 Task: Find connections with filter location Keswick with filter topic #Hiringandpromotionwith filter profile language Spanish with filter current company Livspace with filter school K S School of Business Management with filter industry Think Tanks with filter service category Illustration with filter keywords title Chief Engineer
Action: Mouse moved to (264, 361)
Screenshot: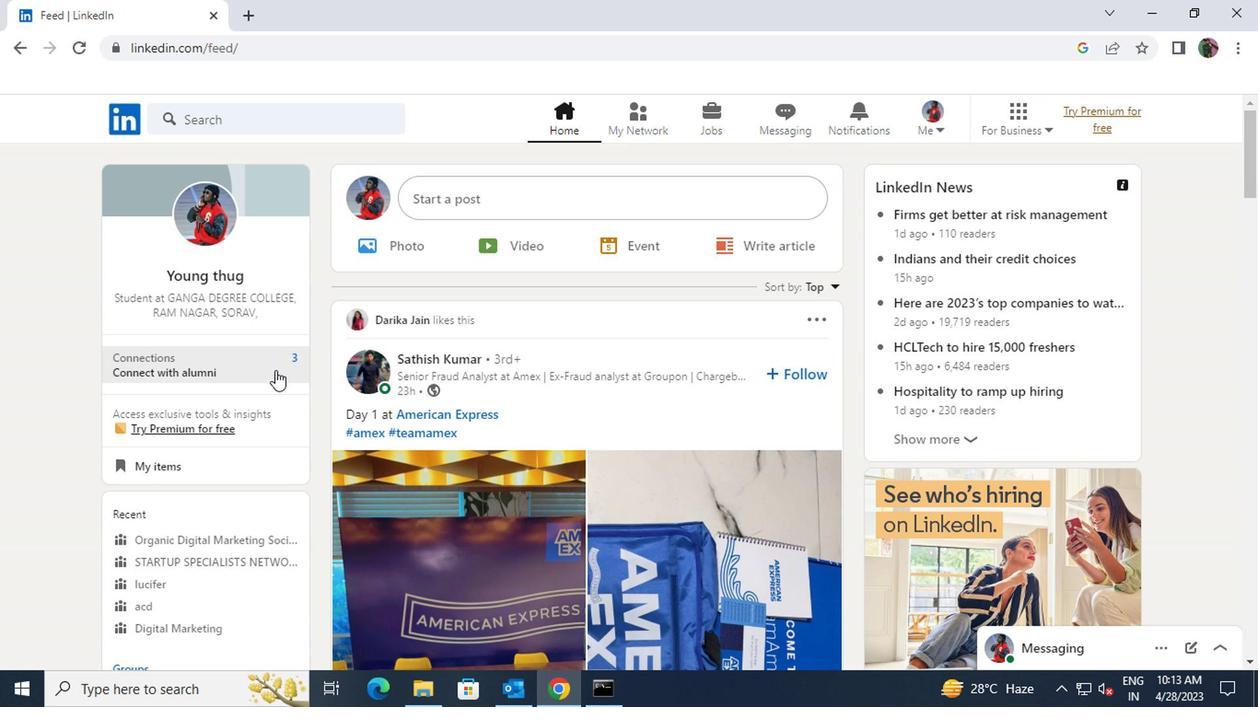 
Action: Mouse pressed left at (264, 361)
Screenshot: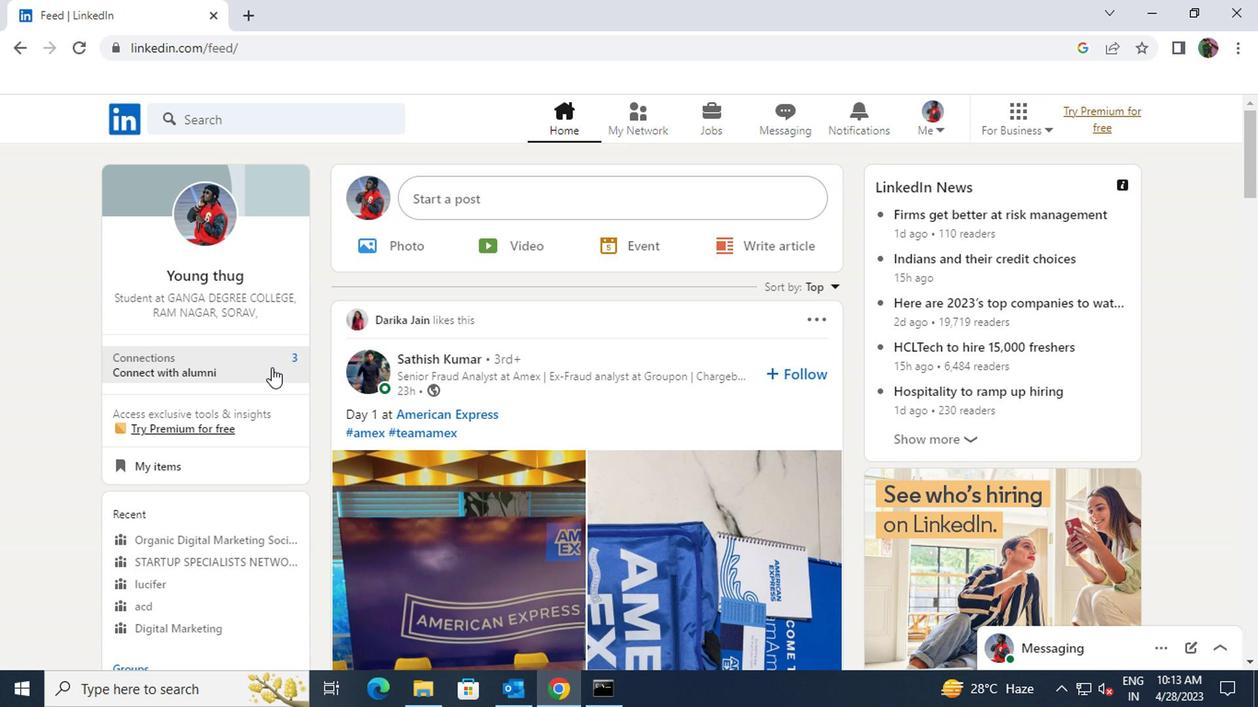 
Action: Mouse moved to (291, 219)
Screenshot: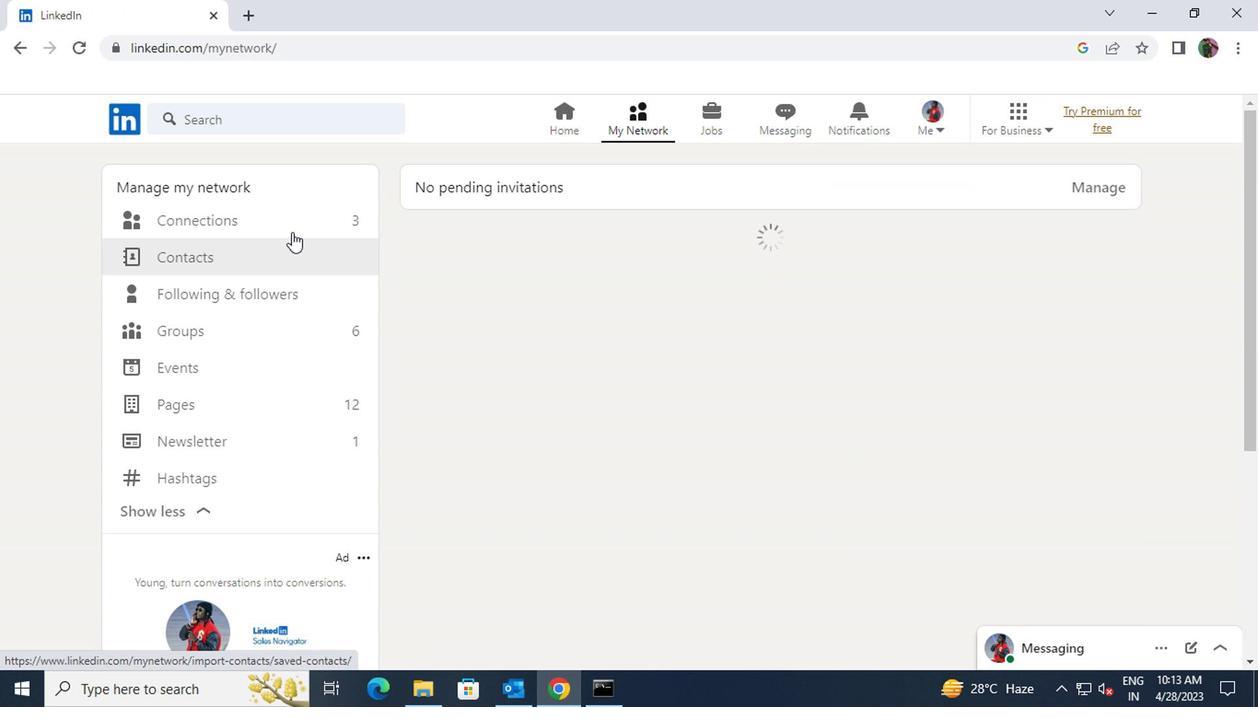 
Action: Mouse pressed left at (291, 219)
Screenshot: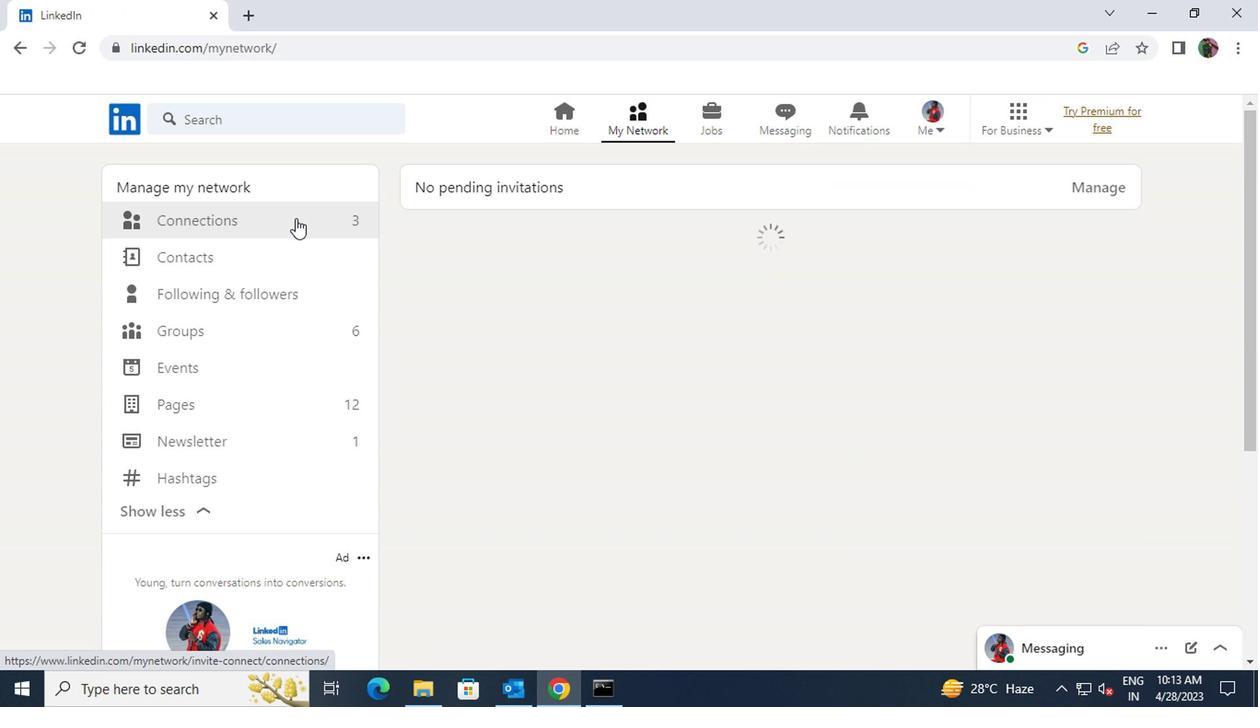 
Action: Mouse moved to (745, 223)
Screenshot: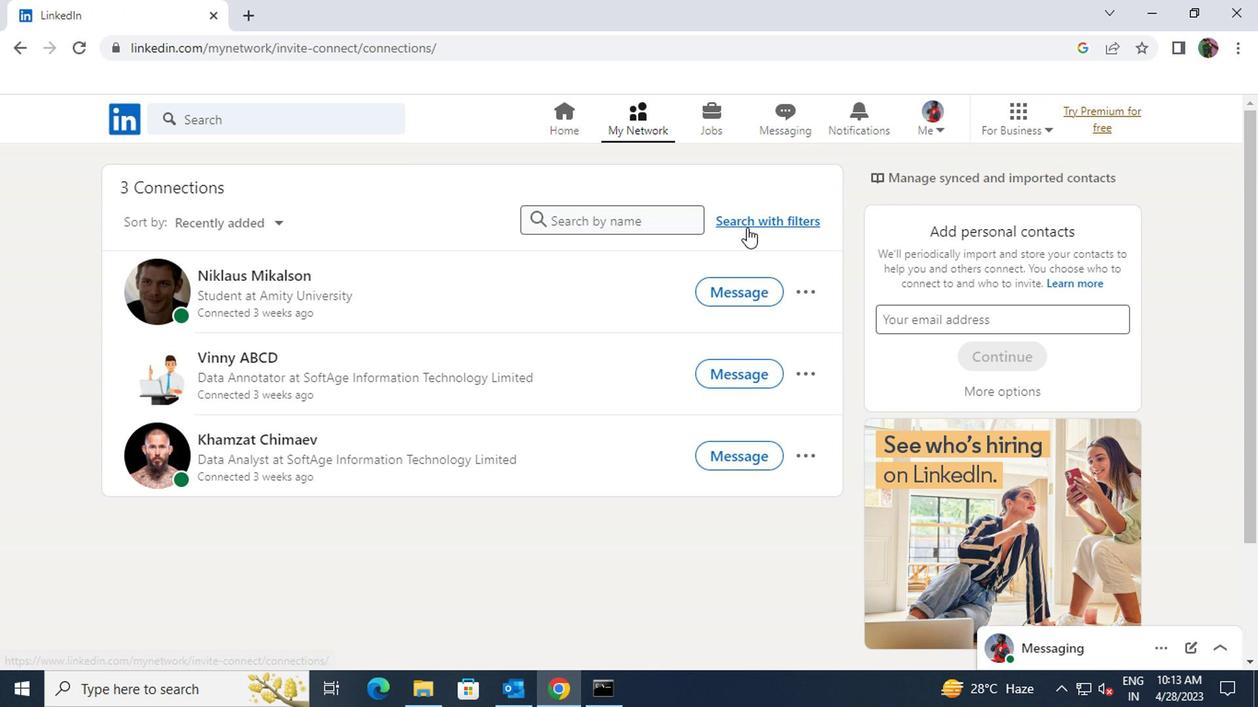 
Action: Mouse pressed left at (745, 223)
Screenshot: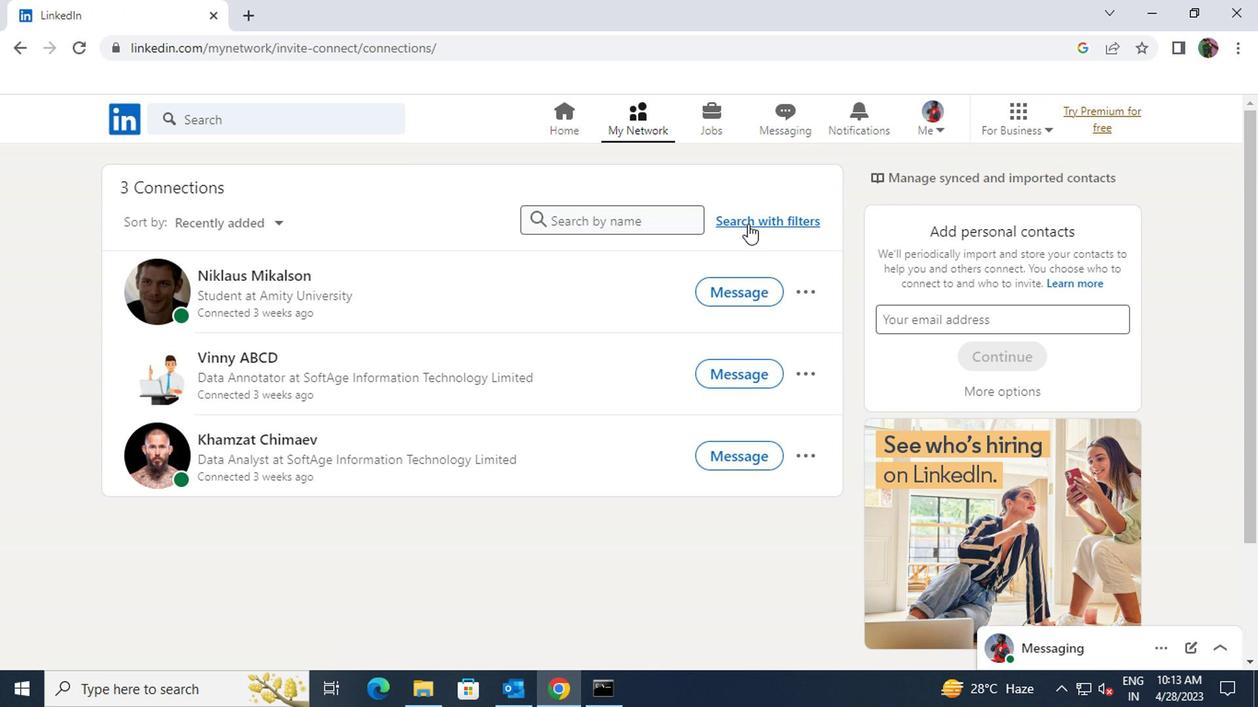 
Action: Mouse moved to (709, 173)
Screenshot: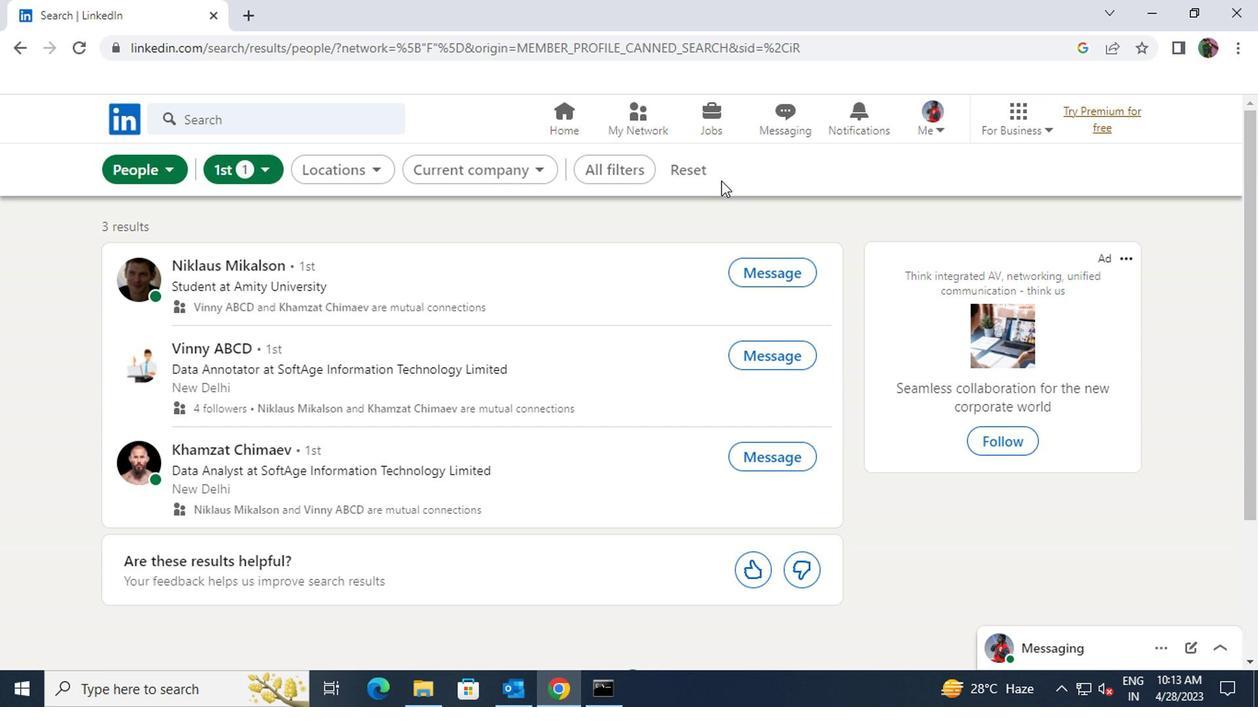 
Action: Mouse pressed left at (709, 173)
Screenshot: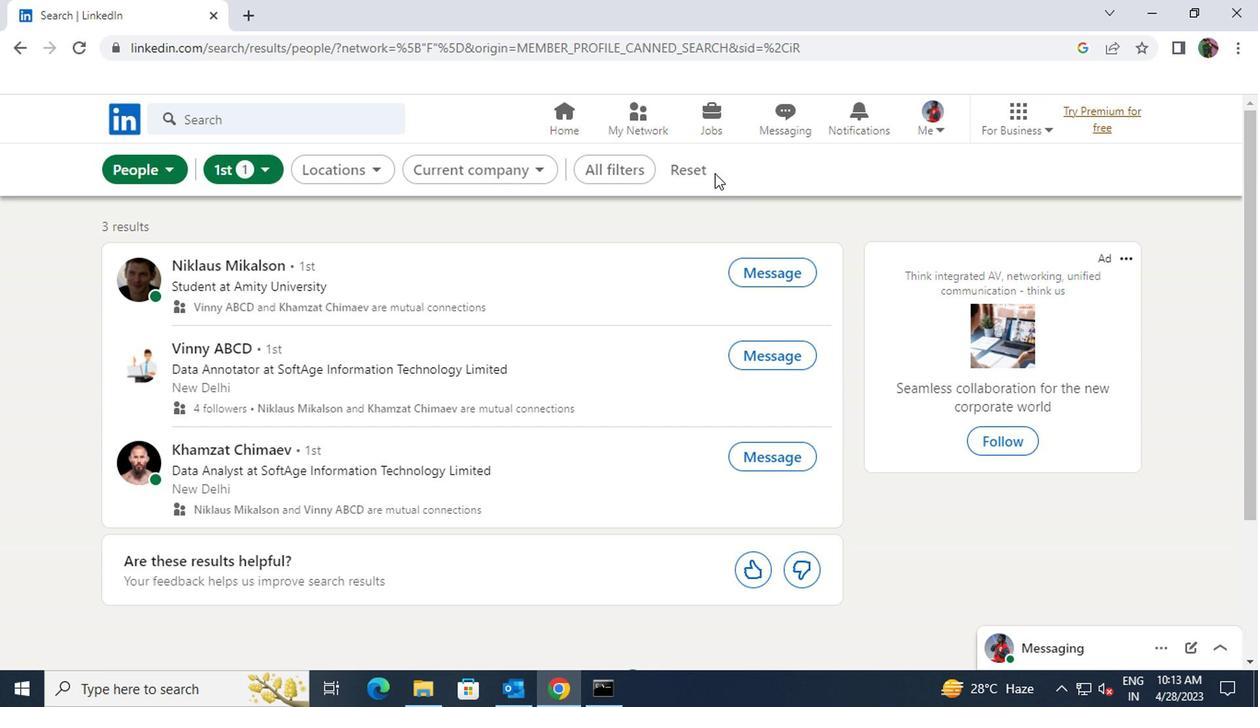 
Action: Mouse moved to (677, 167)
Screenshot: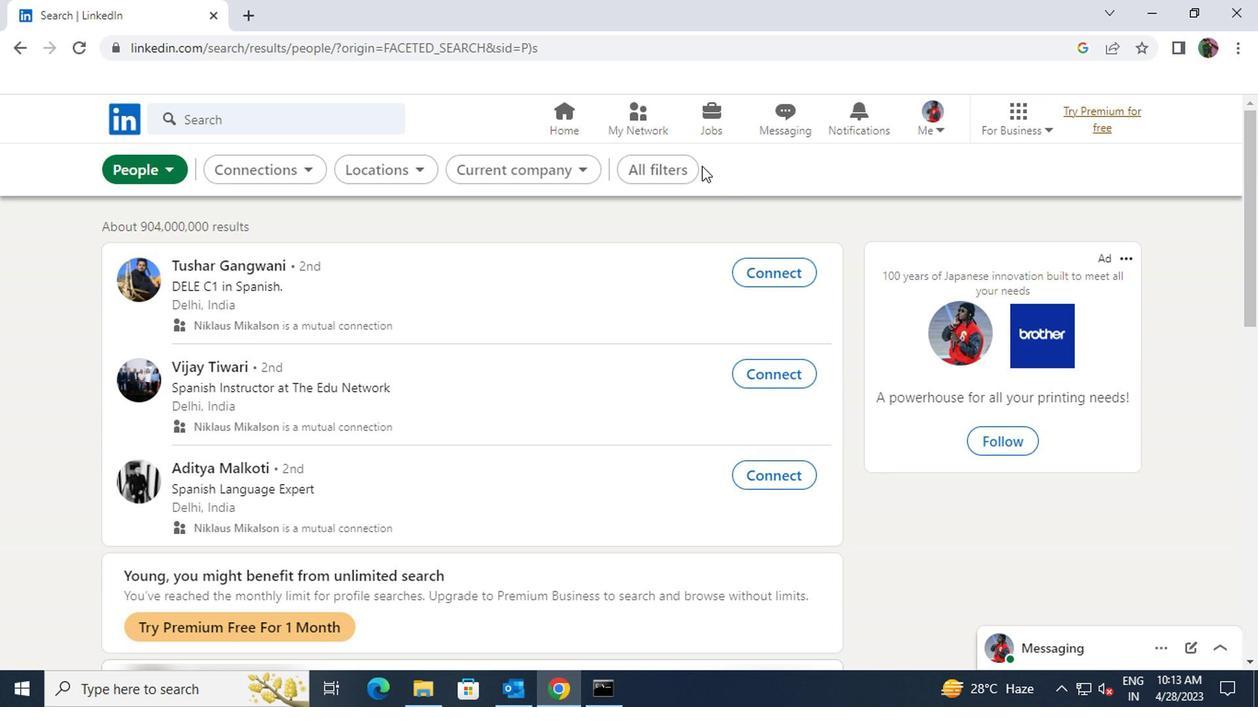 
Action: Mouse pressed left at (677, 167)
Screenshot: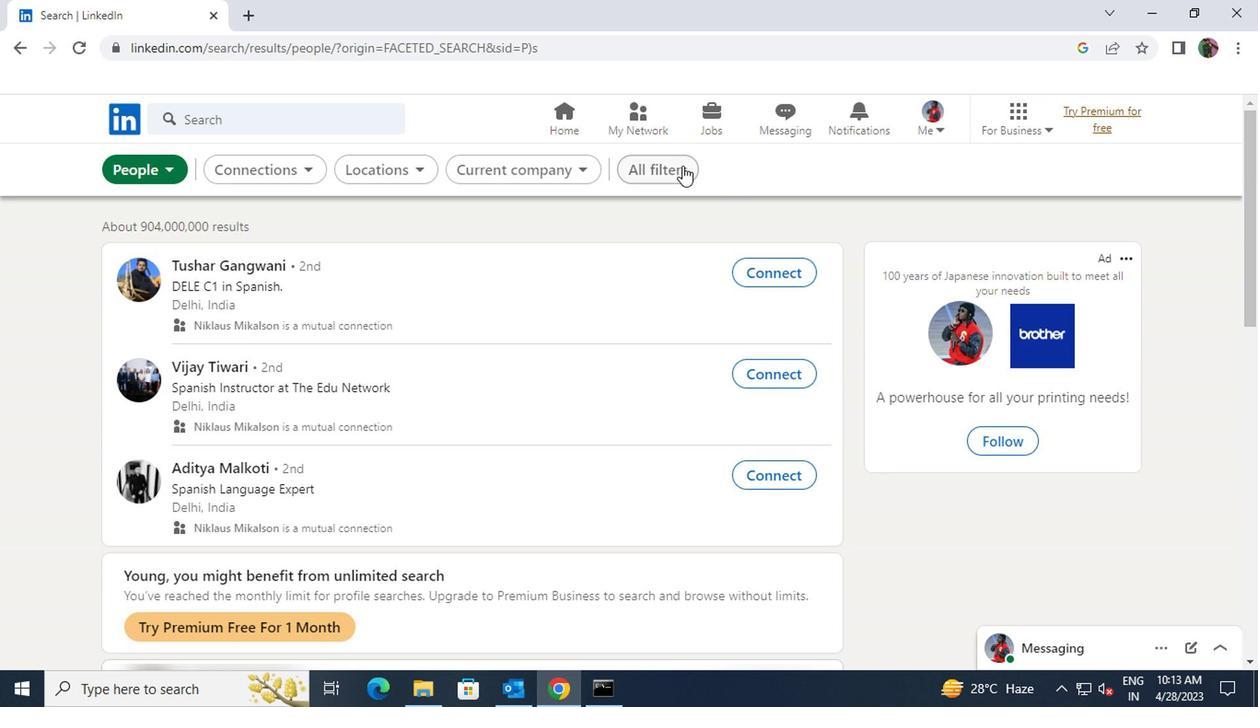 
Action: Mouse moved to (947, 382)
Screenshot: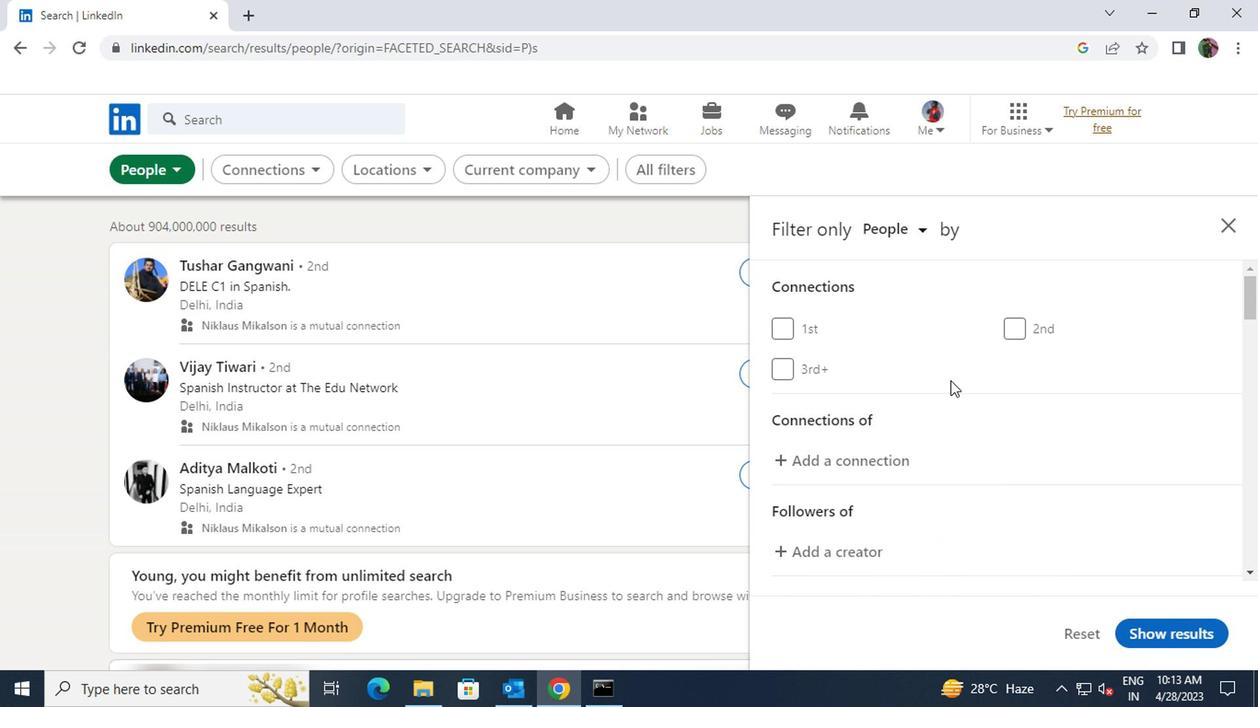 
Action: Mouse scrolled (947, 381) with delta (0, 0)
Screenshot: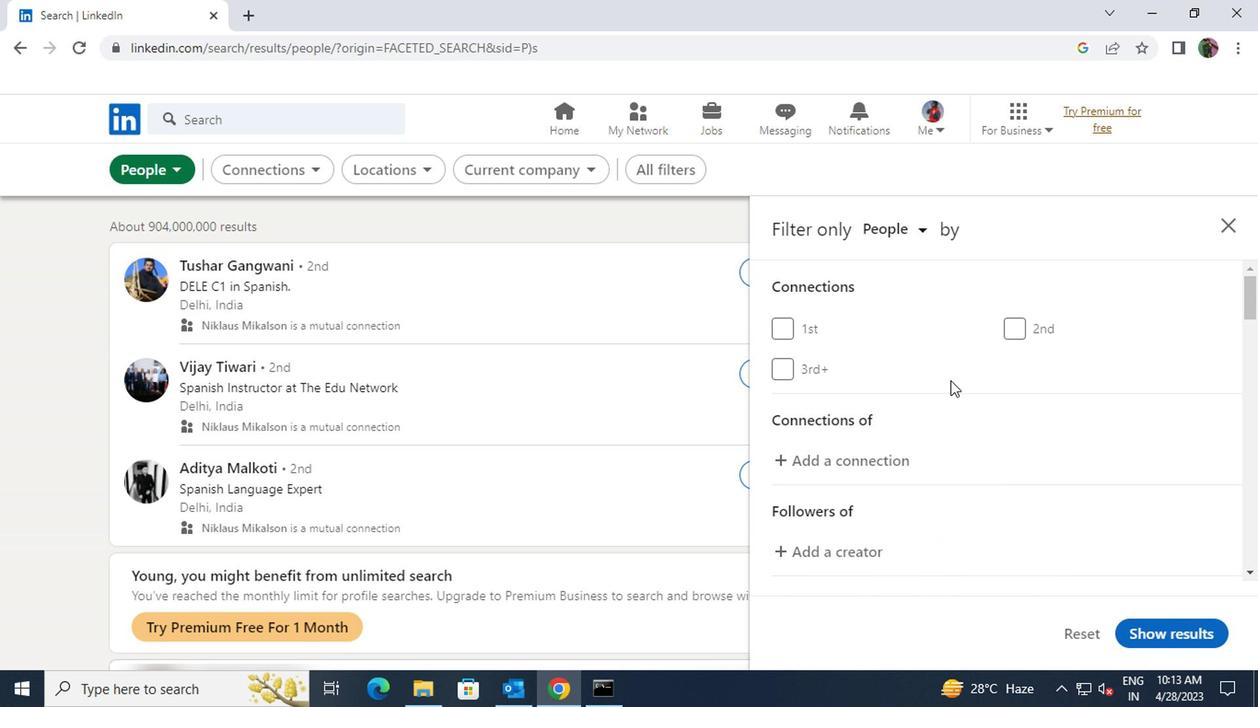 
Action: Mouse scrolled (947, 381) with delta (0, 0)
Screenshot: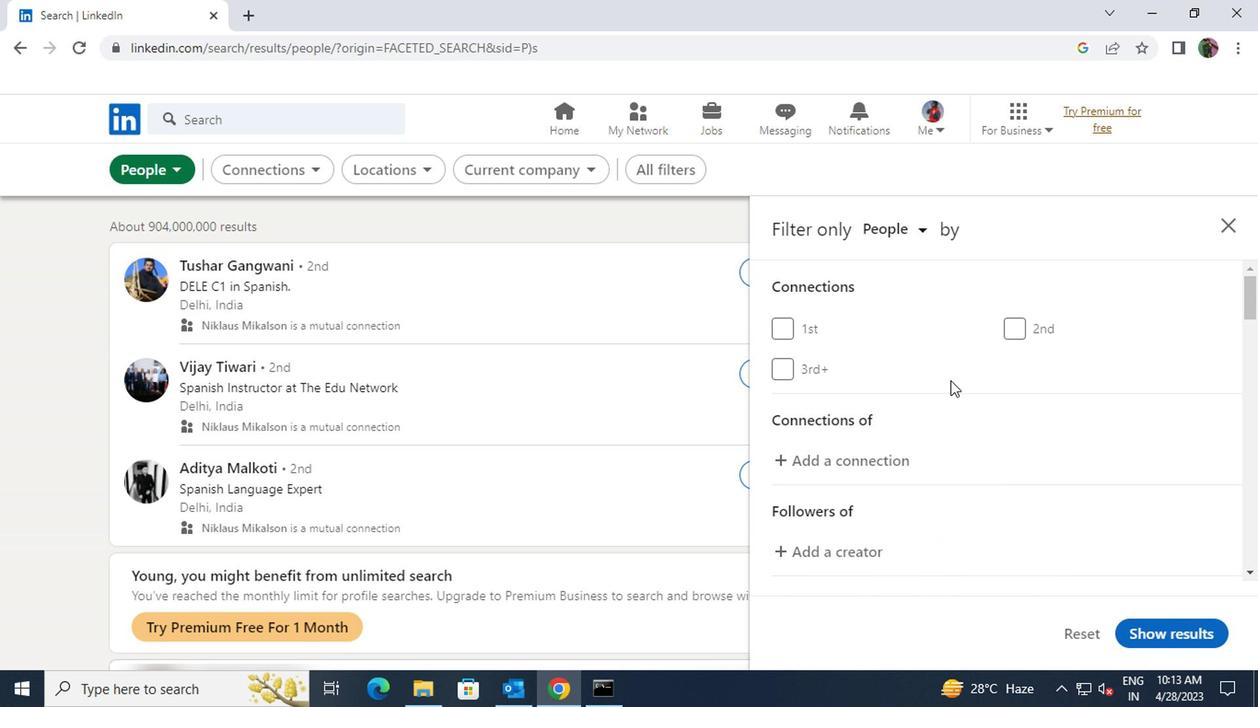 
Action: Mouse scrolled (947, 381) with delta (0, 0)
Screenshot: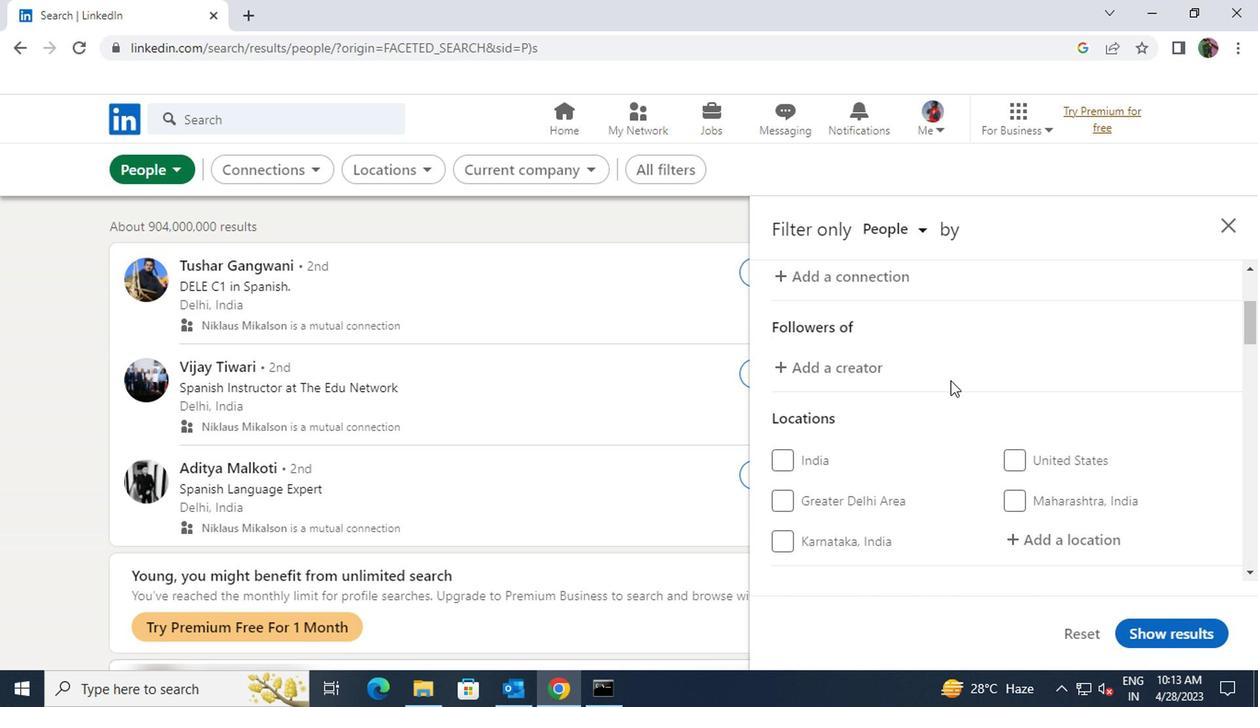 
Action: Mouse moved to (1019, 448)
Screenshot: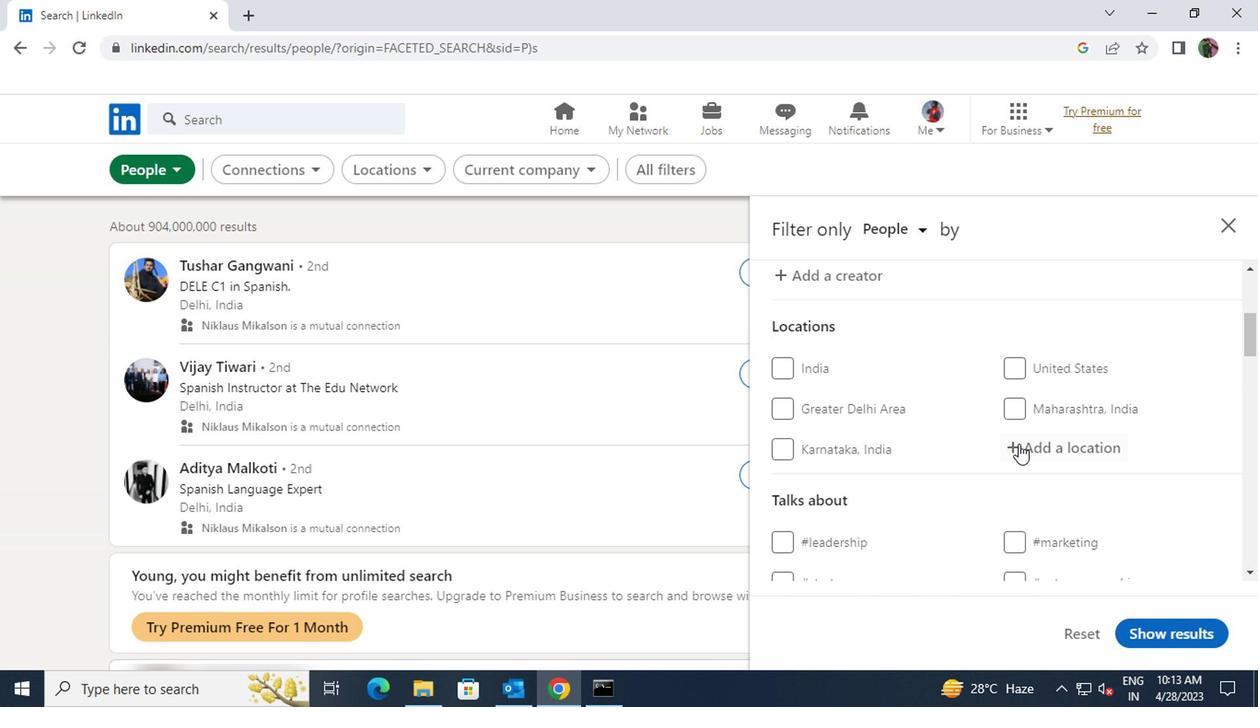 
Action: Mouse pressed left at (1019, 448)
Screenshot: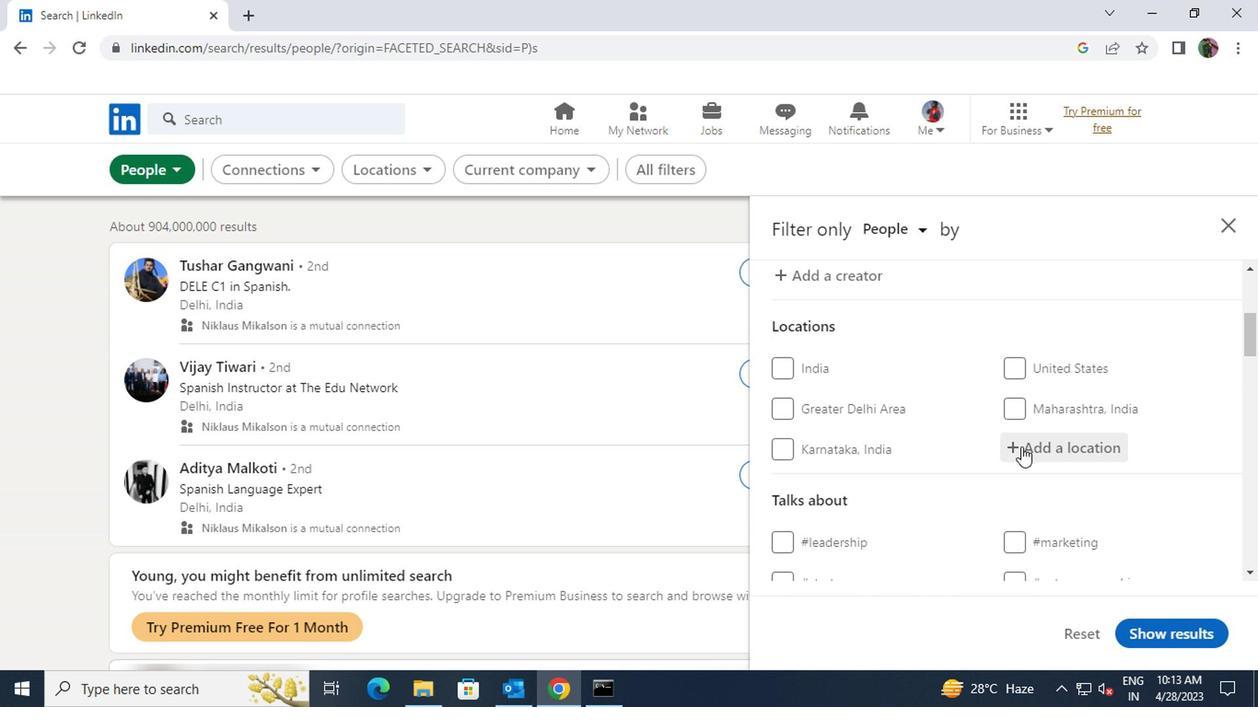 
Action: Key pressed <Key.shift>KESWICK
Screenshot: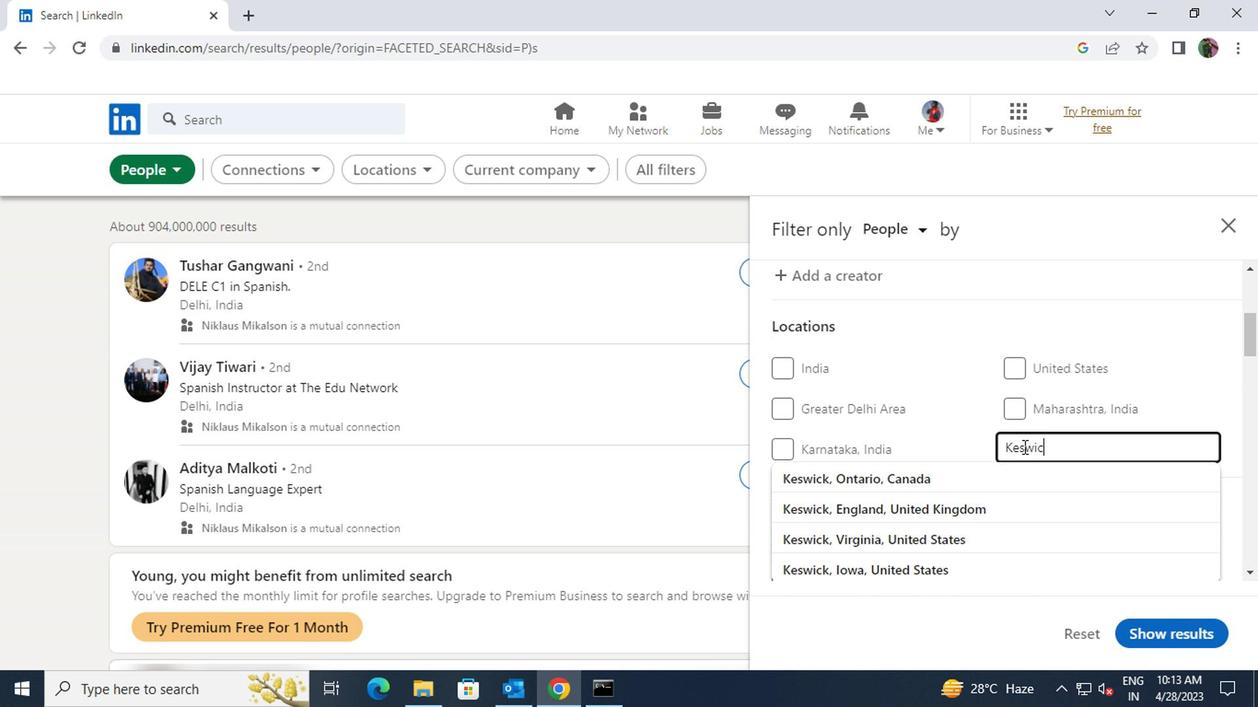
Action: Mouse moved to (1019, 466)
Screenshot: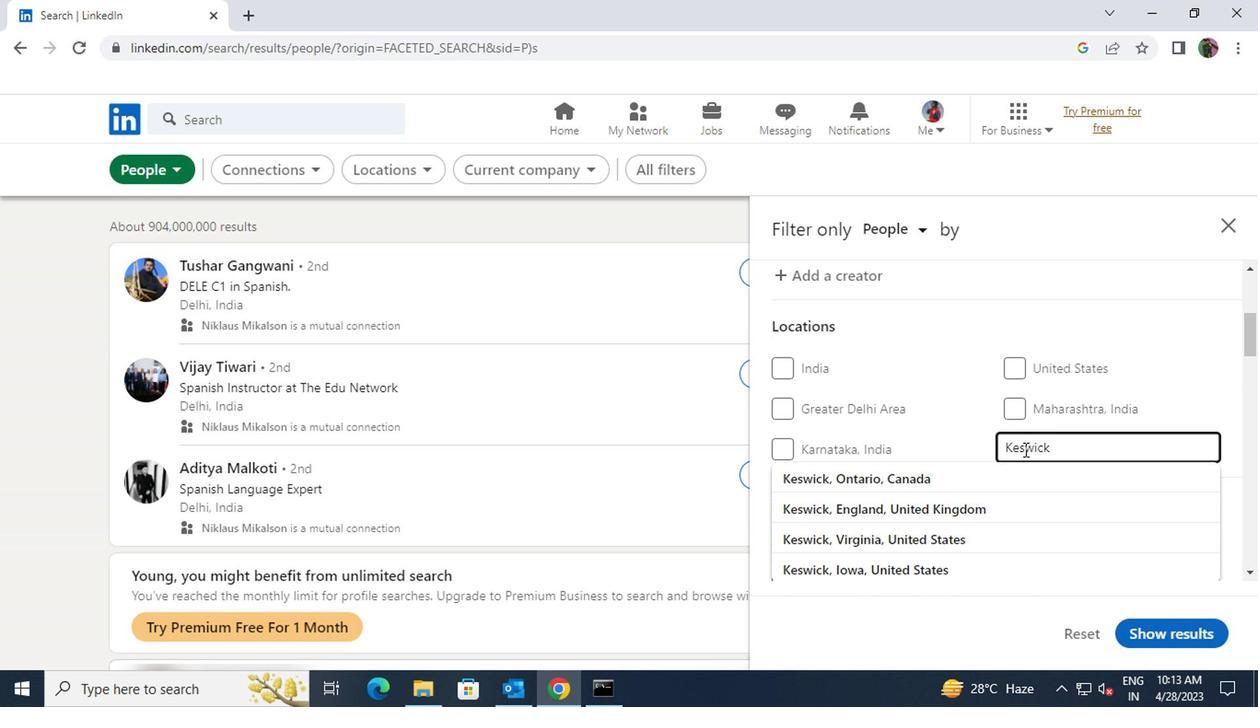 
Action: Mouse pressed left at (1019, 466)
Screenshot: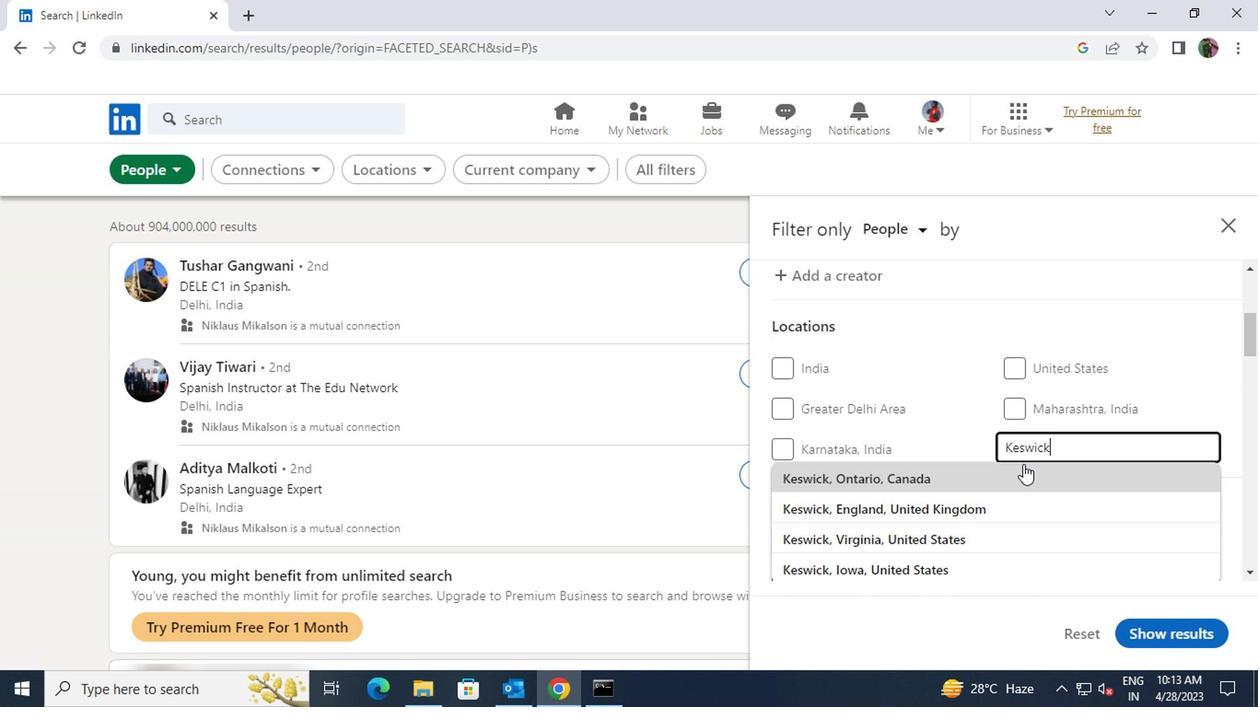 
Action: Mouse scrolled (1019, 465) with delta (0, -1)
Screenshot: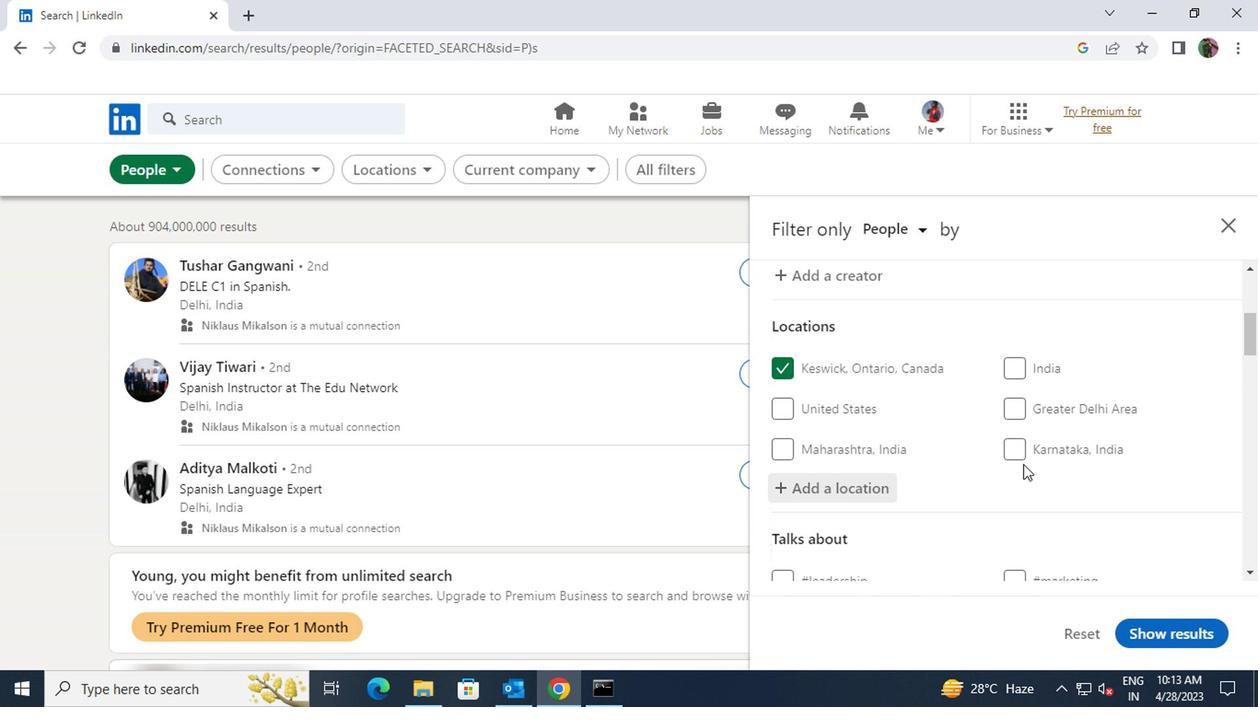 
Action: Mouse moved to (1018, 467)
Screenshot: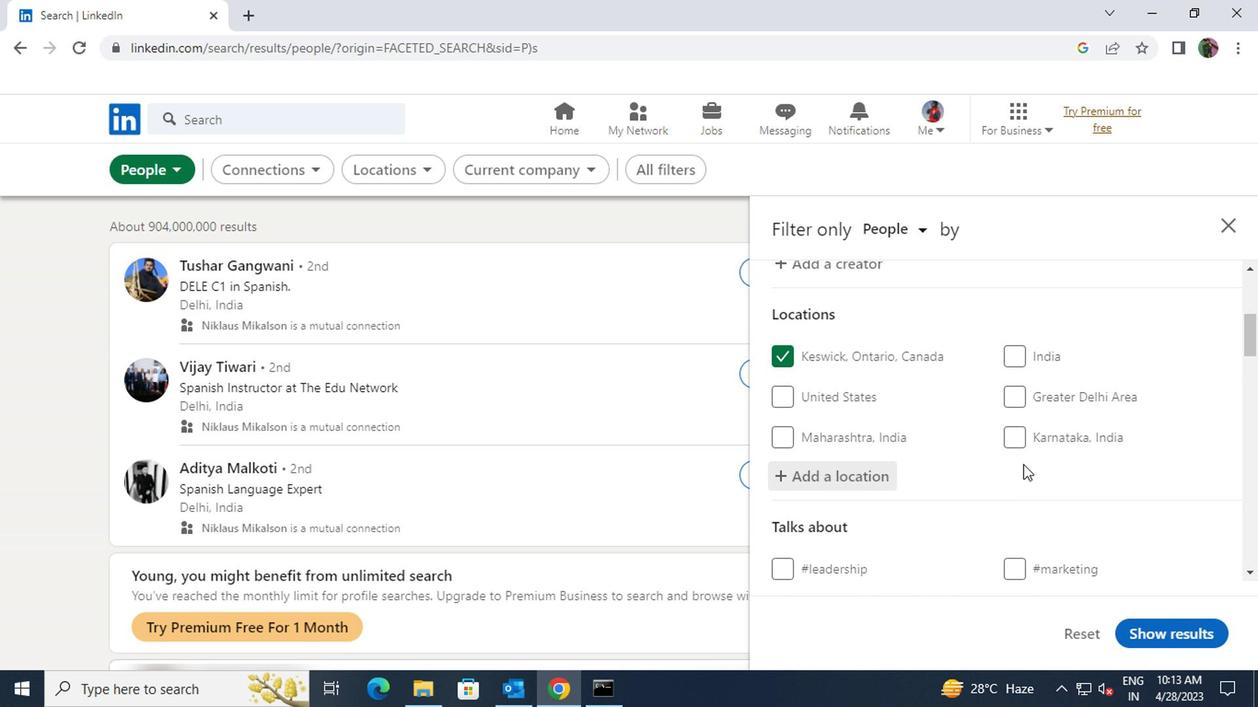 
Action: Mouse scrolled (1018, 466) with delta (0, 0)
Screenshot: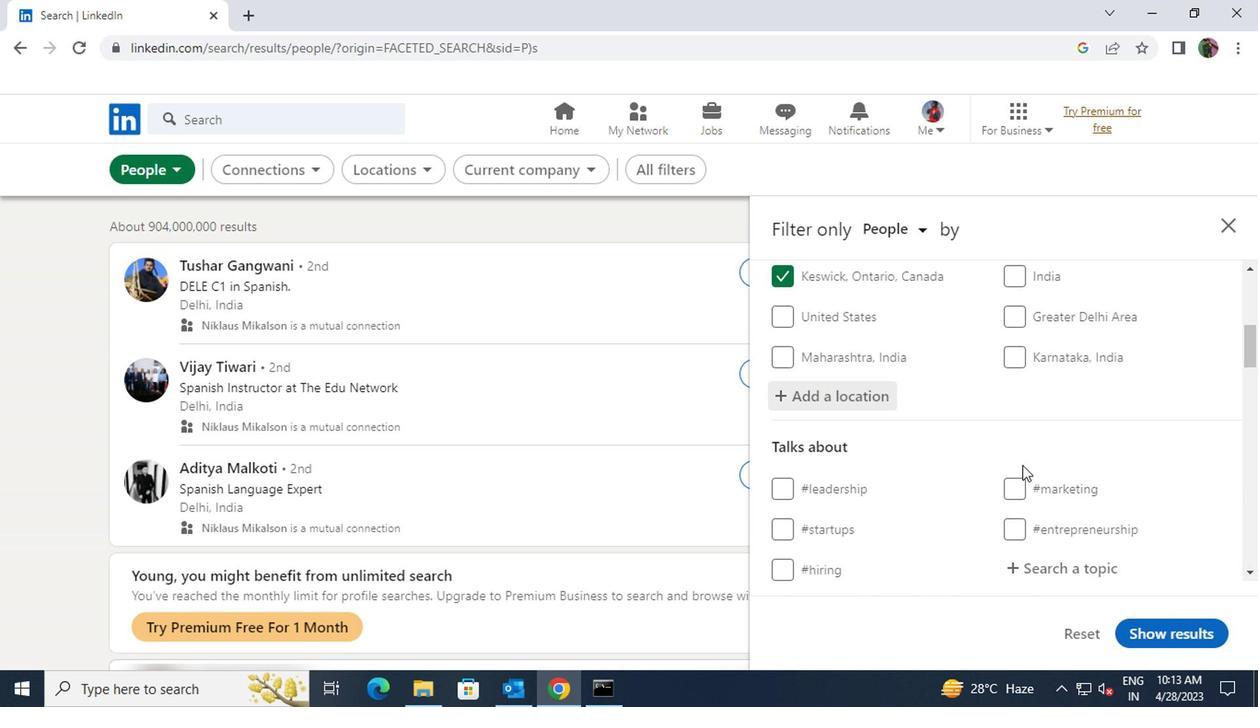 
Action: Mouse moved to (1018, 469)
Screenshot: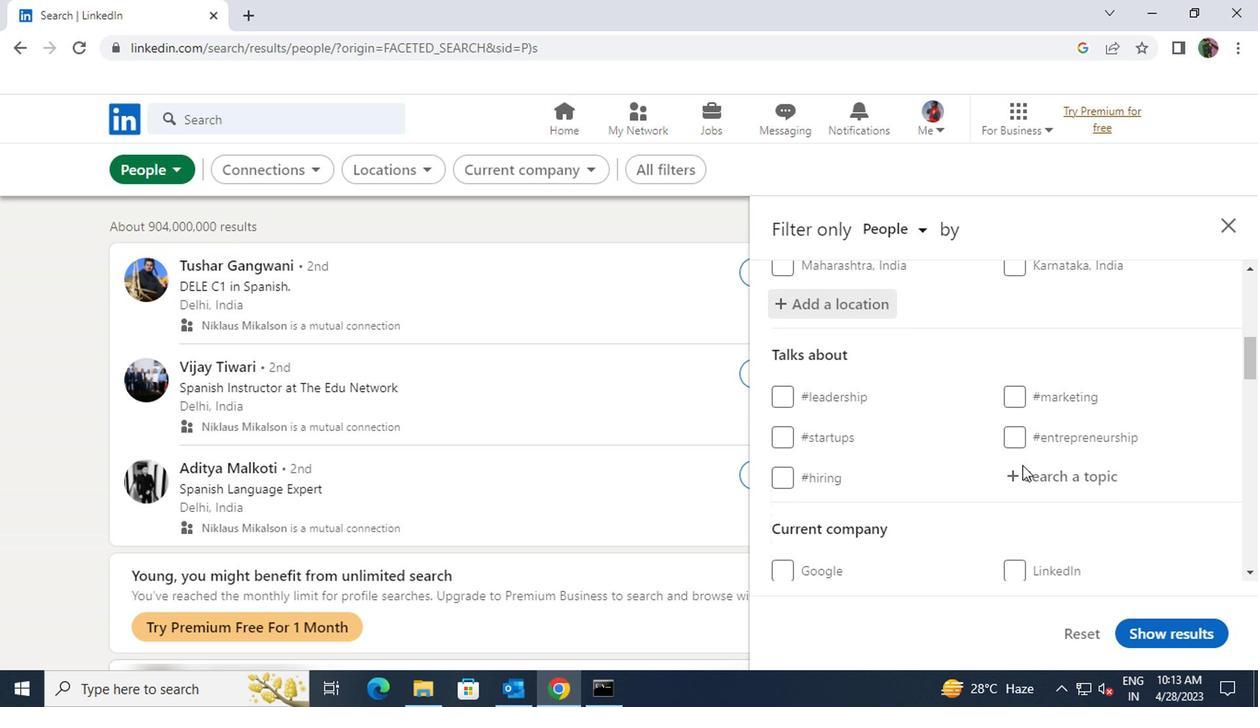 
Action: Mouse pressed left at (1018, 469)
Screenshot: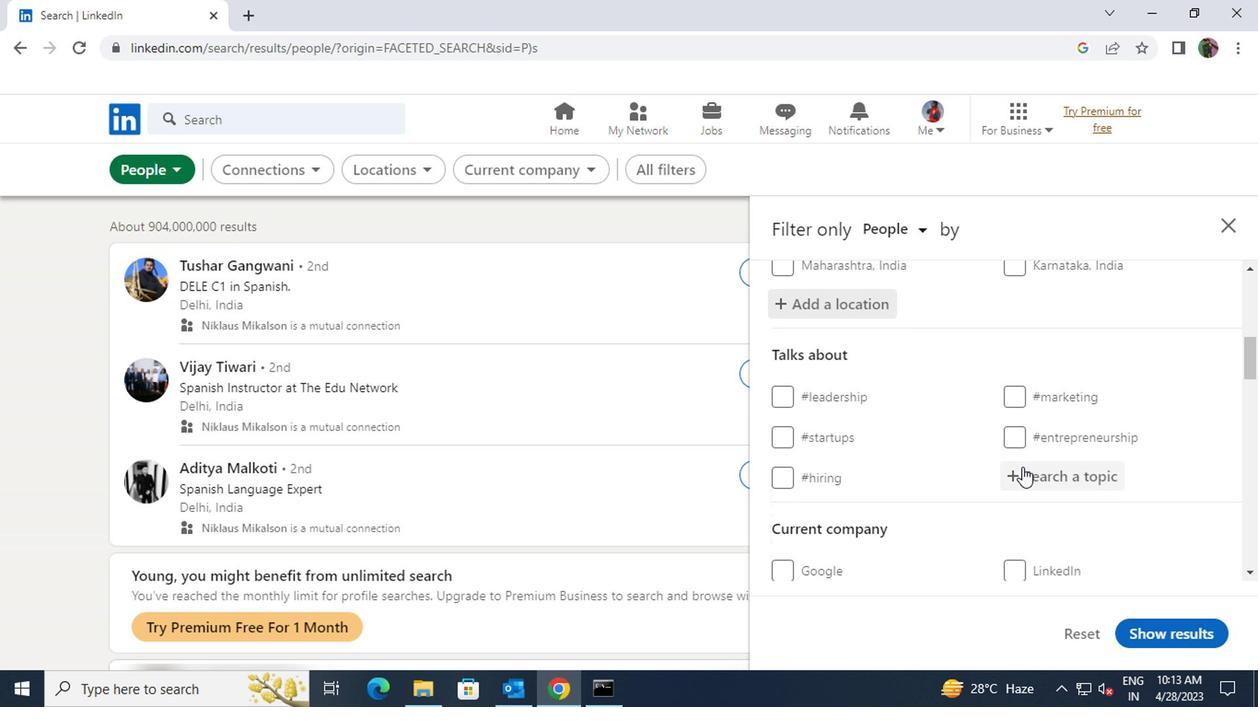 
Action: Key pressed <Key.shift>HIRINGAND
Screenshot: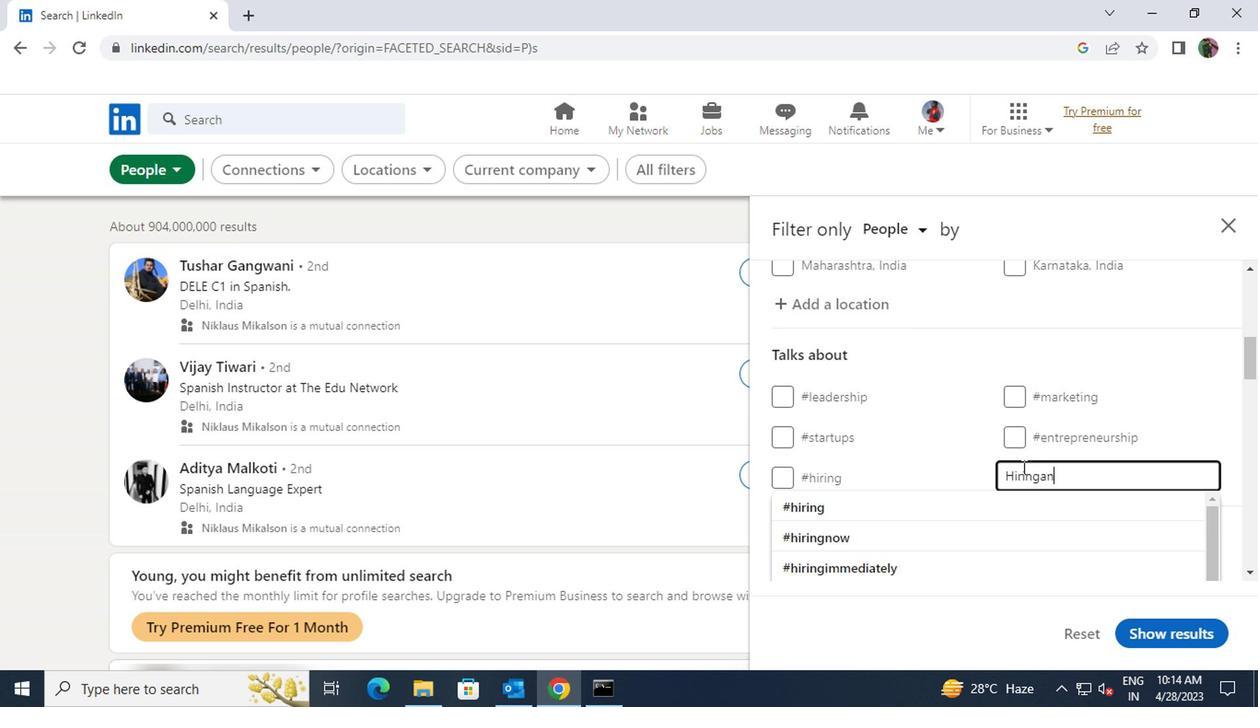 
Action: Mouse moved to (1004, 507)
Screenshot: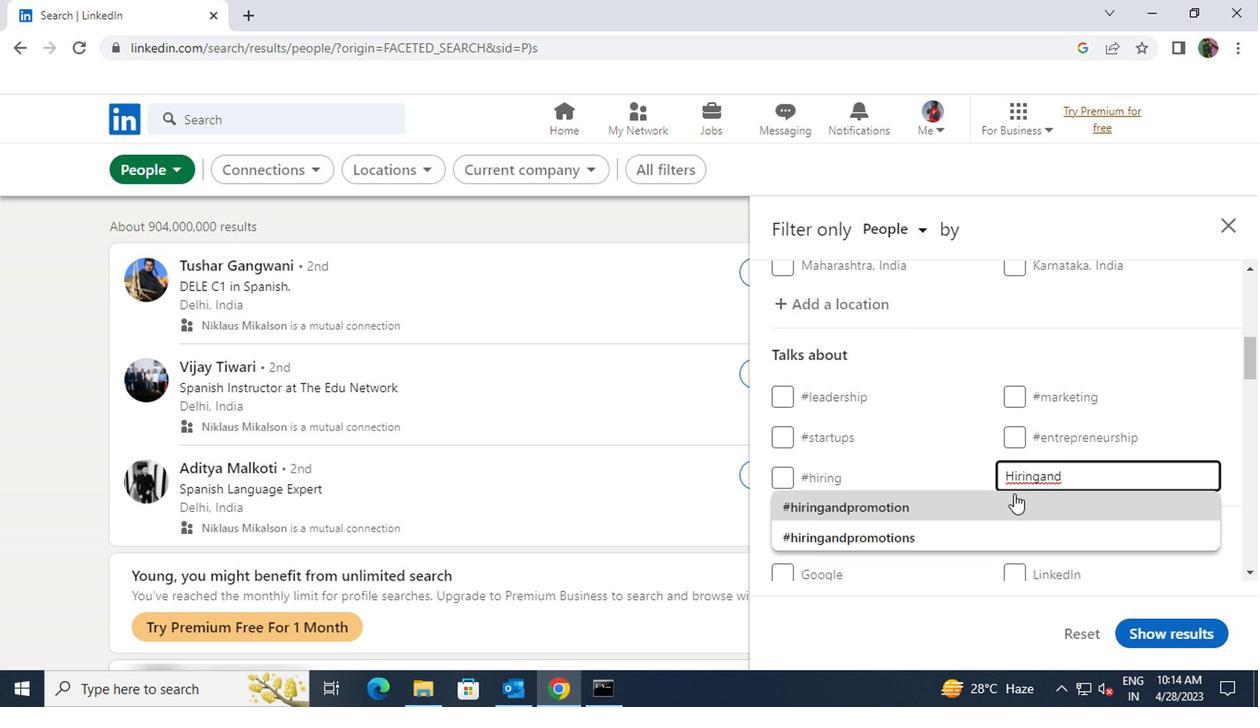 
Action: Mouse pressed left at (1004, 507)
Screenshot: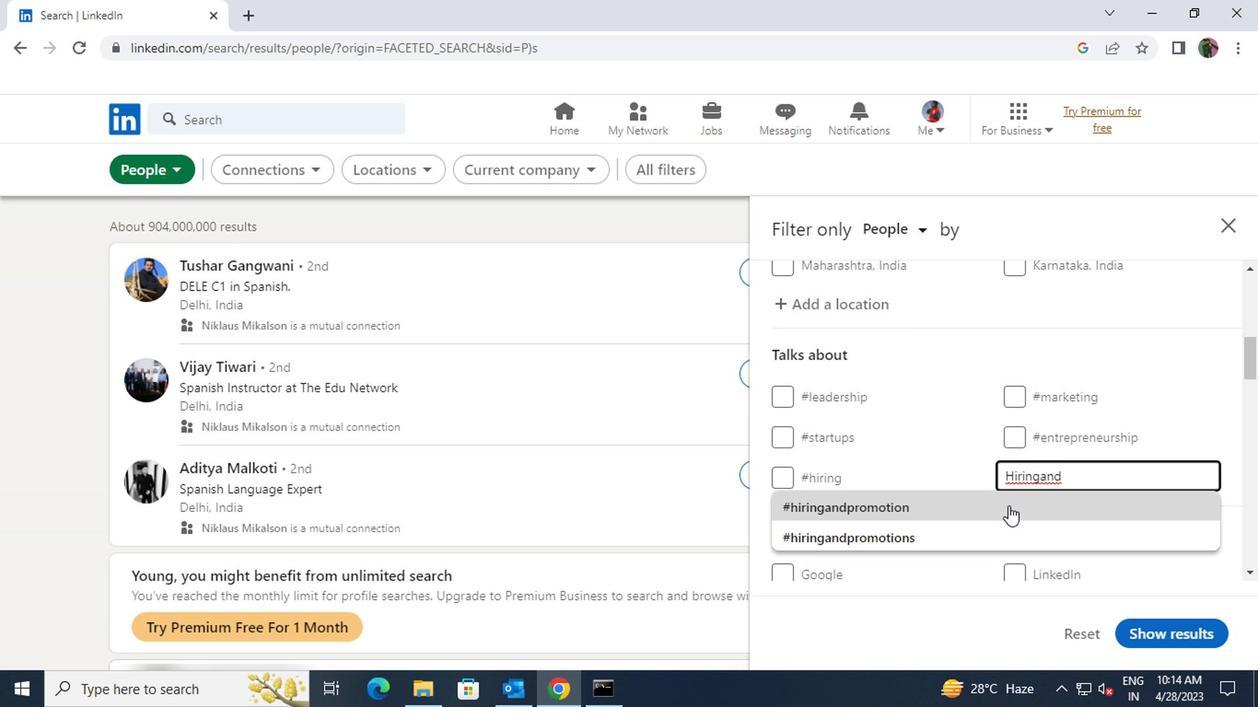 
Action: Mouse scrolled (1004, 507) with delta (0, 0)
Screenshot: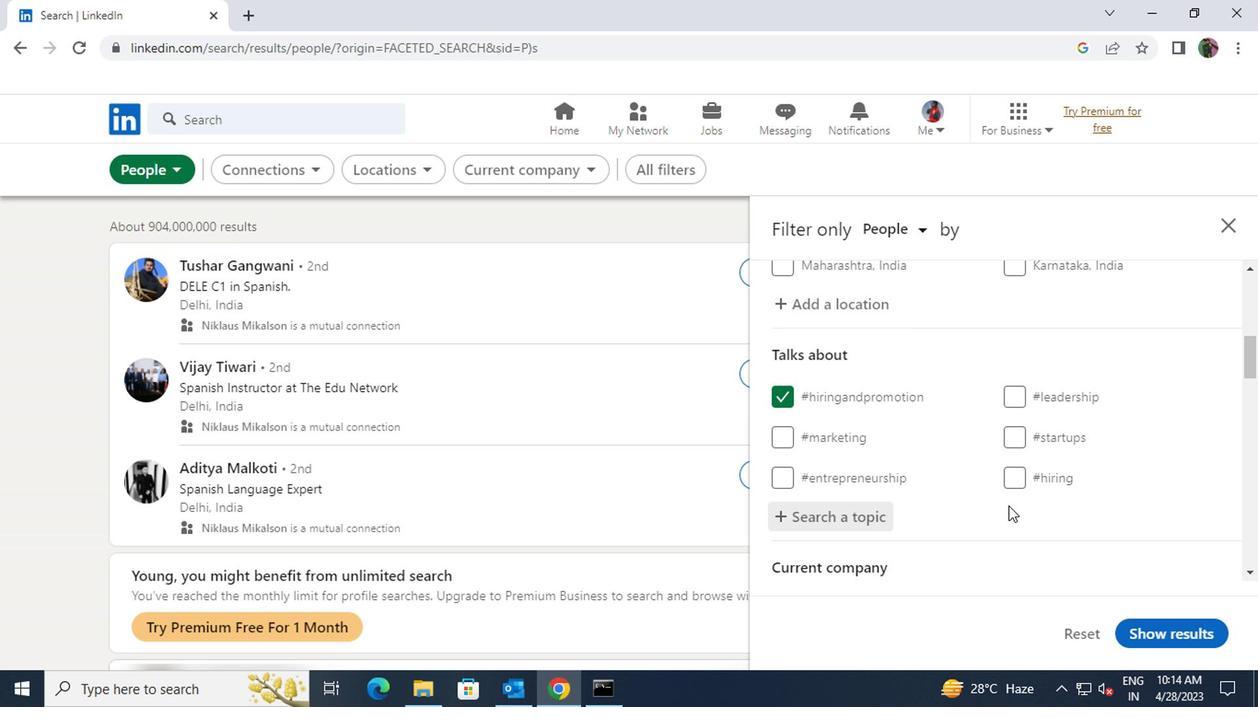 
Action: Mouse scrolled (1004, 507) with delta (0, 0)
Screenshot: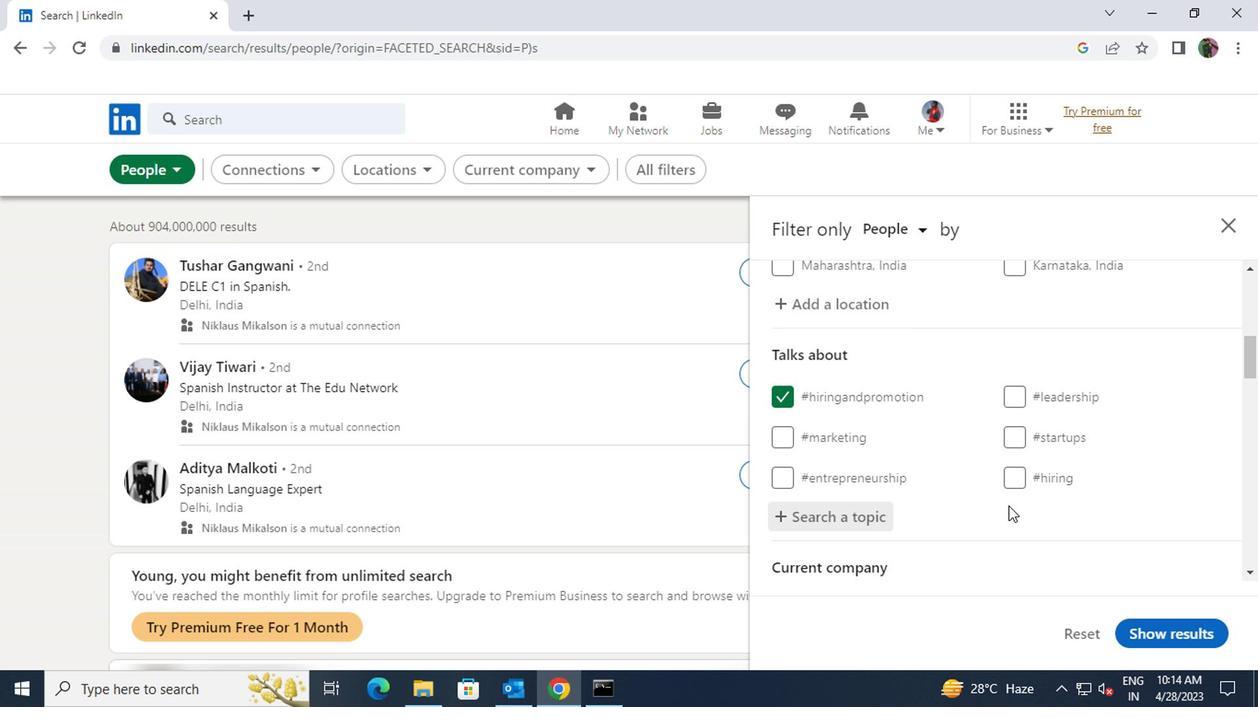 
Action: Mouse scrolled (1004, 507) with delta (0, 0)
Screenshot: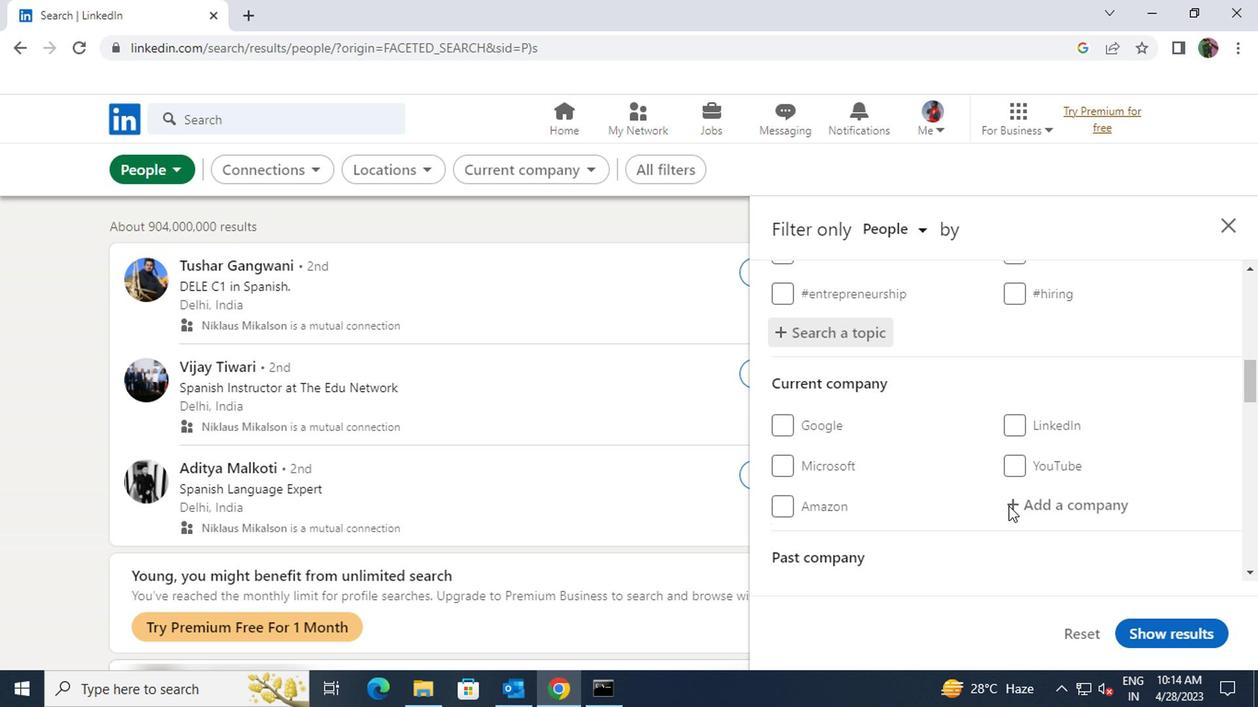 
Action: Mouse scrolled (1004, 507) with delta (0, 0)
Screenshot: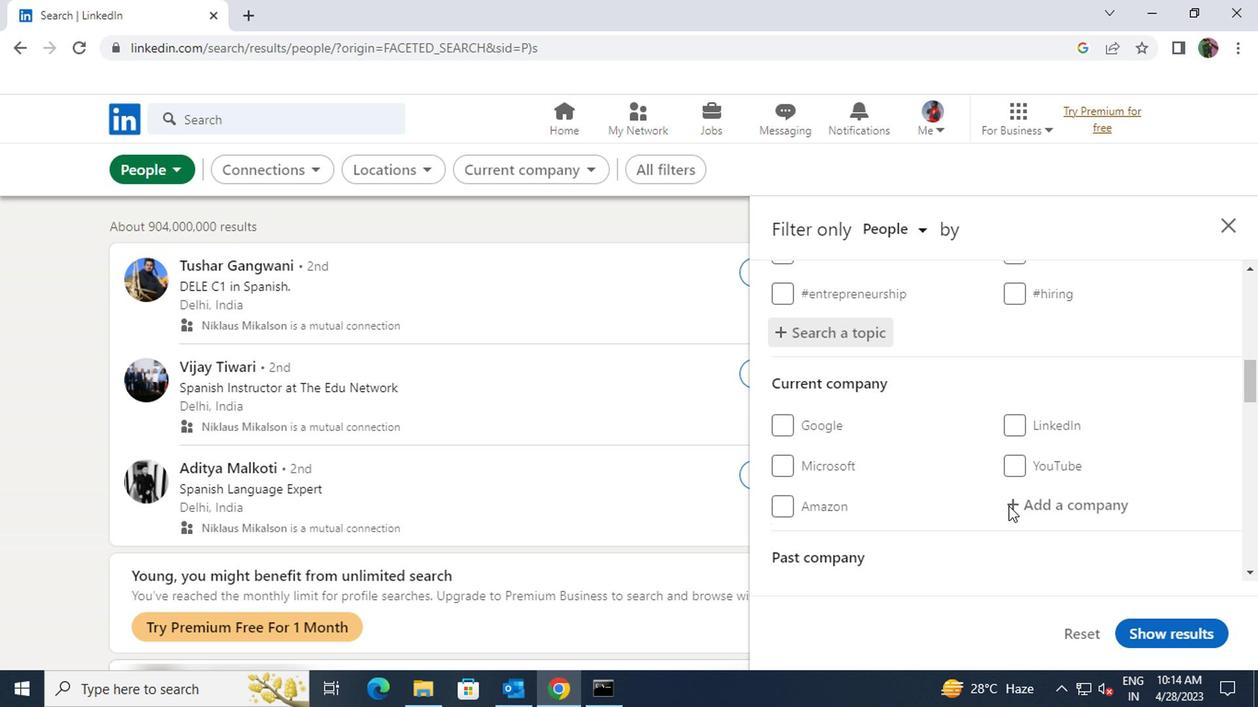 
Action: Mouse scrolled (1004, 507) with delta (0, 0)
Screenshot: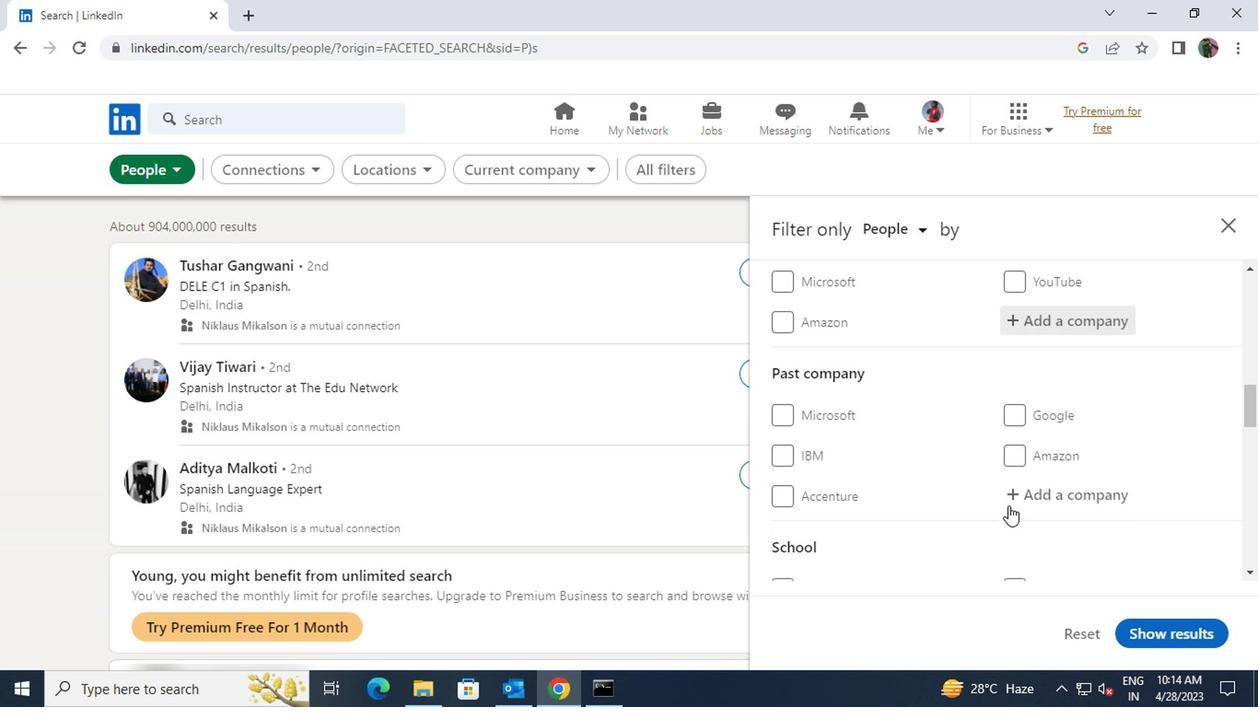 
Action: Mouse scrolled (1004, 507) with delta (0, 0)
Screenshot: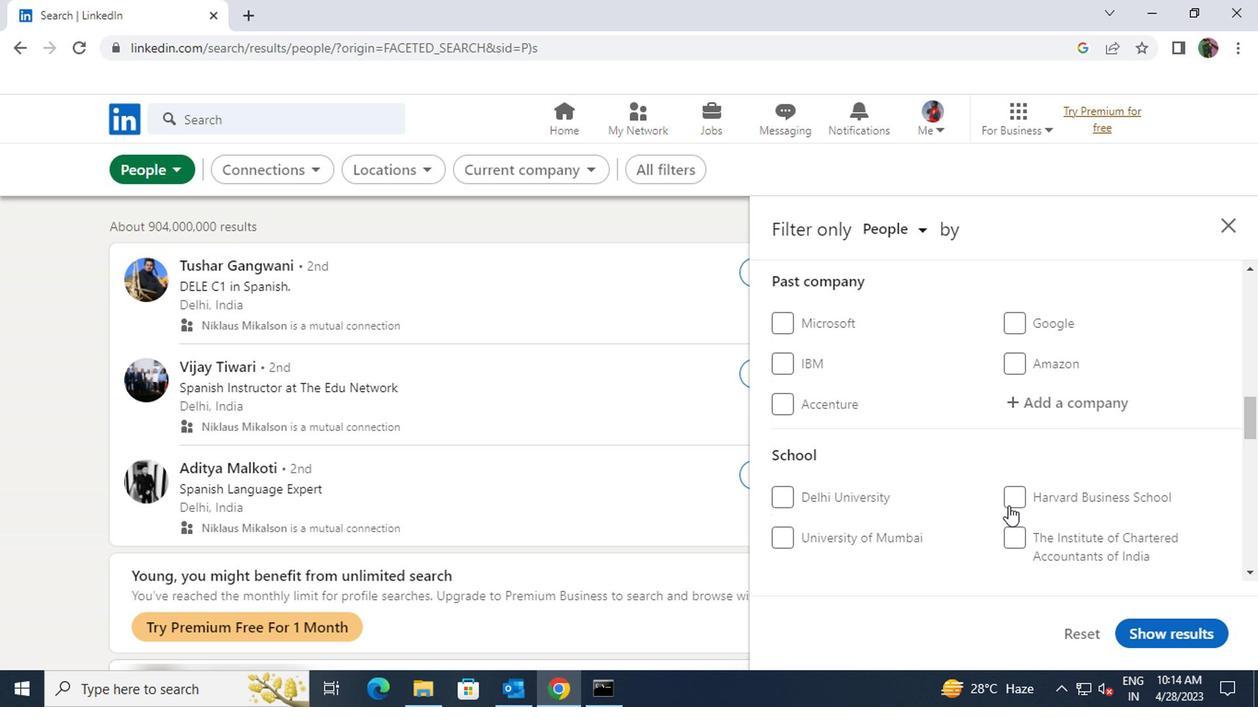 
Action: Mouse scrolled (1004, 507) with delta (0, 0)
Screenshot: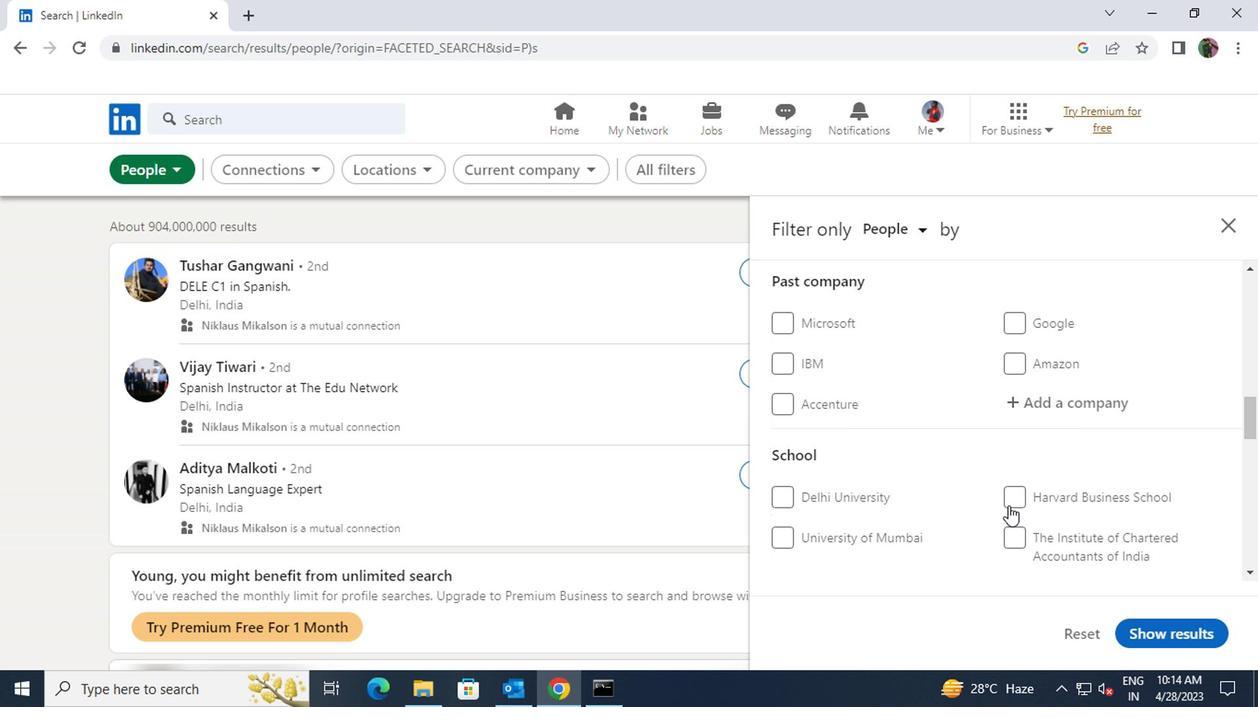 
Action: Mouse scrolled (1004, 507) with delta (0, 0)
Screenshot: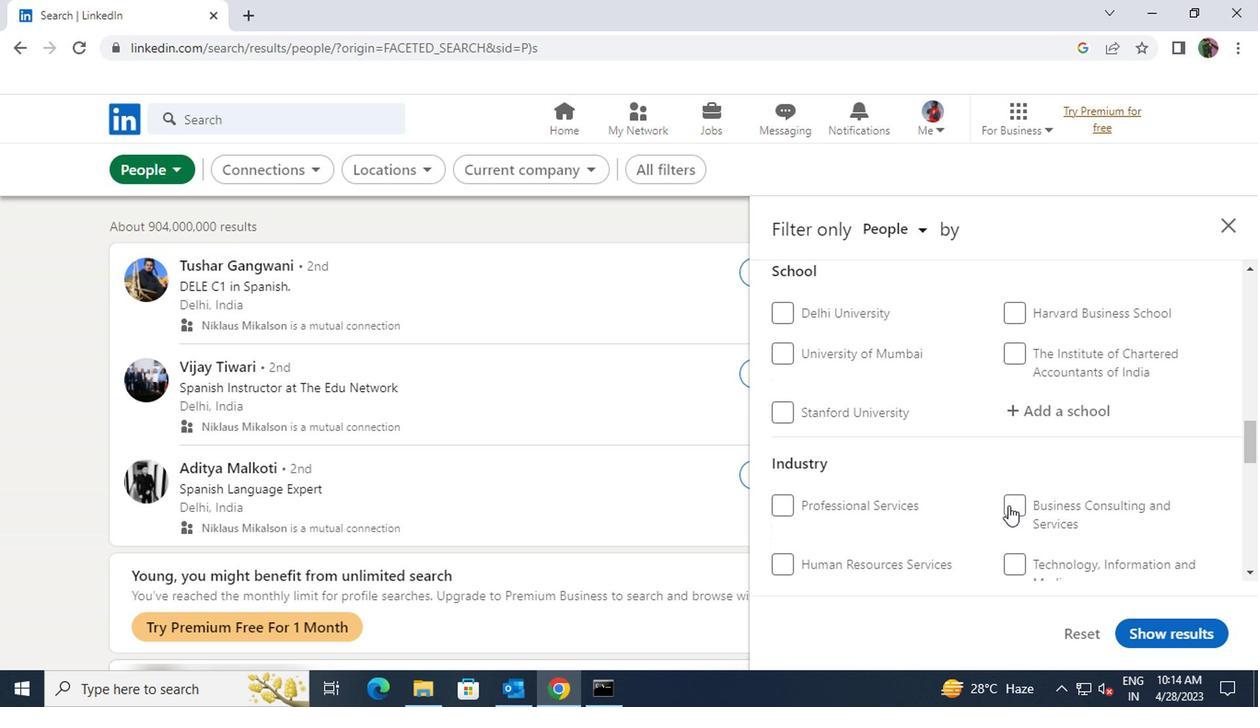 
Action: Mouse scrolled (1004, 507) with delta (0, 0)
Screenshot: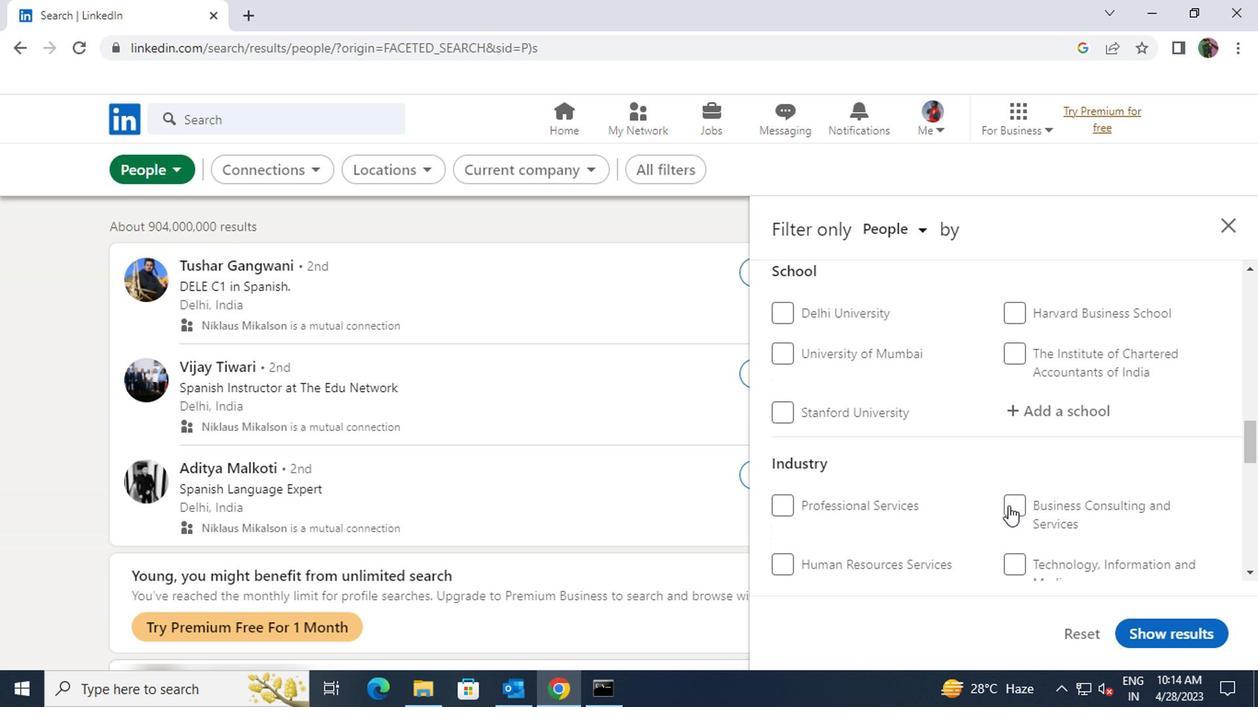 
Action: Mouse scrolled (1004, 507) with delta (0, 0)
Screenshot: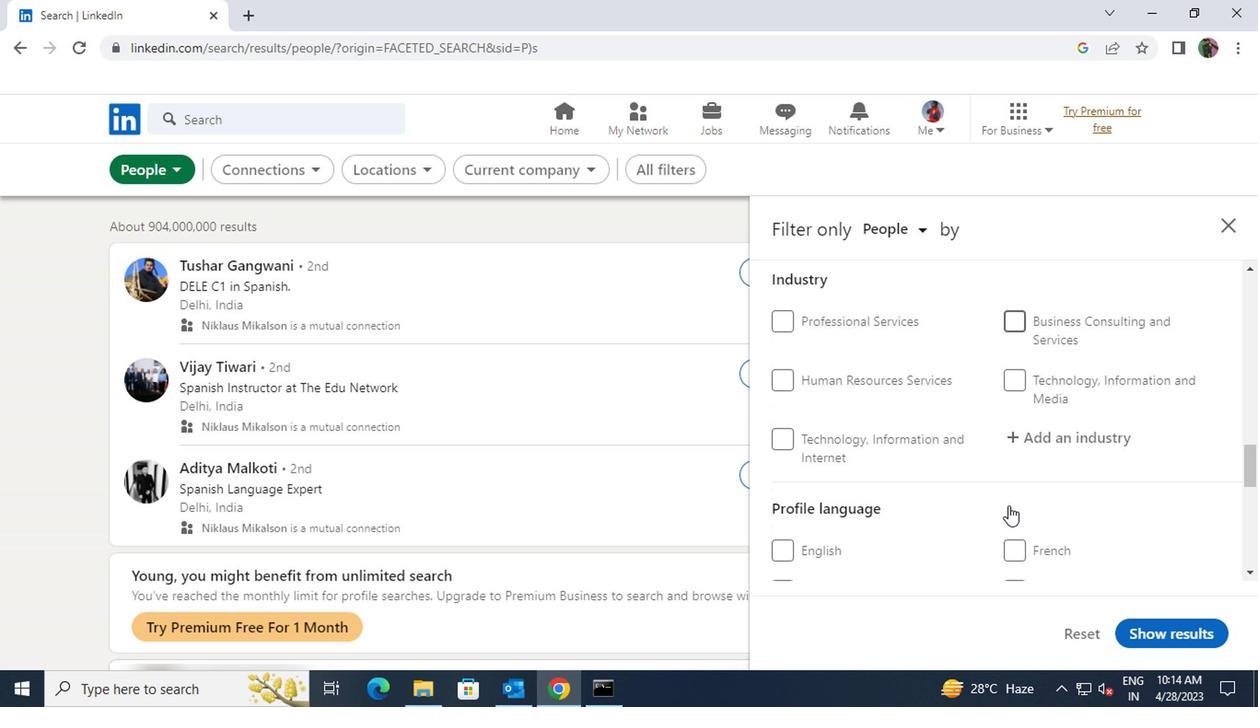 
Action: Mouse moved to (779, 504)
Screenshot: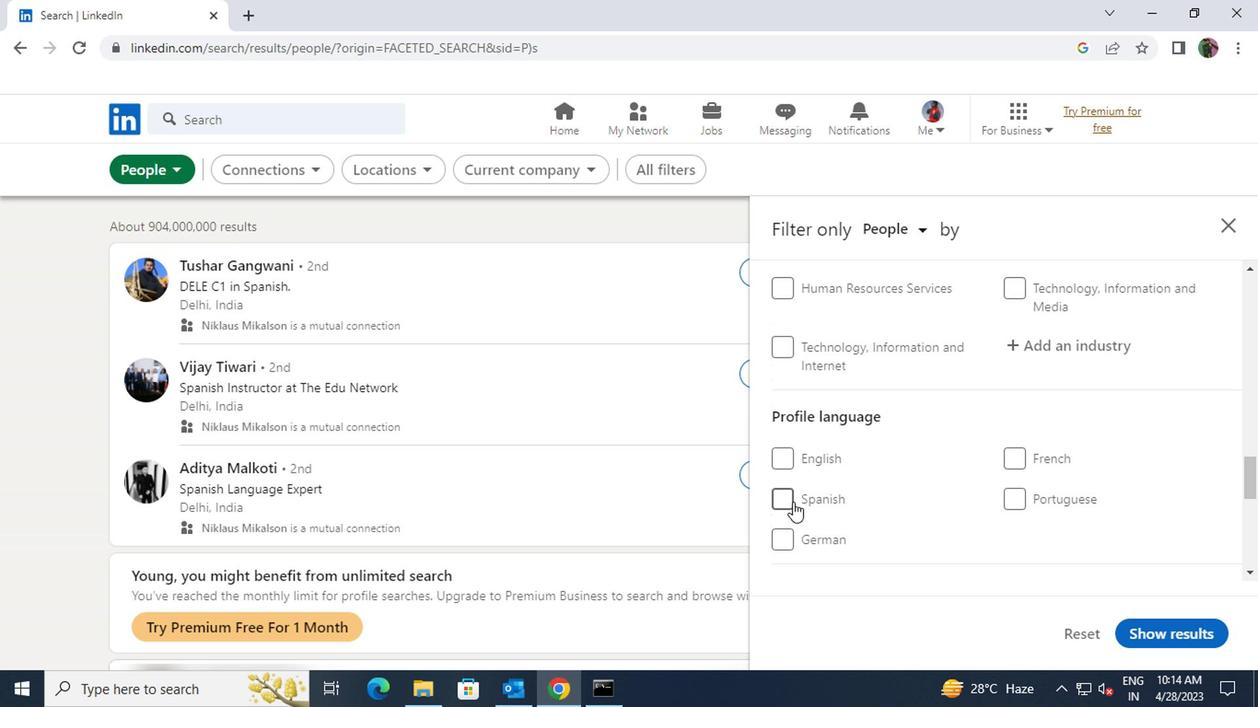 
Action: Mouse pressed left at (779, 504)
Screenshot: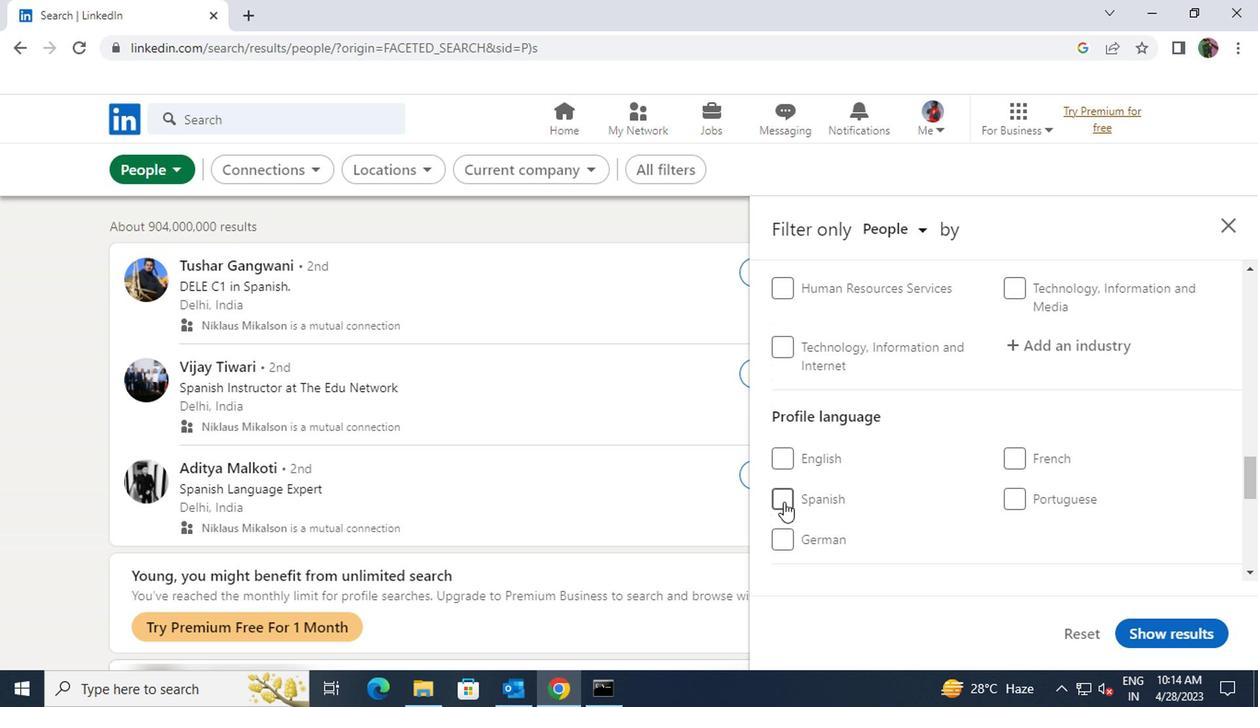 
Action: Mouse moved to (899, 501)
Screenshot: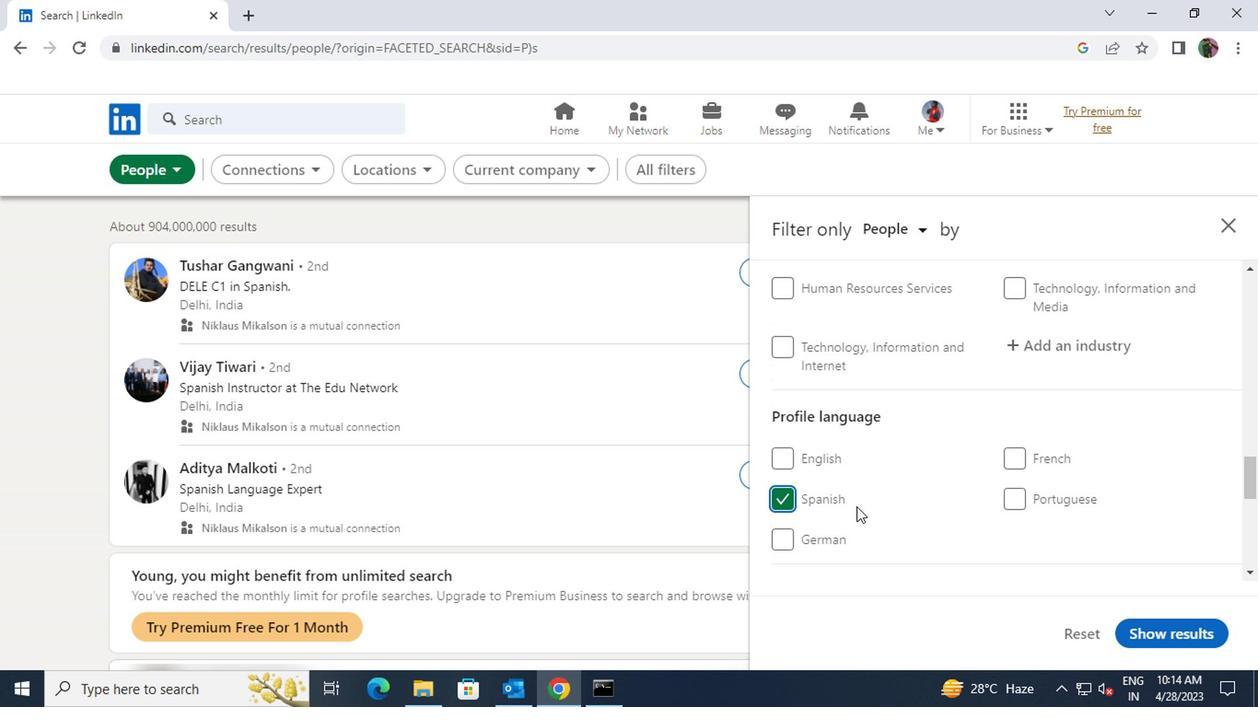 
Action: Mouse scrolled (899, 502) with delta (0, 0)
Screenshot: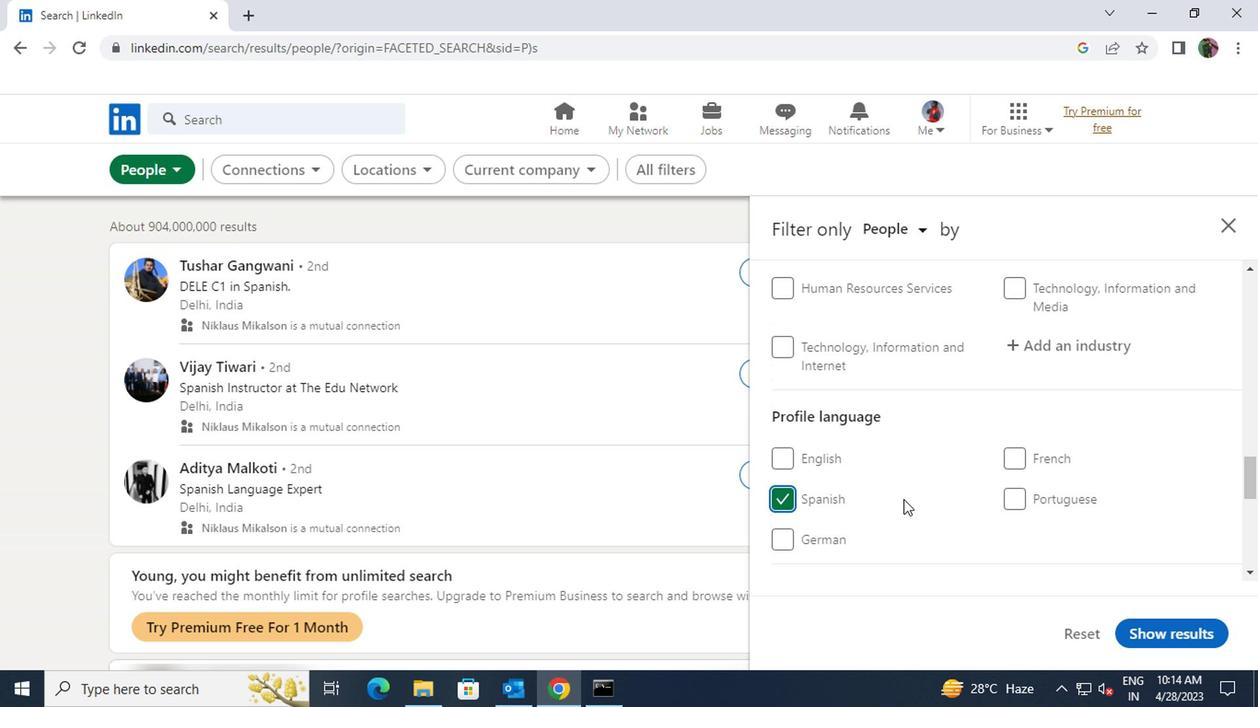 
Action: Mouse scrolled (899, 502) with delta (0, 0)
Screenshot: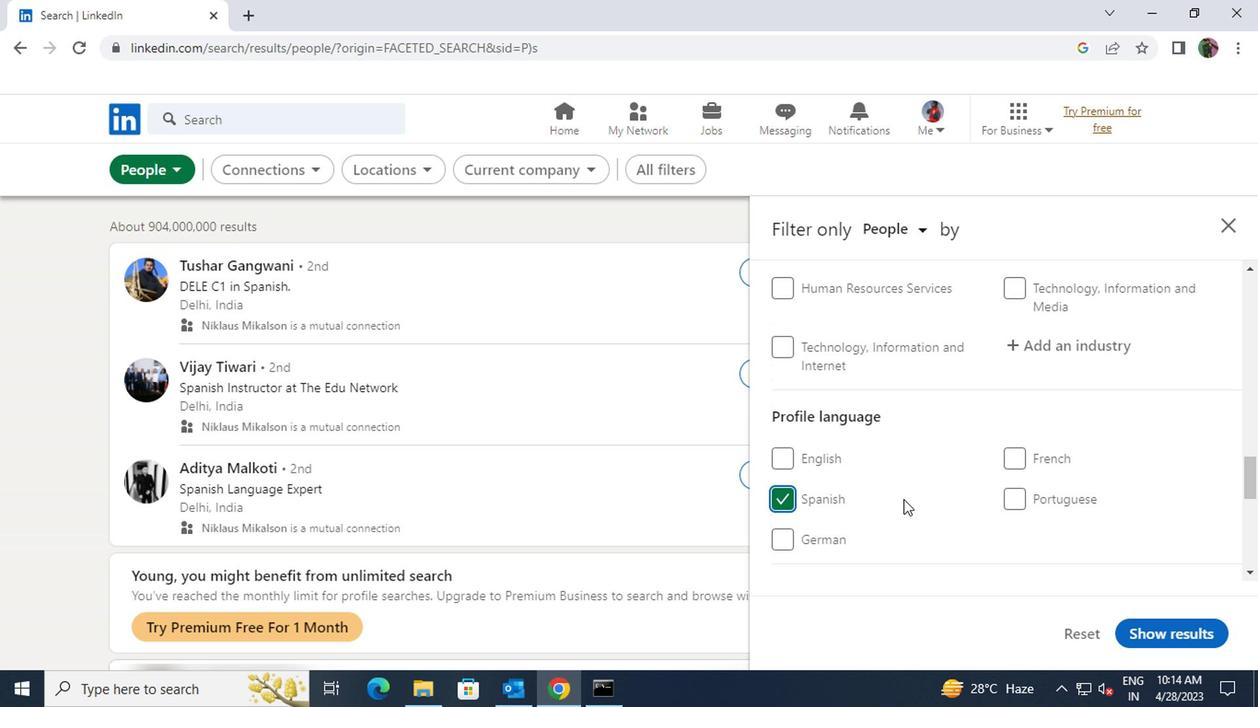 
Action: Mouse scrolled (899, 502) with delta (0, 0)
Screenshot: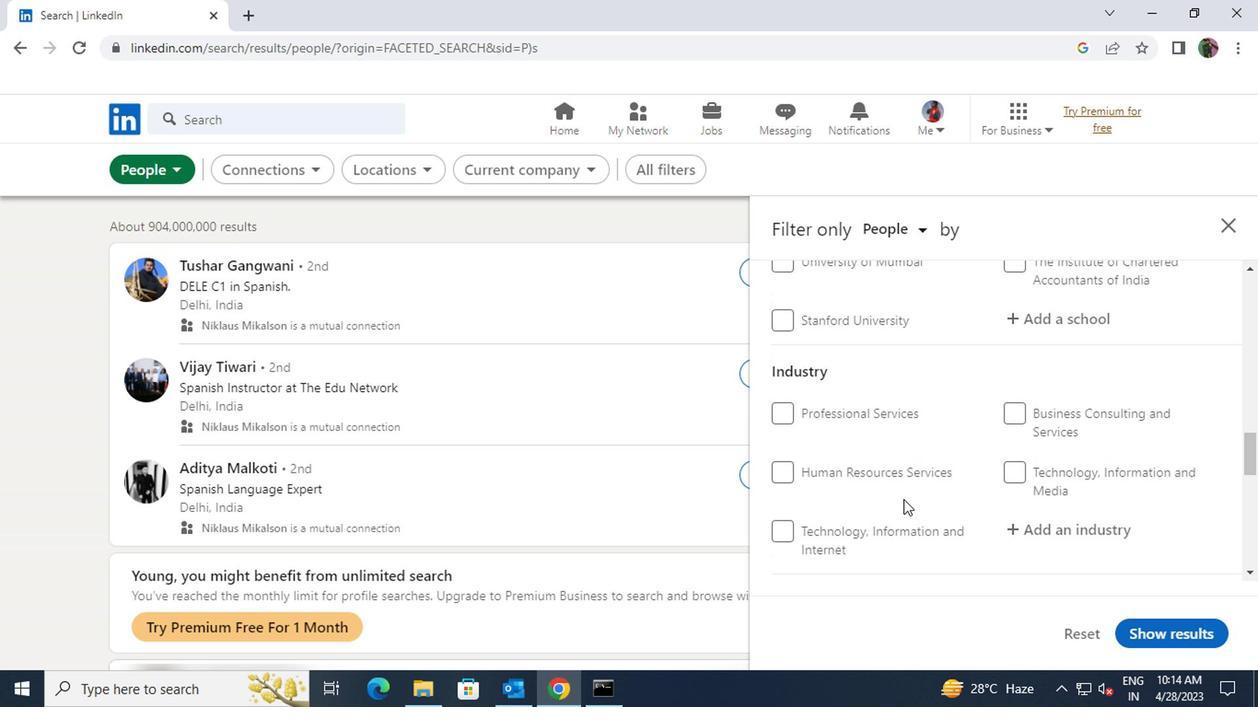 
Action: Mouse scrolled (899, 502) with delta (0, 0)
Screenshot: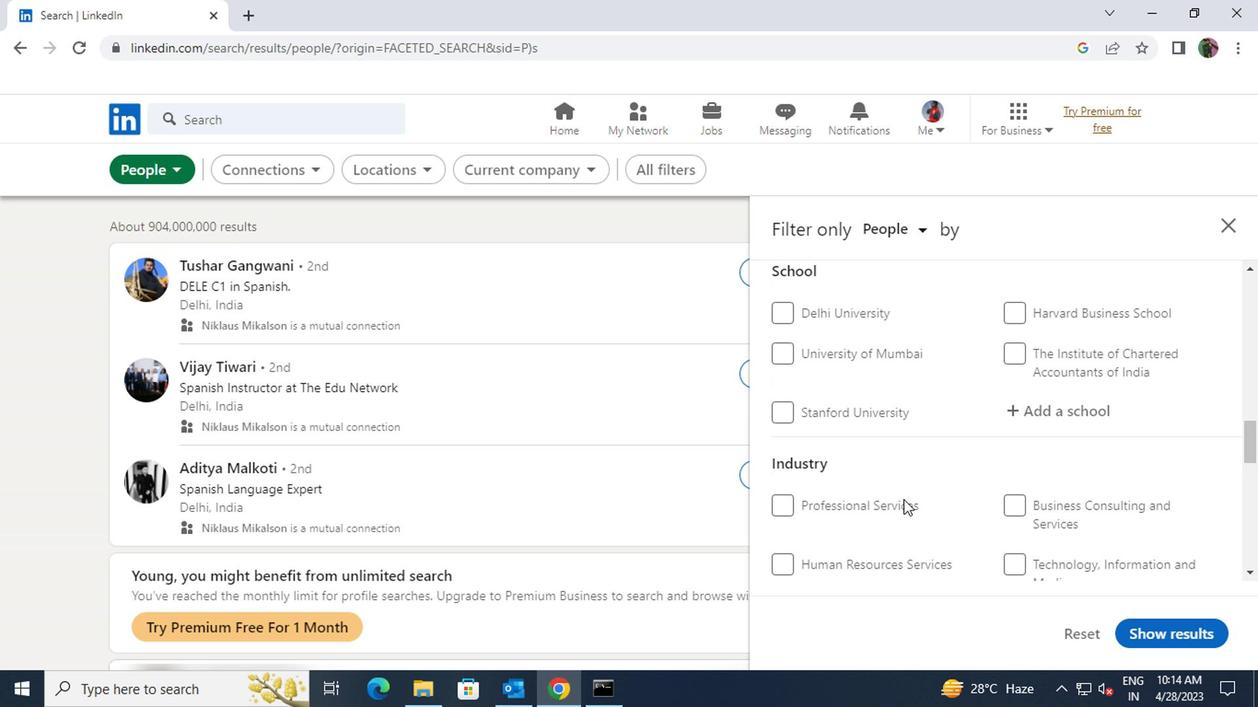 
Action: Mouse scrolled (899, 502) with delta (0, 0)
Screenshot: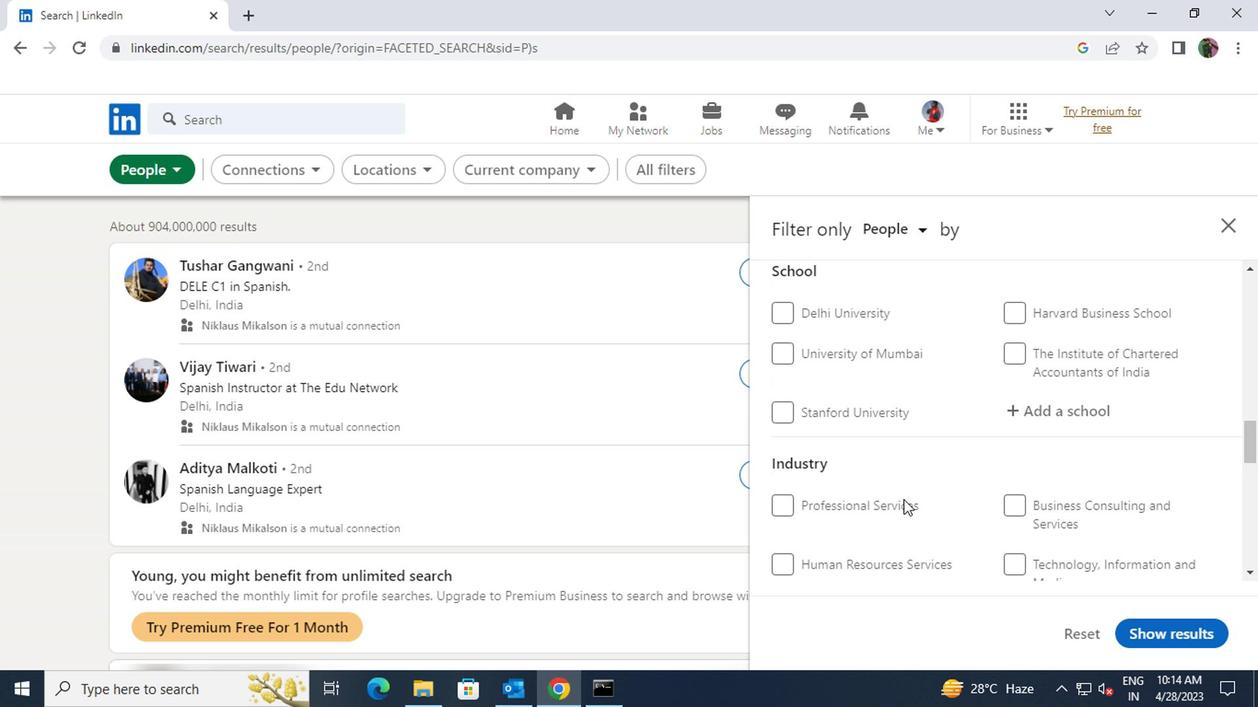 
Action: Mouse scrolled (899, 502) with delta (0, 0)
Screenshot: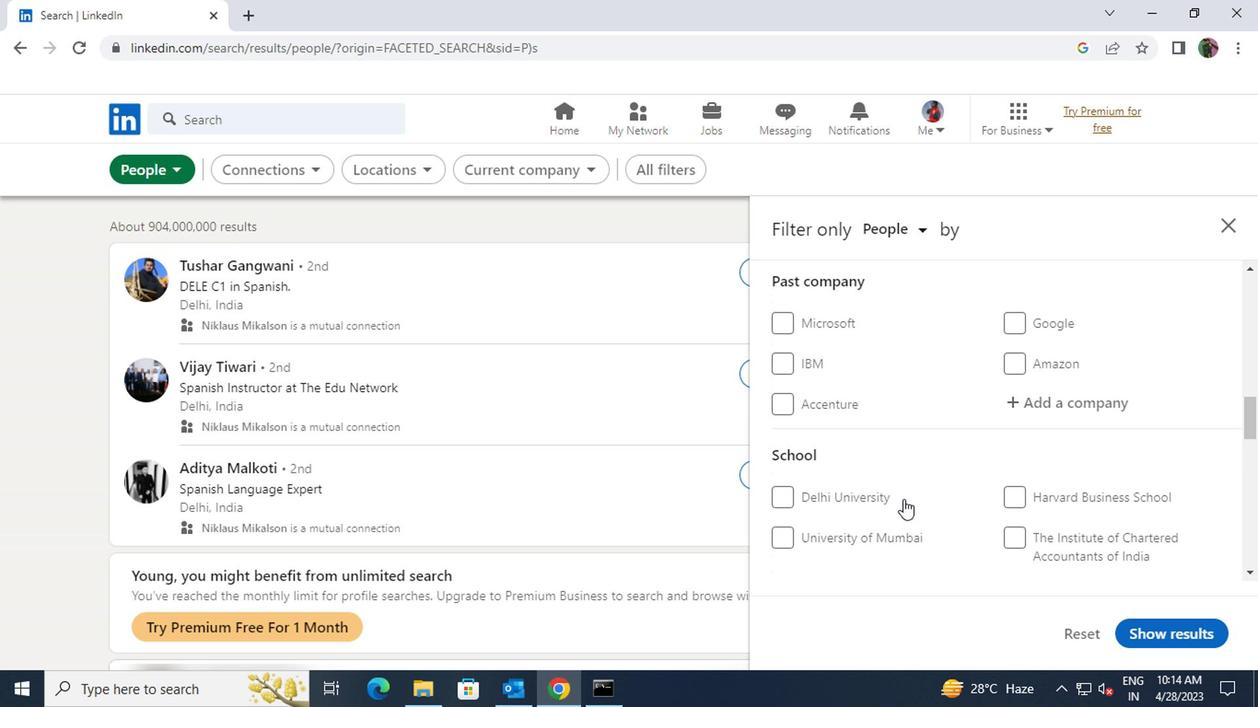 
Action: Mouse scrolled (899, 502) with delta (0, 0)
Screenshot: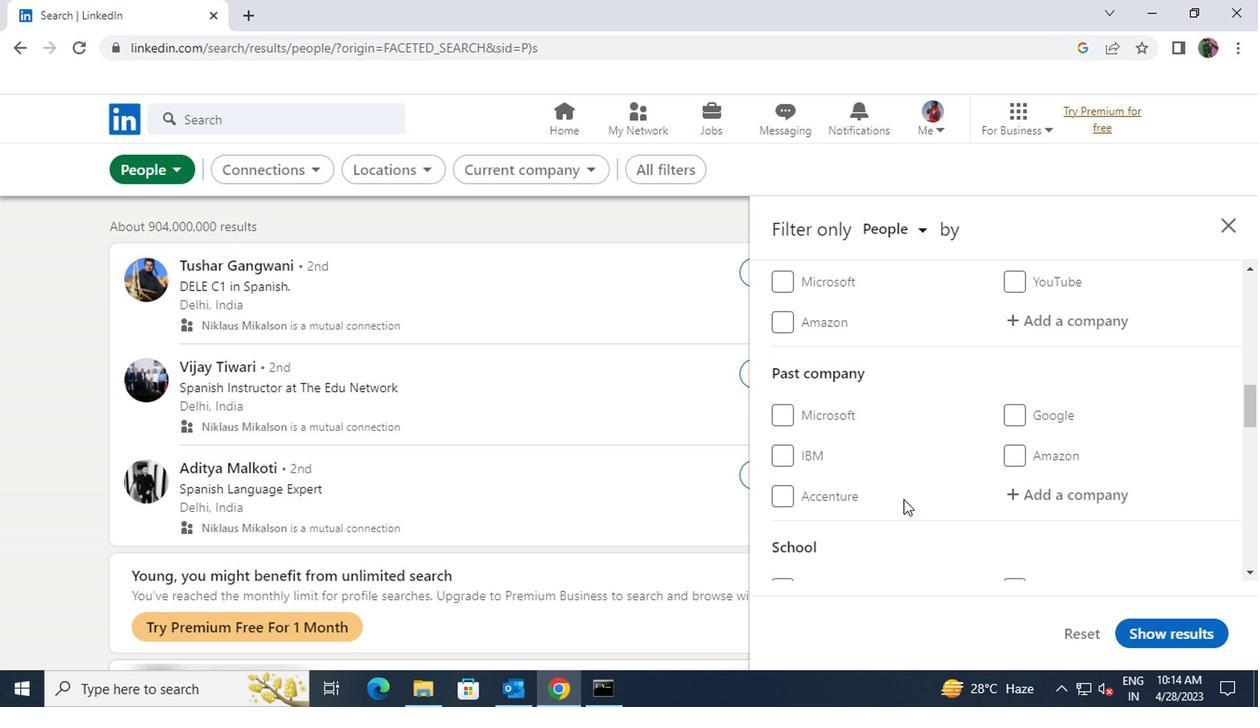 
Action: Mouse moved to (1006, 422)
Screenshot: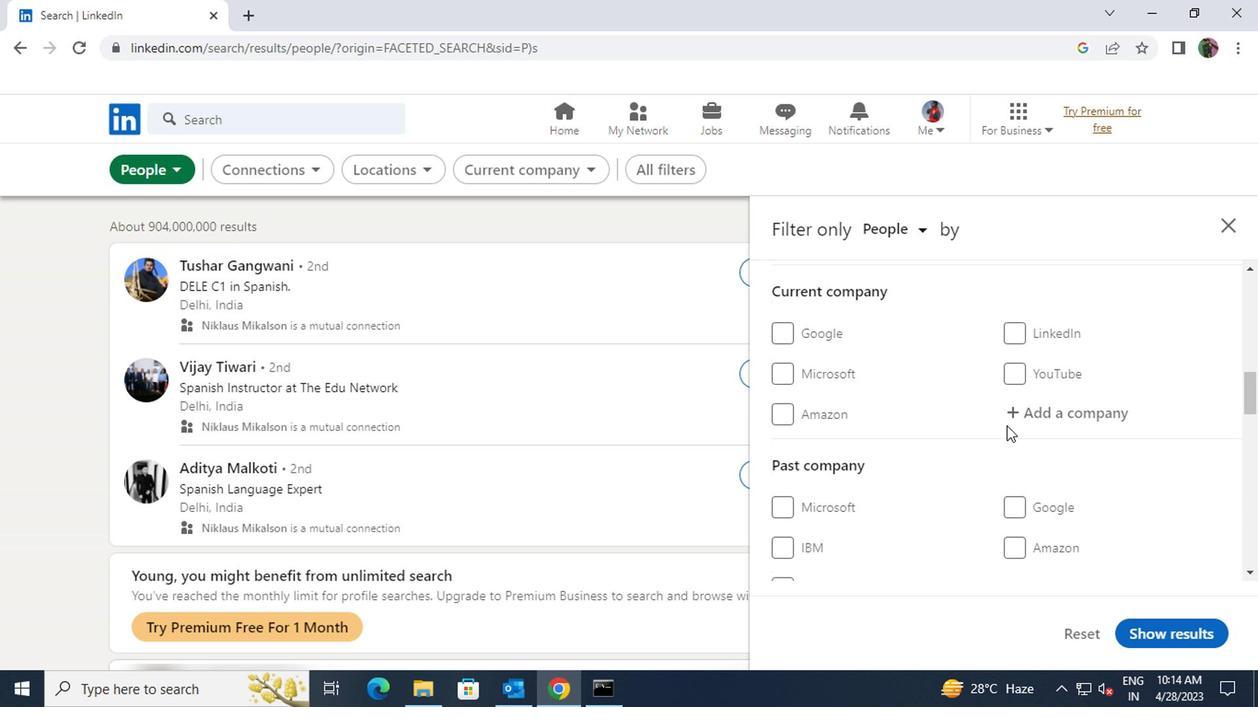 
Action: Mouse pressed left at (1006, 422)
Screenshot: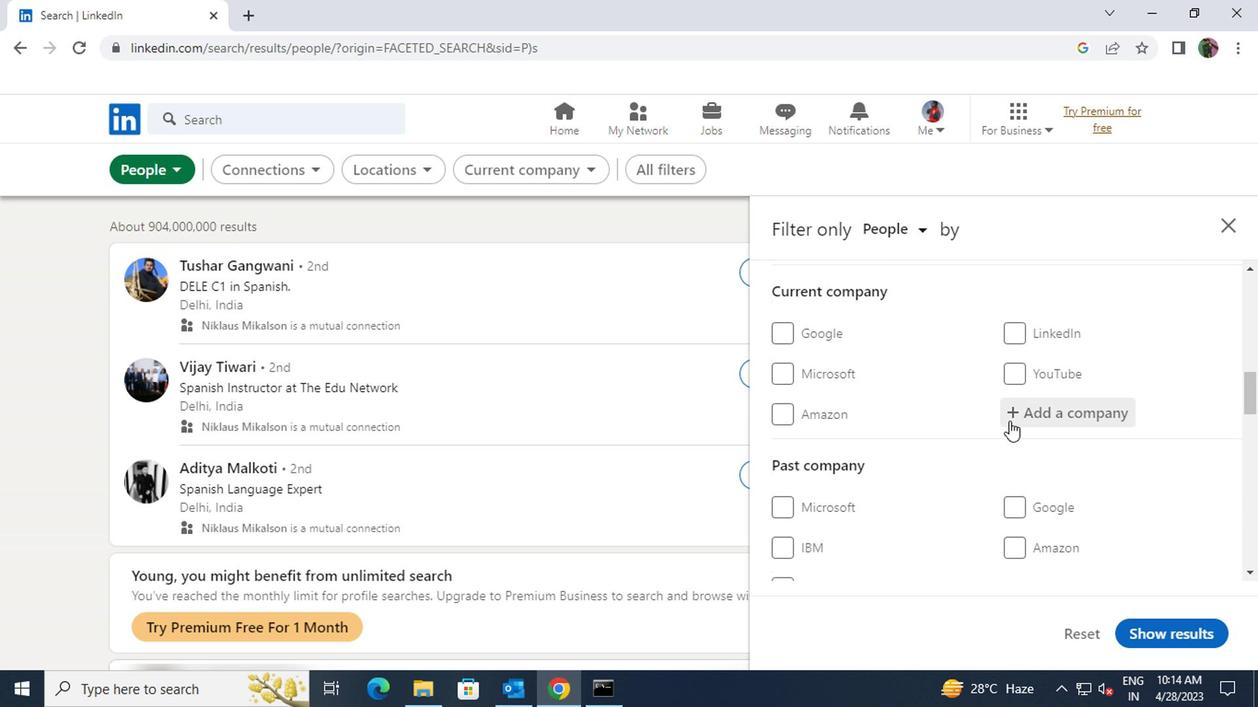 
Action: Key pressed <Key.shift>LIVSPACE
Screenshot: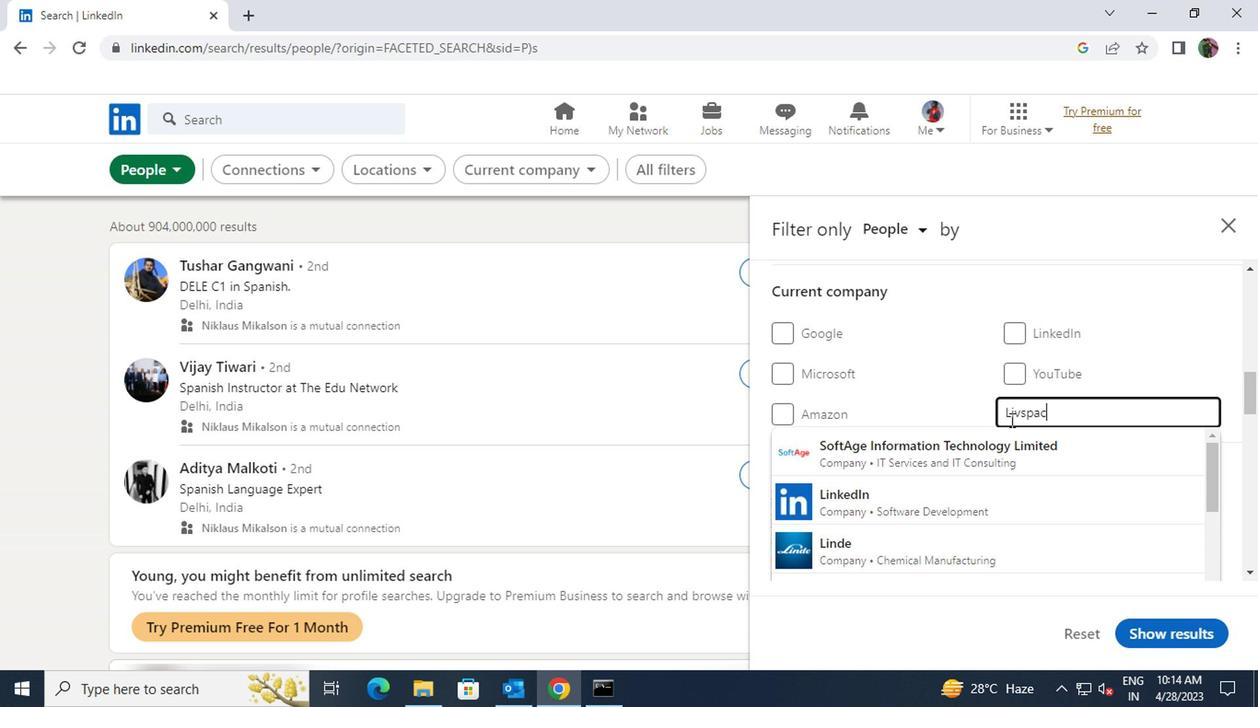 
Action: Mouse moved to (992, 449)
Screenshot: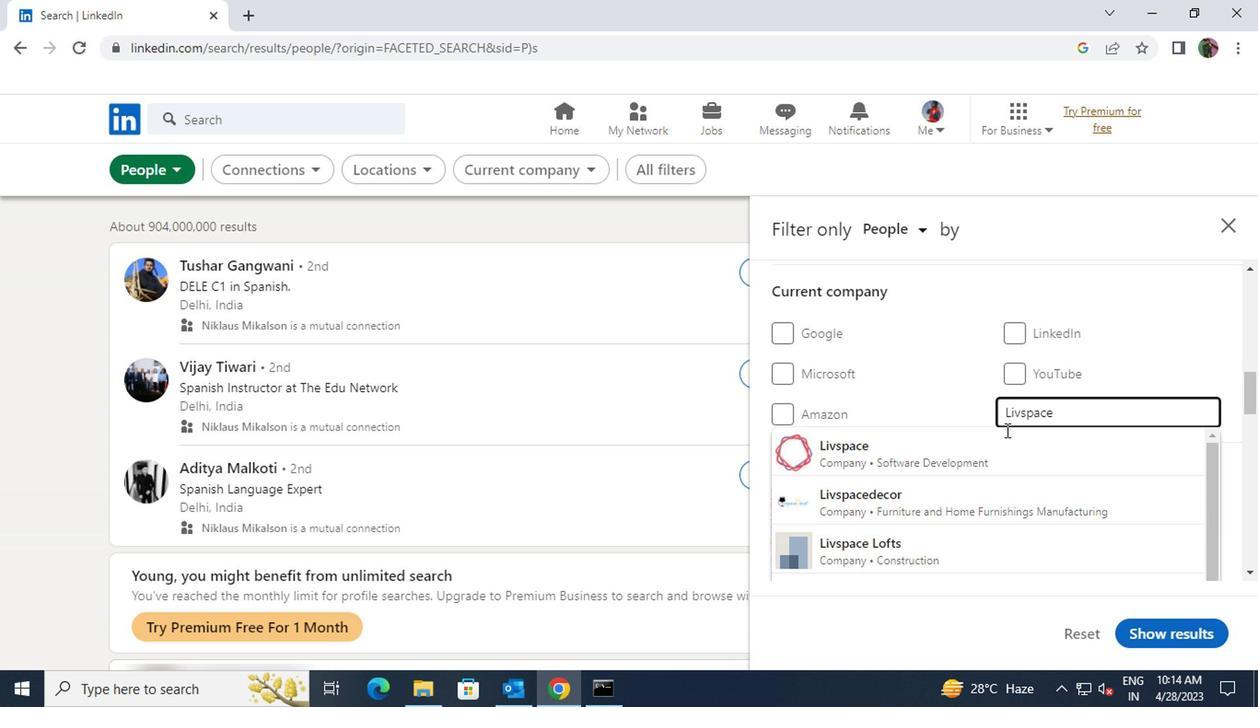 
Action: Mouse pressed left at (992, 449)
Screenshot: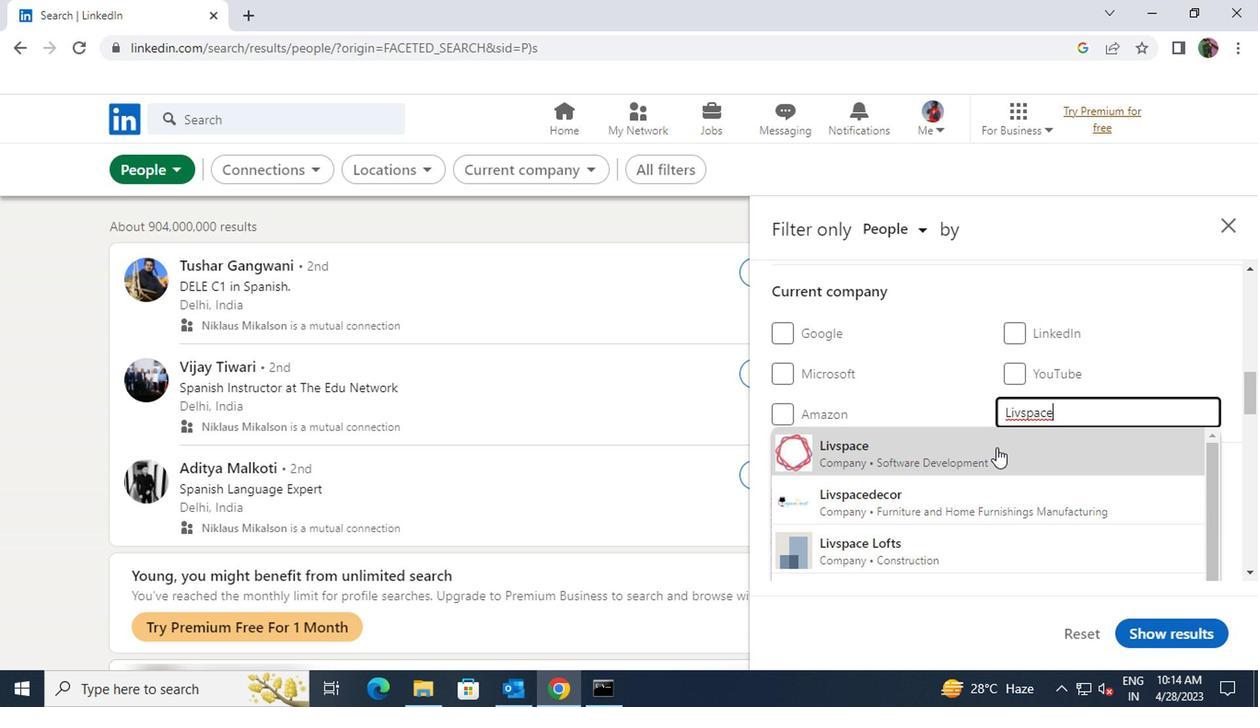 
Action: Mouse scrolled (992, 448) with delta (0, 0)
Screenshot: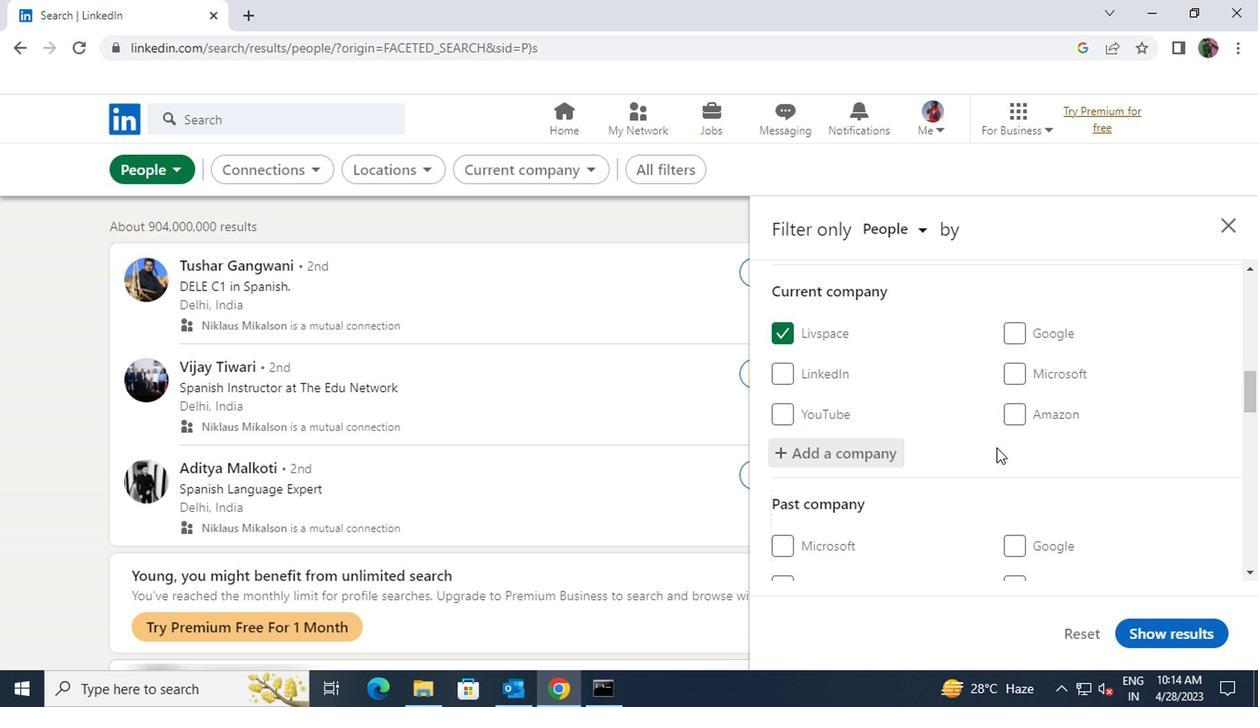 
Action: Mouse scrolled (992, 448) with delta (0, 0)
Screenshot: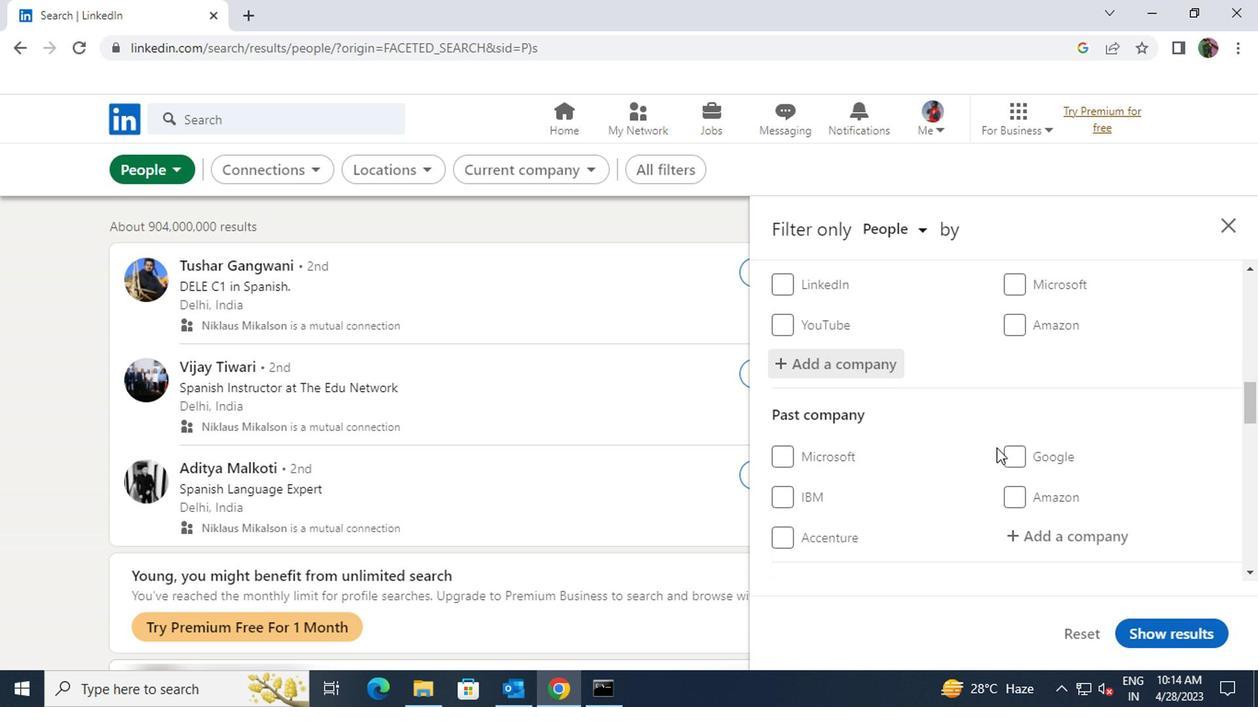 
Action: Mouse scrolled (992, 448) with delta (0, 0)
Screenshot: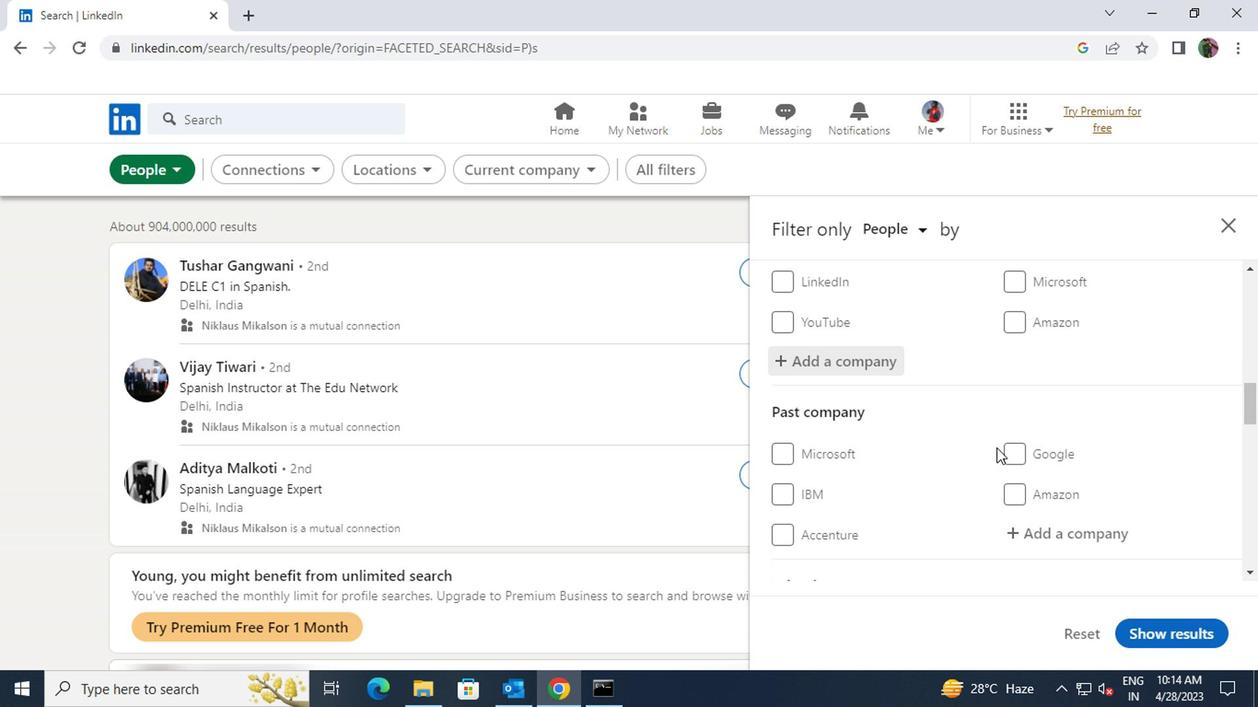 
Action: Mouse scrolled (992, 448) with delta (0, 0)
Screenshot: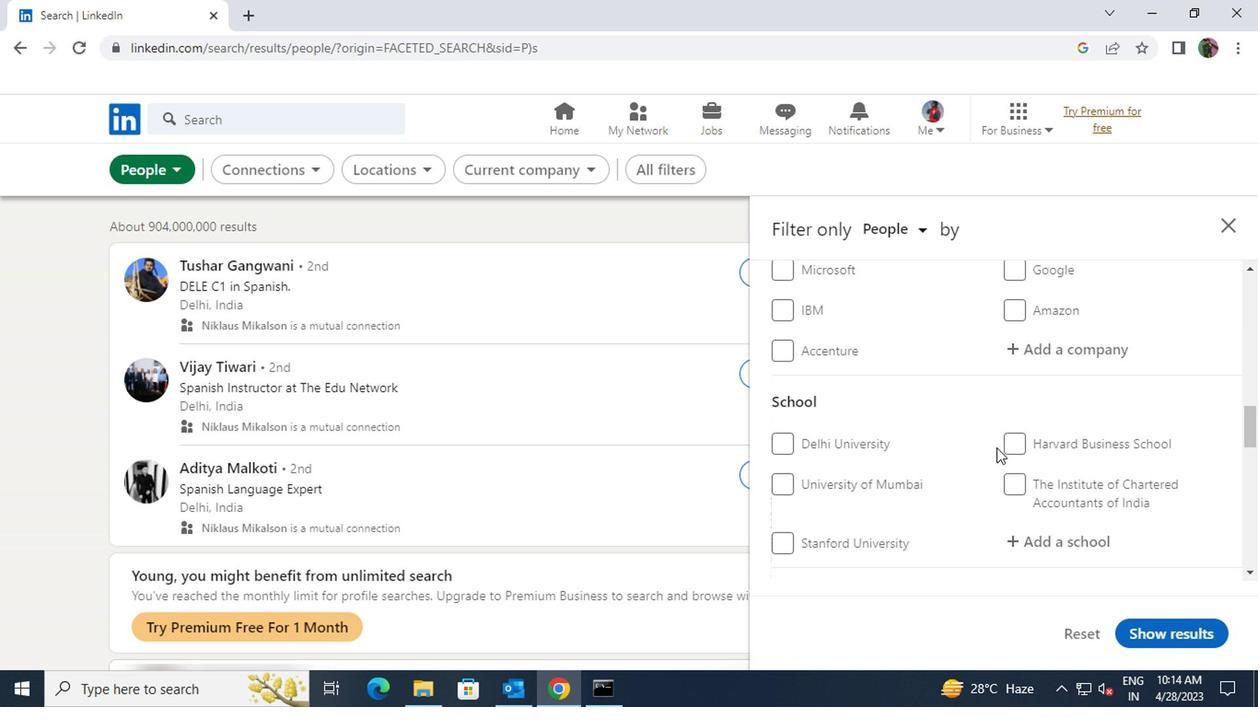 
Action: Mouse moved to (1015, 449)
Screenshot: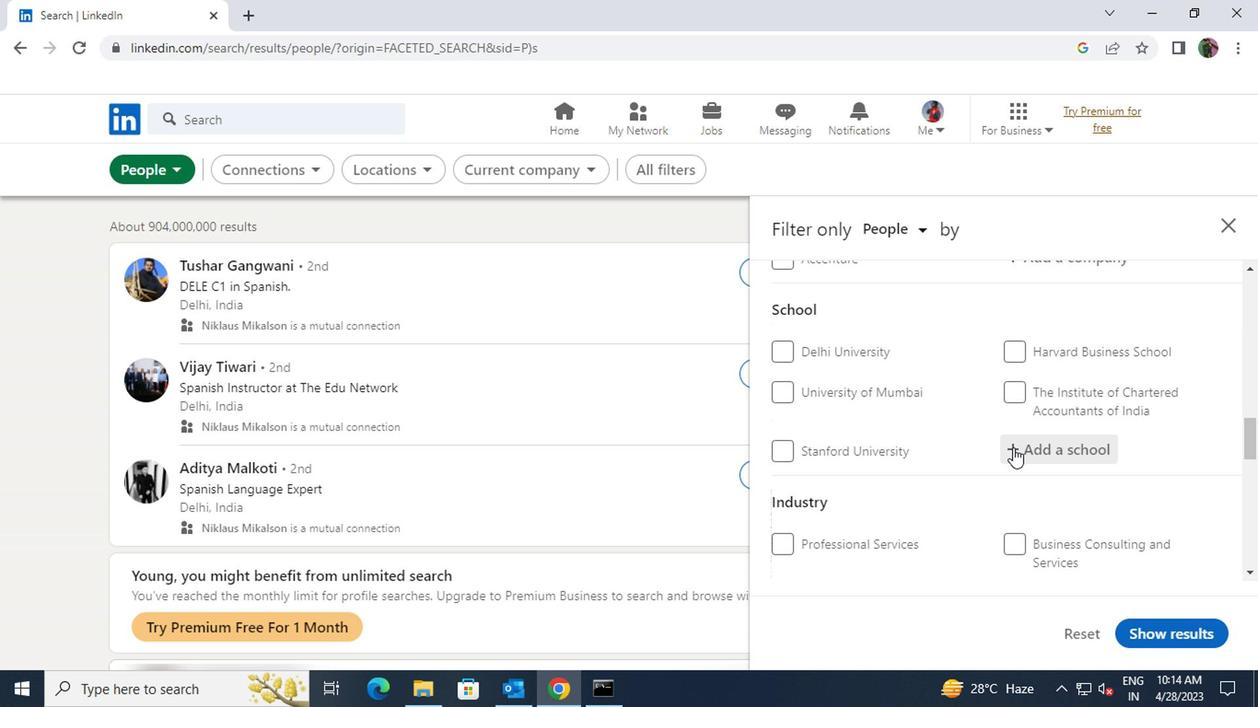 
Action: Mouse pressed left at (1015, 449)
Screenshot: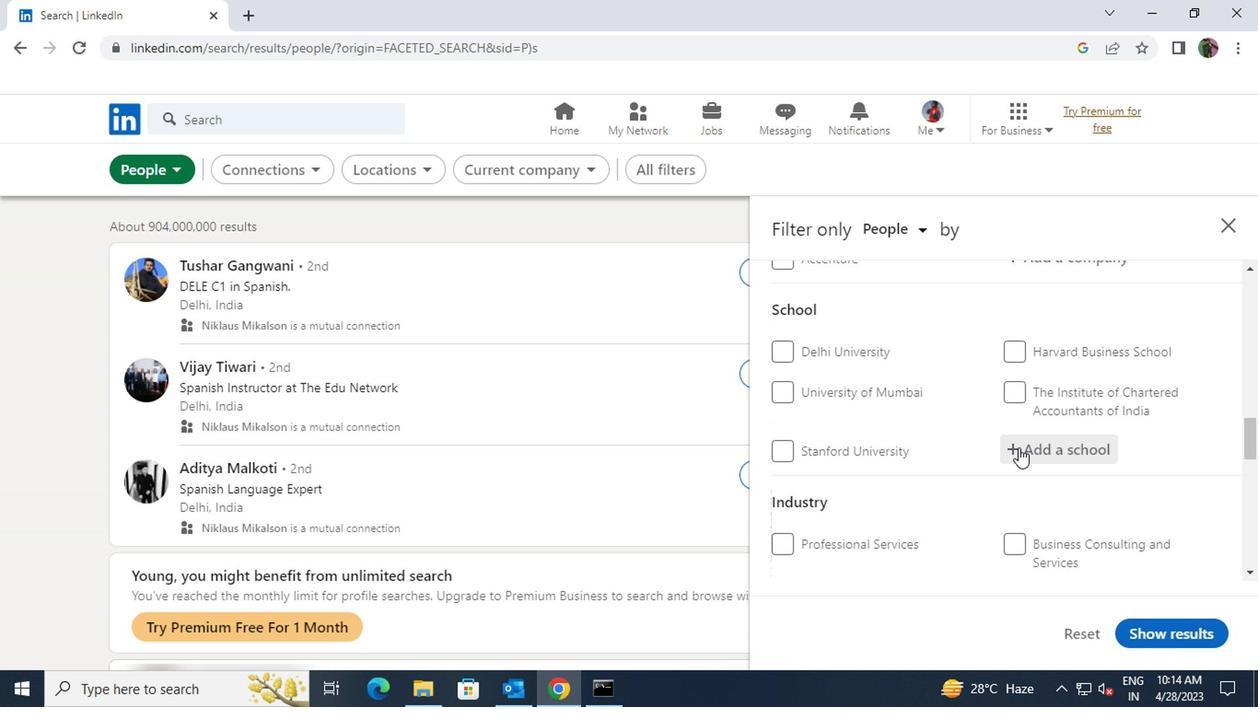 
Action: Key pressed <Key.shift>K<Key.shift>S<Key.space><Key.shift>SCHOOL<Key.space>OF<Key.space><Key.shift>BUSINESS<Key.space><Key.shift>MANAGEMENT
Screenshot: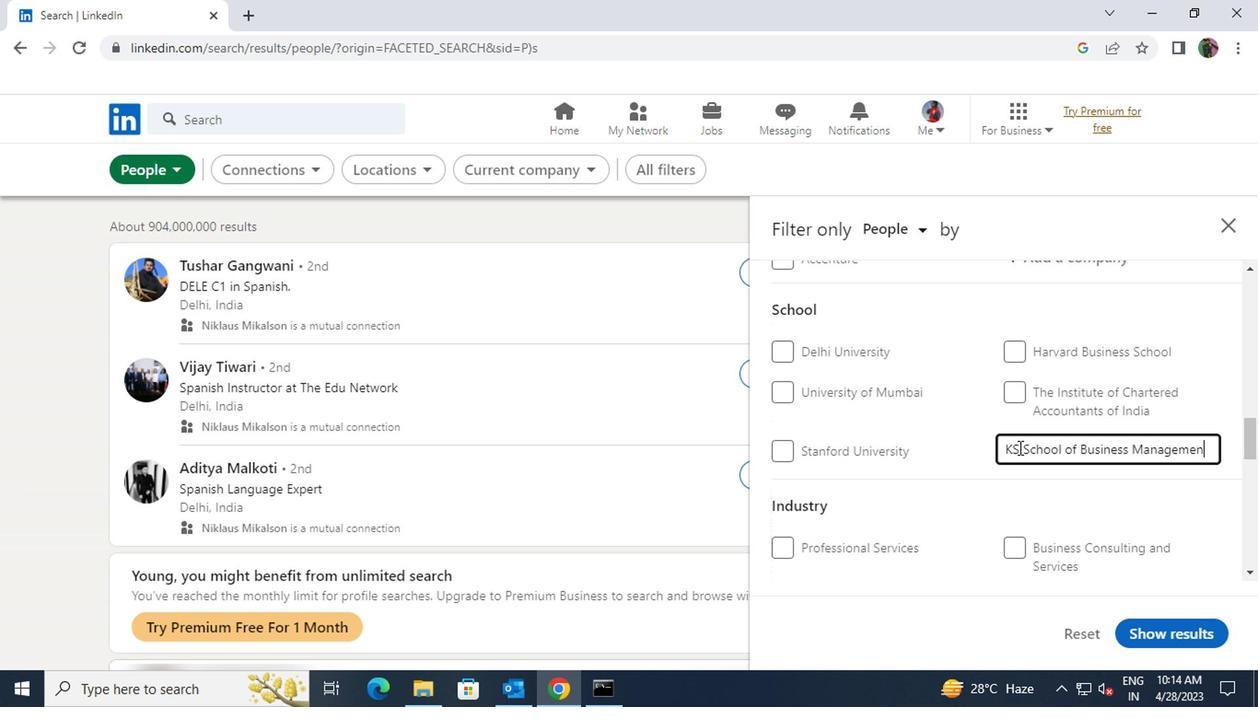 
Action: Mouse scrolled (1015, 448) with delta (0, 0)
Screenshot: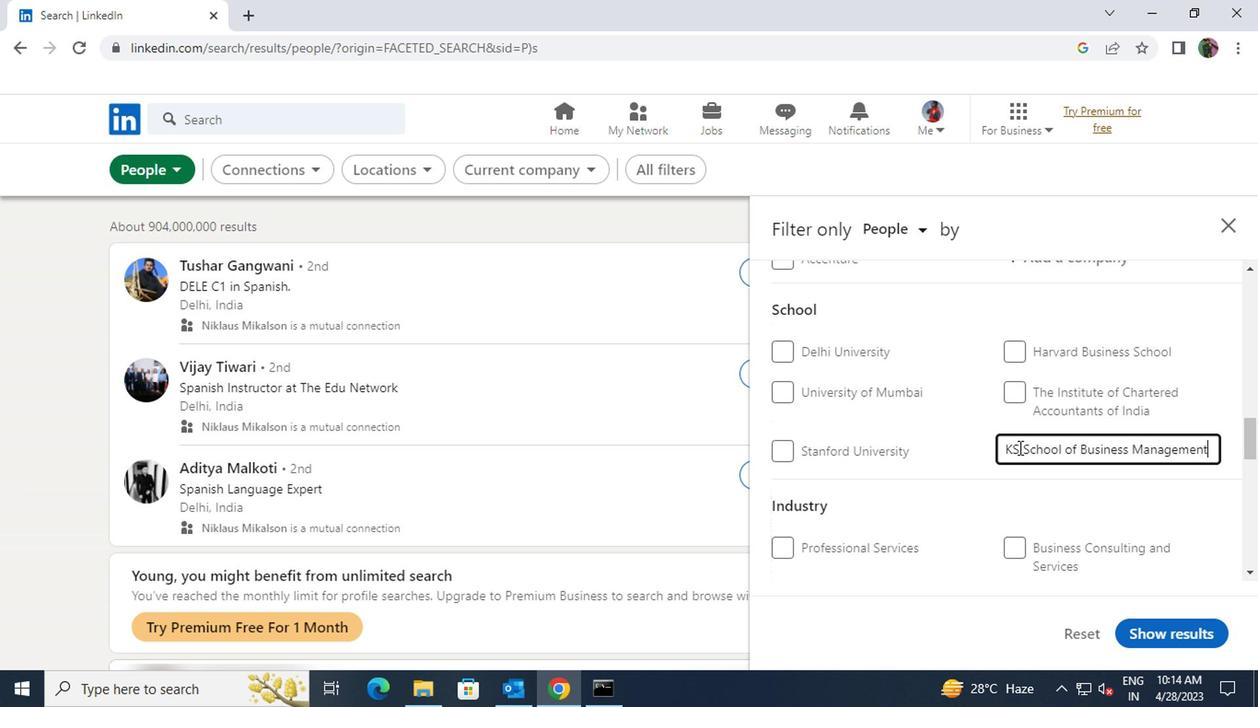 
Action: Mouse scrolled (1015, 448) with delta (0, 0)
Screenshot: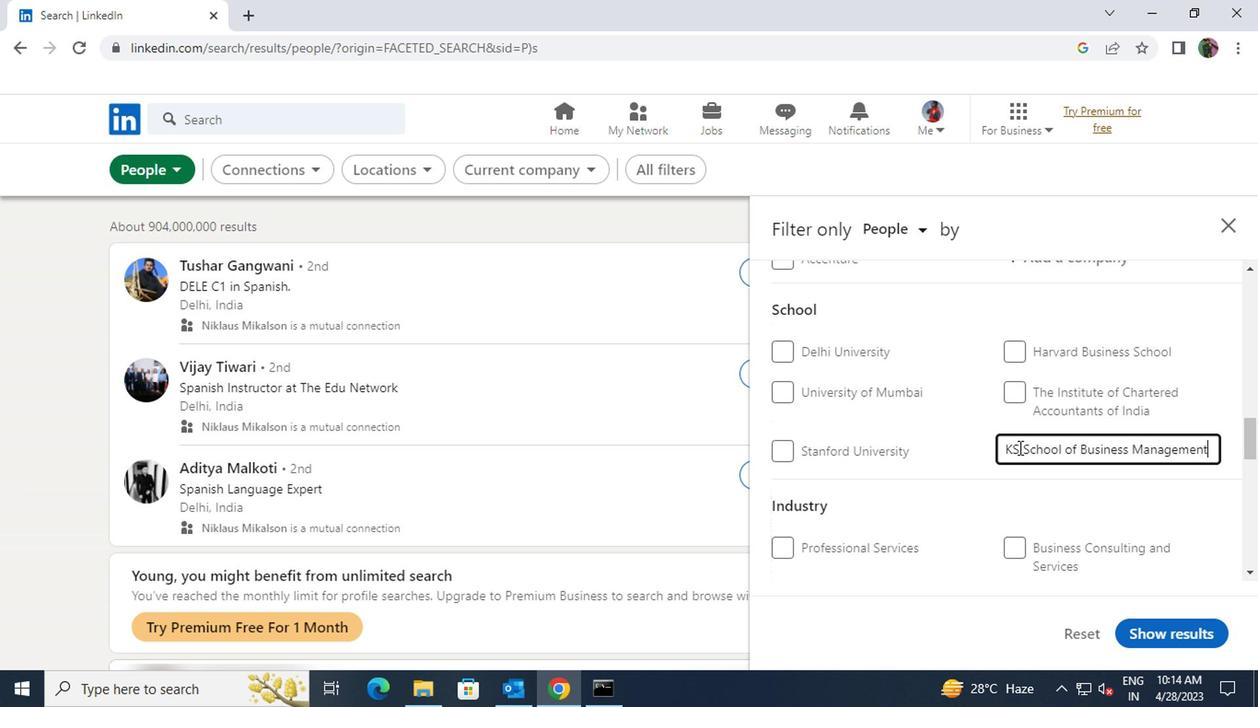 
Action: Mouse moved to (1016, 481)
Screenshot: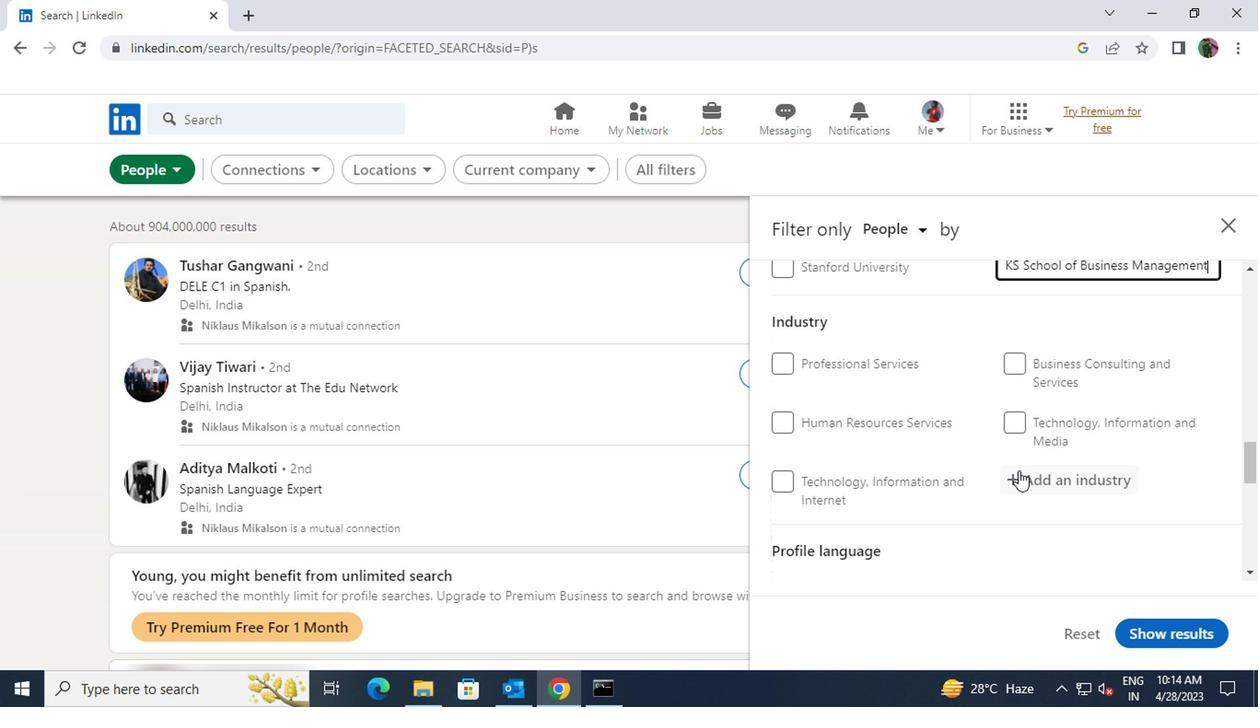 
Action: Mouse pressed left at (1016, 481)
Screenshot: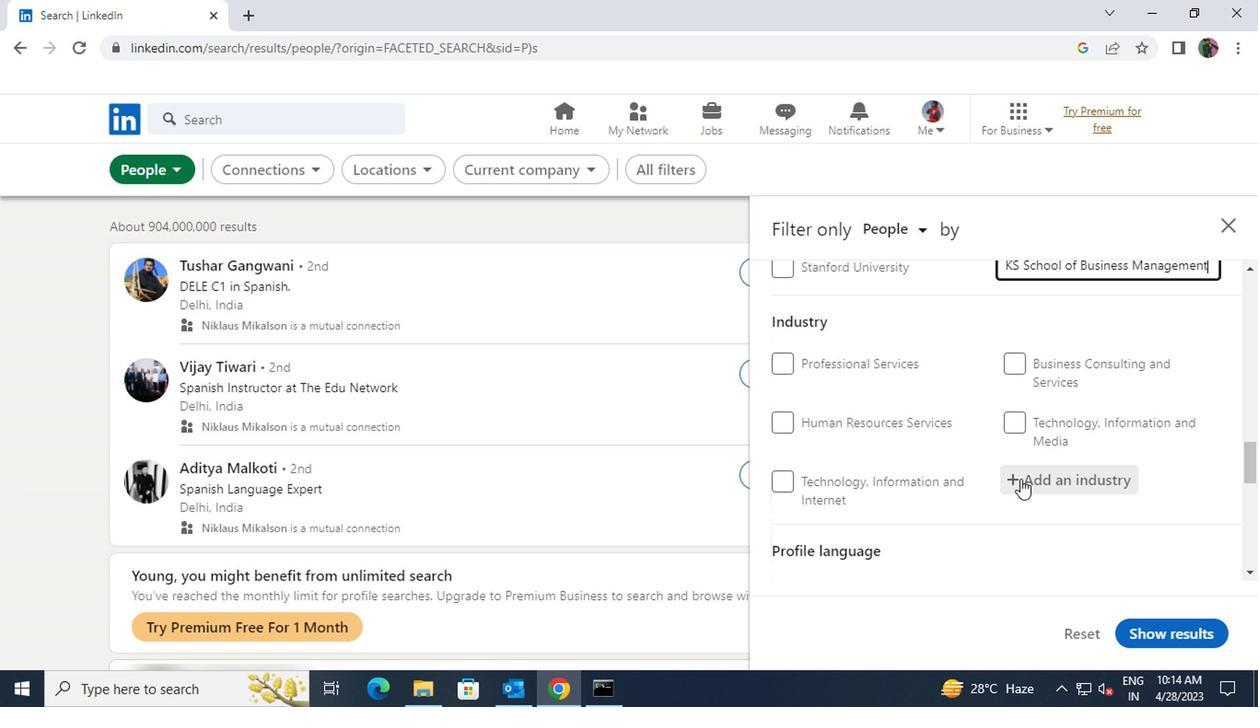
Action: Key pressed <Key.shift>THINK
Screenshot: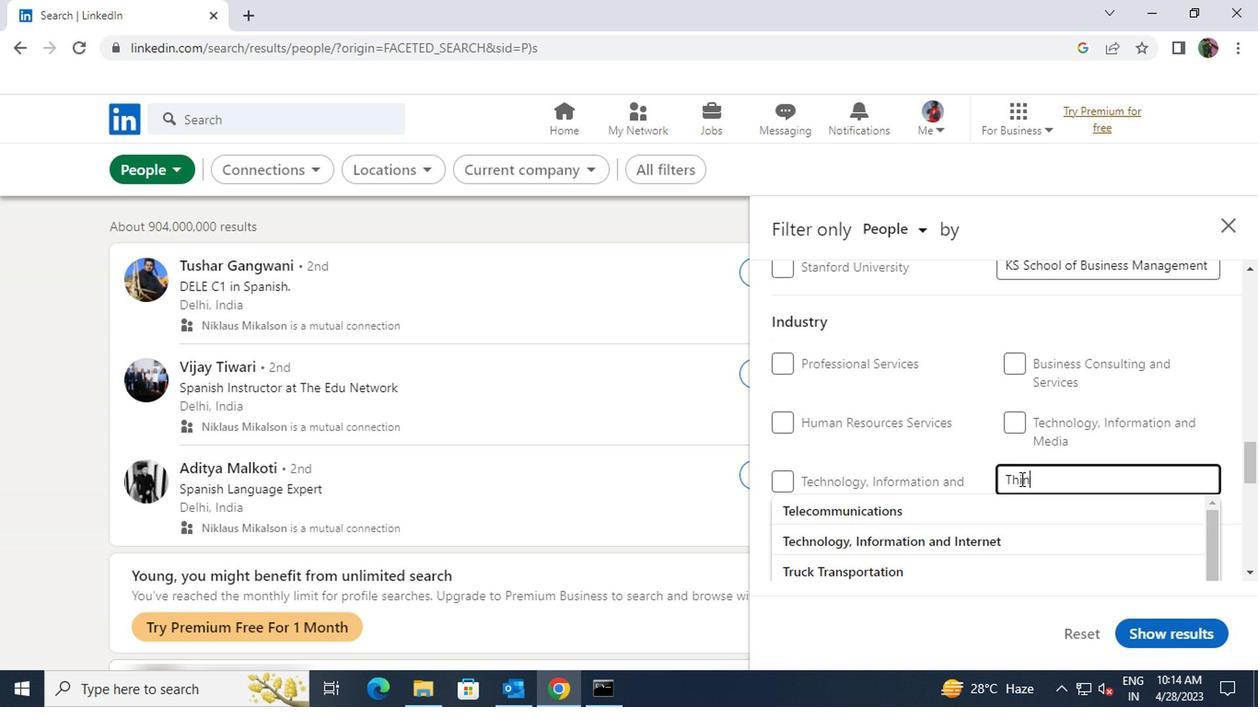 
Action: Mouse moved to (1016, 502)
Screenshot: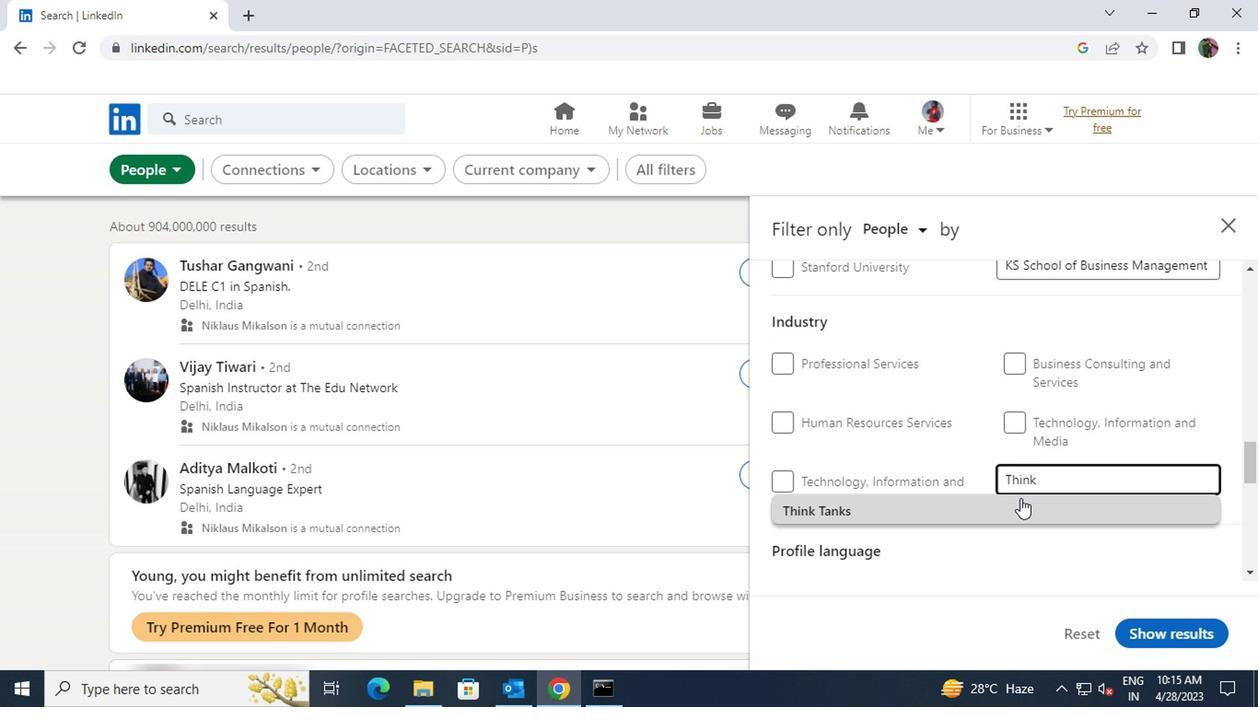 
Action: Mouse pressed left at (1016, 502)
Screenshot: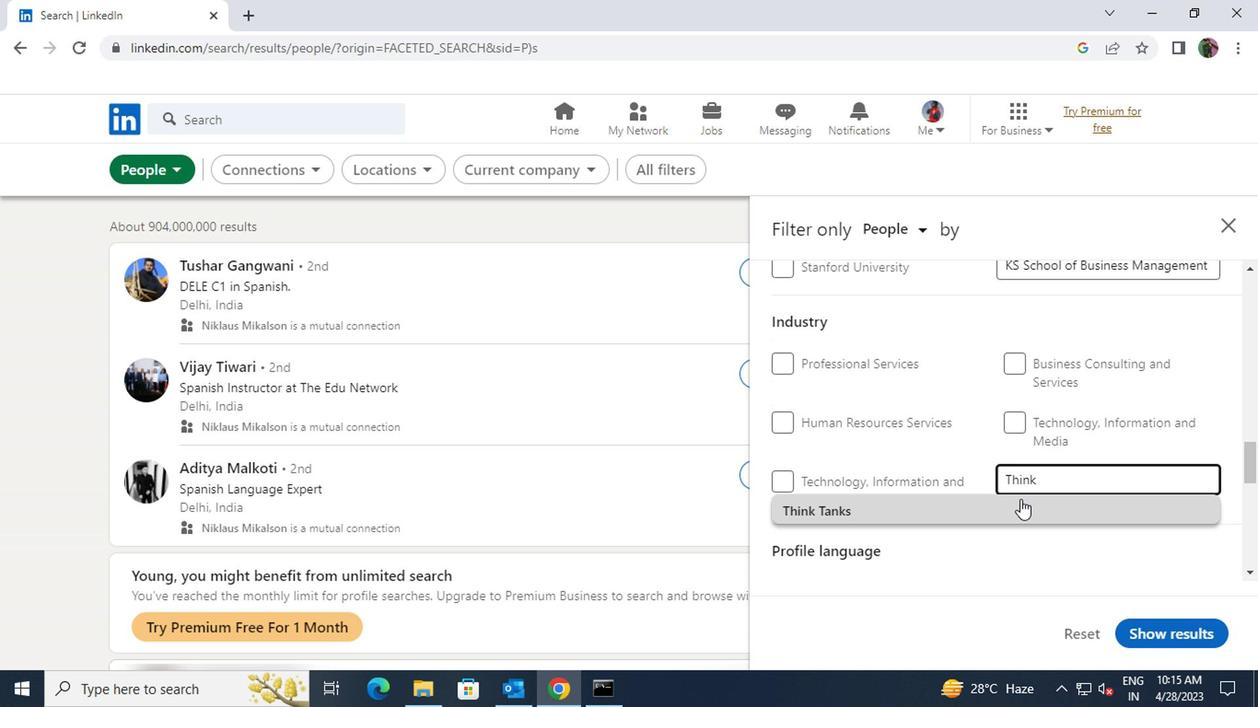 
Action: Mouse scrolled (1016, 501) with delta (0, 0)
Screenshot: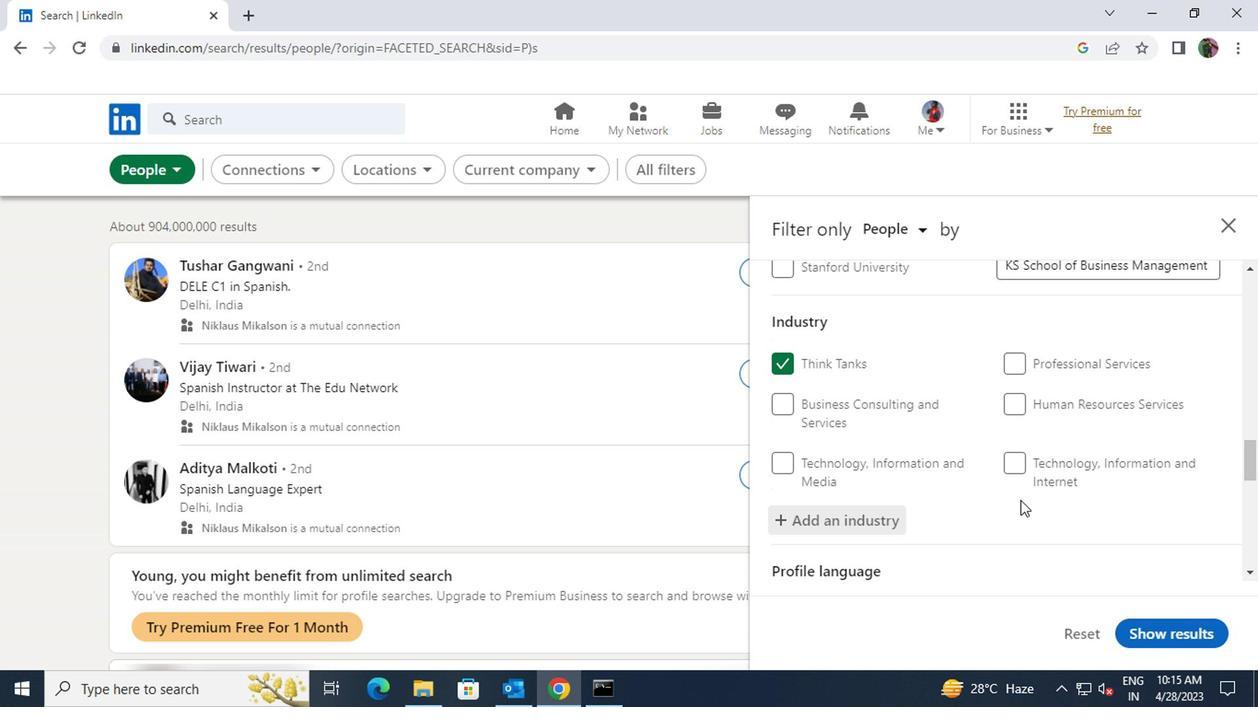 
Action: Mouse scrolled (1016, 501) with delta (0, 0)
Screenshot: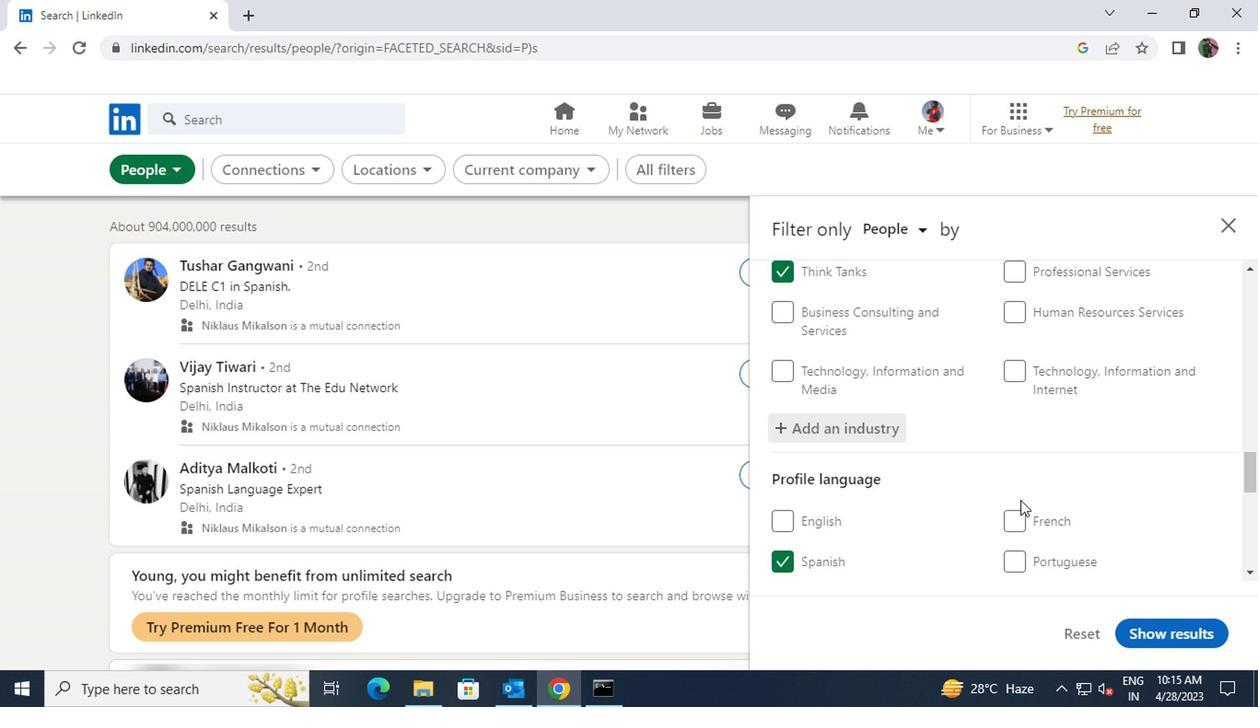 
Action: Mouse scrolled (1016, 501) with delta (0, 0)
Screenshot: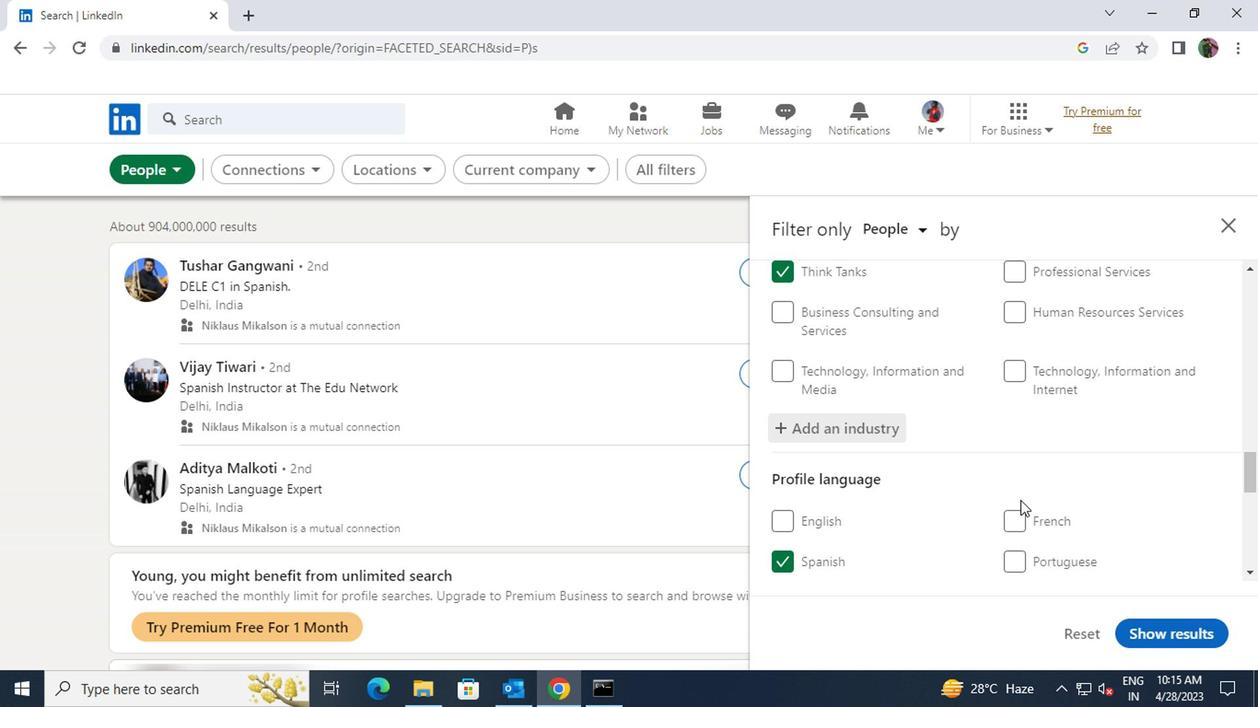
Action: Mouse scrolled (1016, 501) with delta (0, 0)
Screenshot: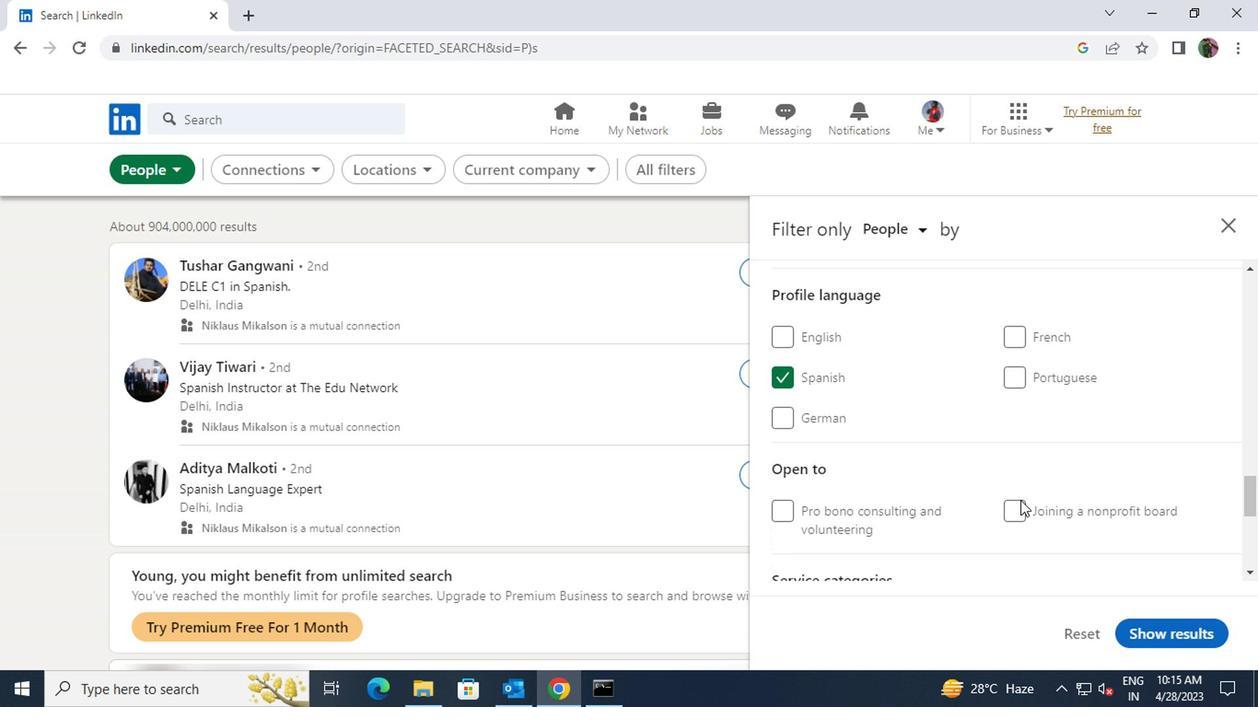 
Action: Mouse scrolled (1016, 501) with delta (0, 0)
Screenshot: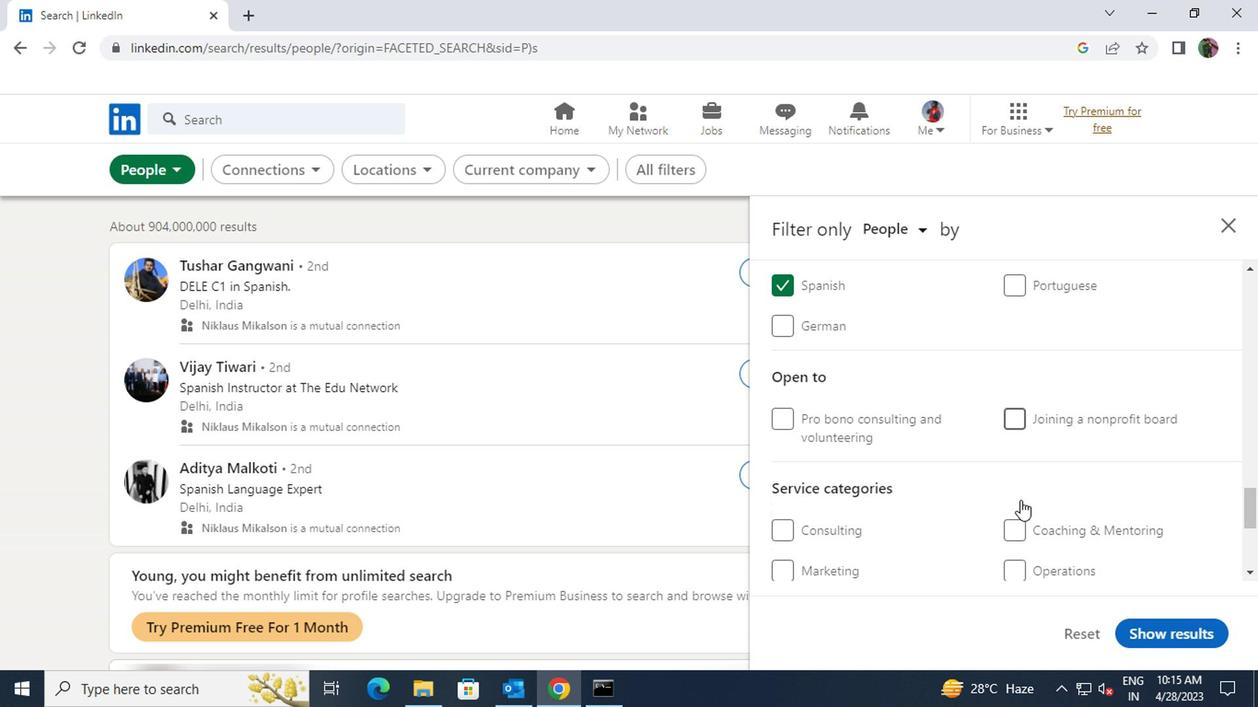 
Action: Mouse moved to (1024, 511)
Screenshot: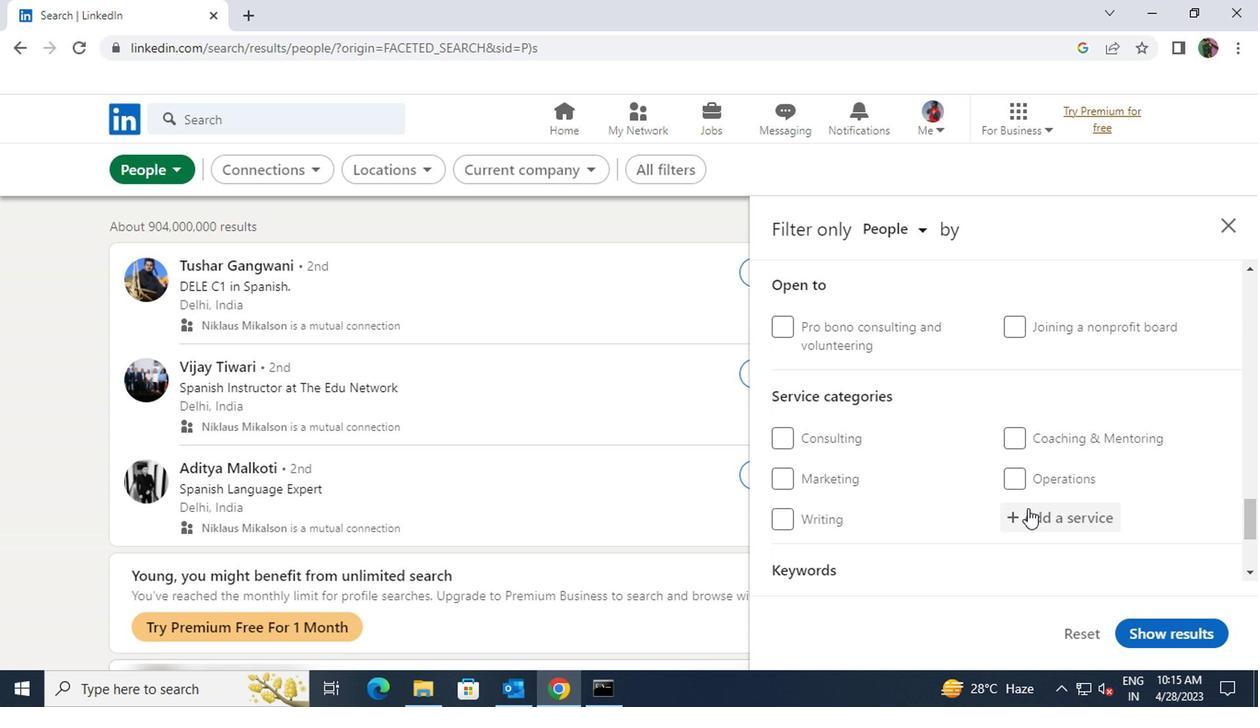 
Action: Mouse pressed left at (1024, 511)
Screenshot: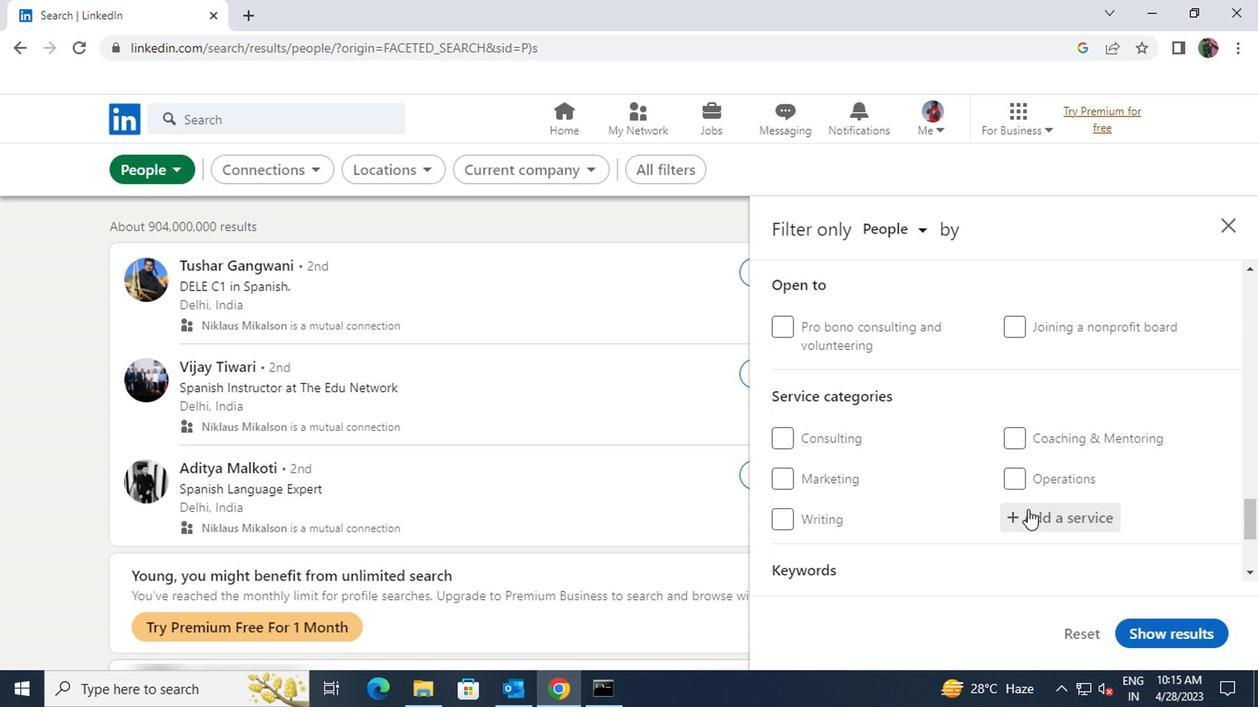 
Action: Key pressed <Key.shift>ILL
Screenshot: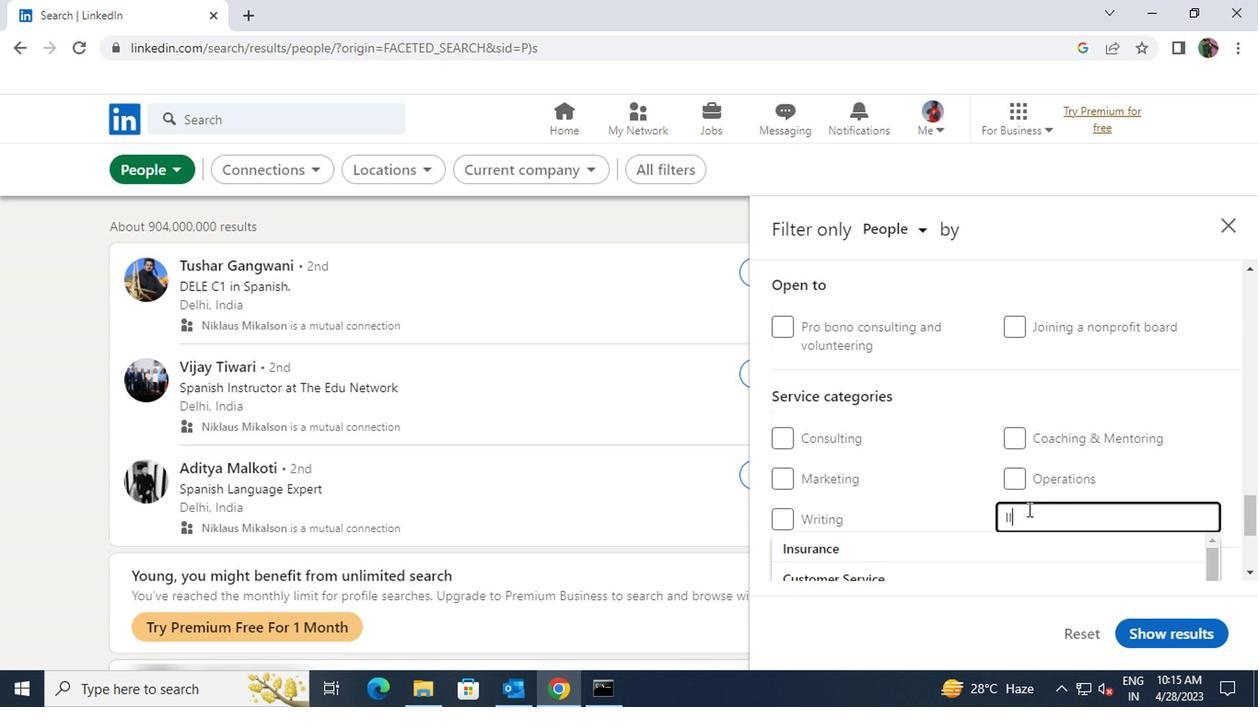 
Action: Mouse moved to (1022, 540)
Screenshot: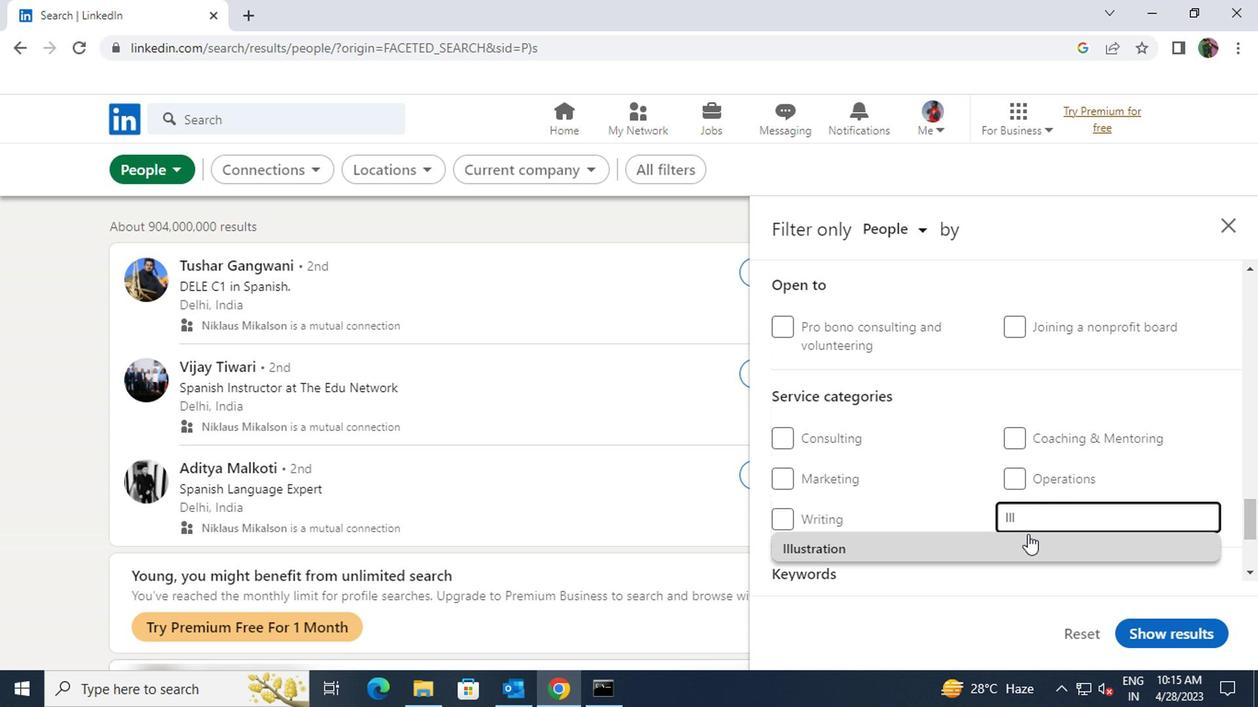 
Action: Mouse pressed left at (1022, 540)
Screenshot: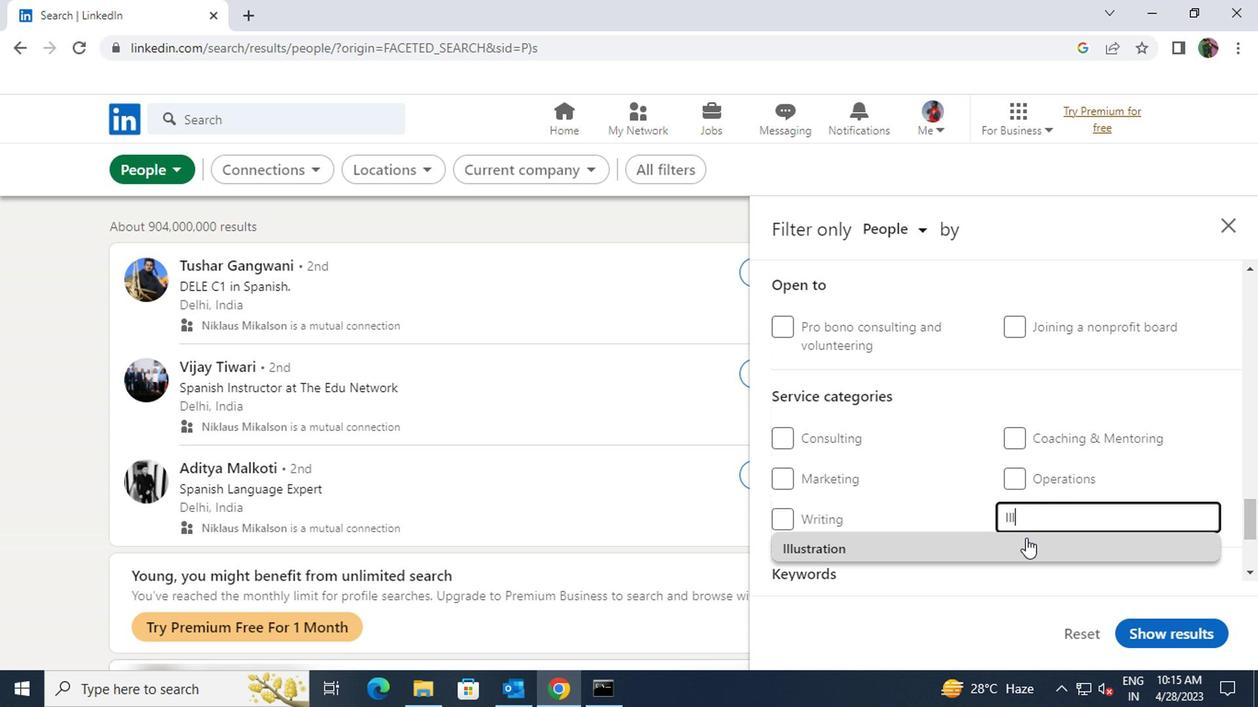 
Action: Mouse scrolled (1022, 539) with delta (0, 0)
Screenshot: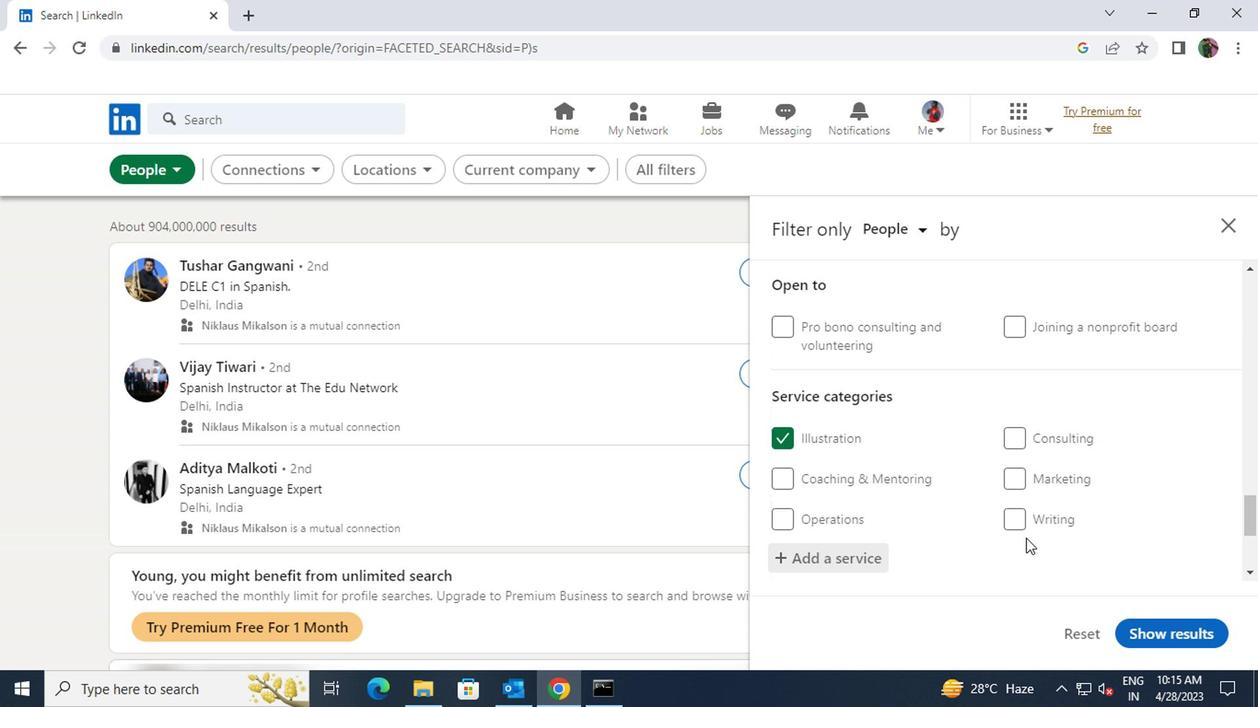
Action: Mouse scrolled (1022, 539) with delta (0, 0)
Screenshot: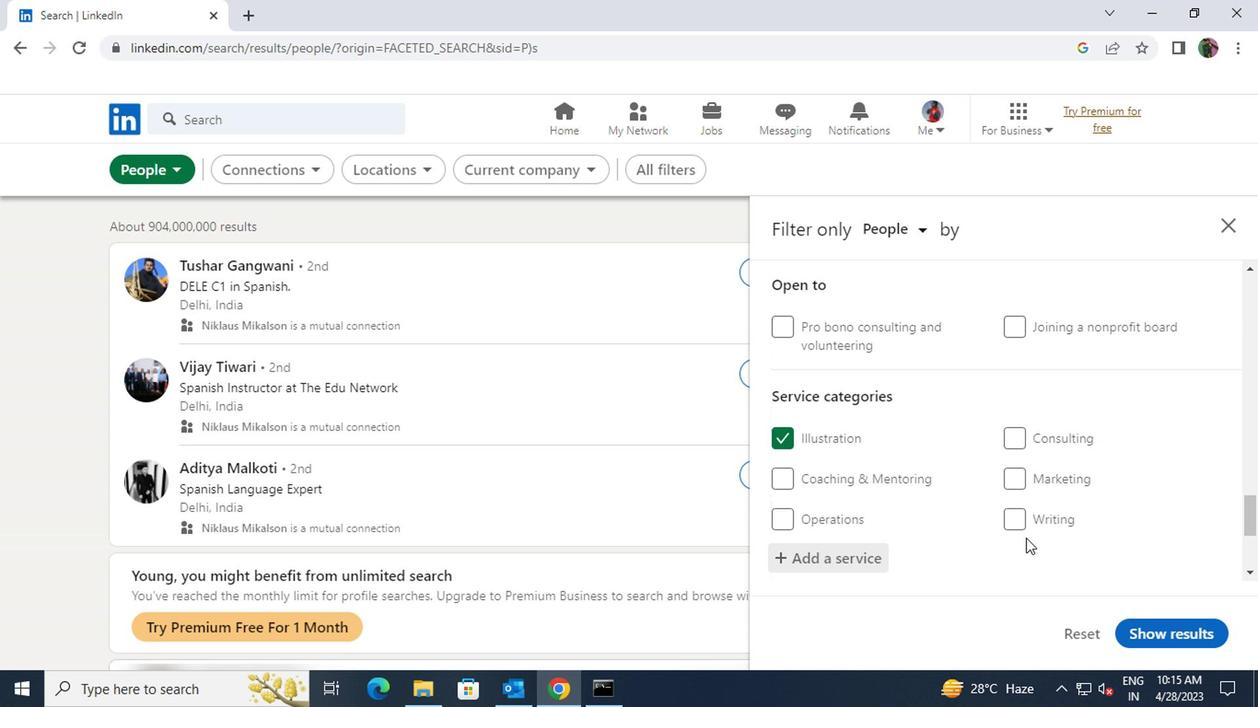 
Action: Mouse moved to (954, 550)
Screenshot: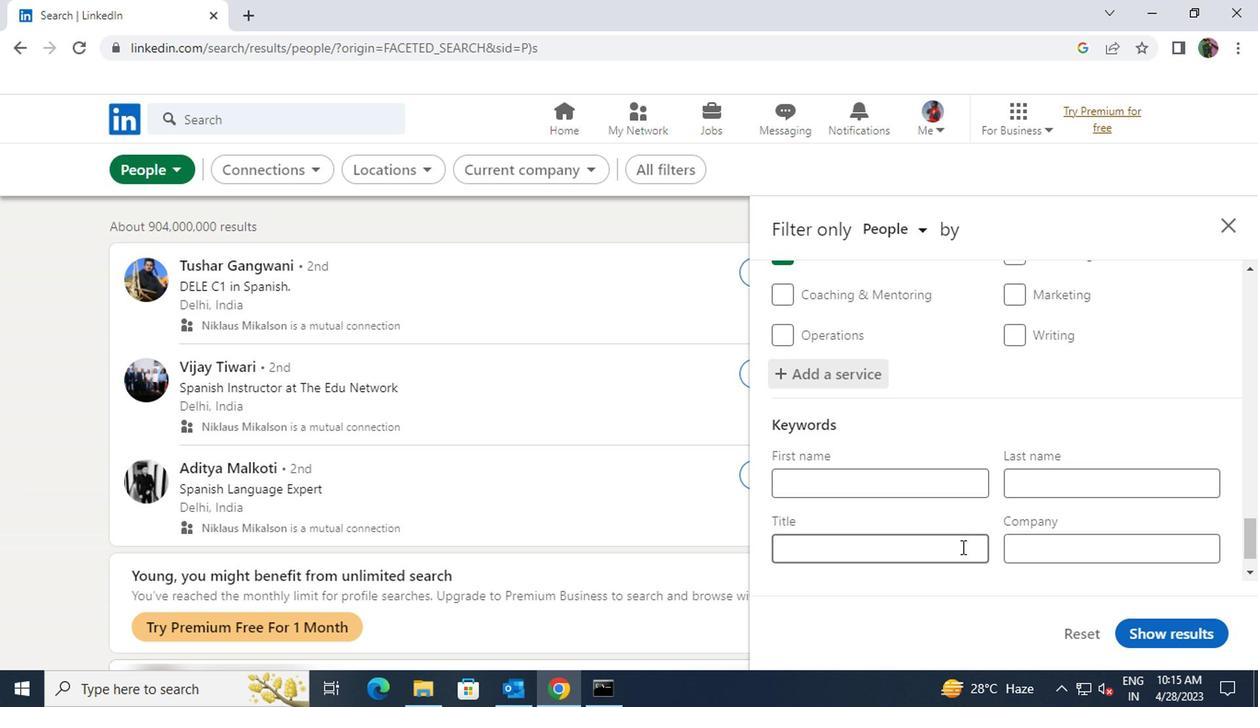 
Action: Mouse pressed left at (954, 550)
Screenshot: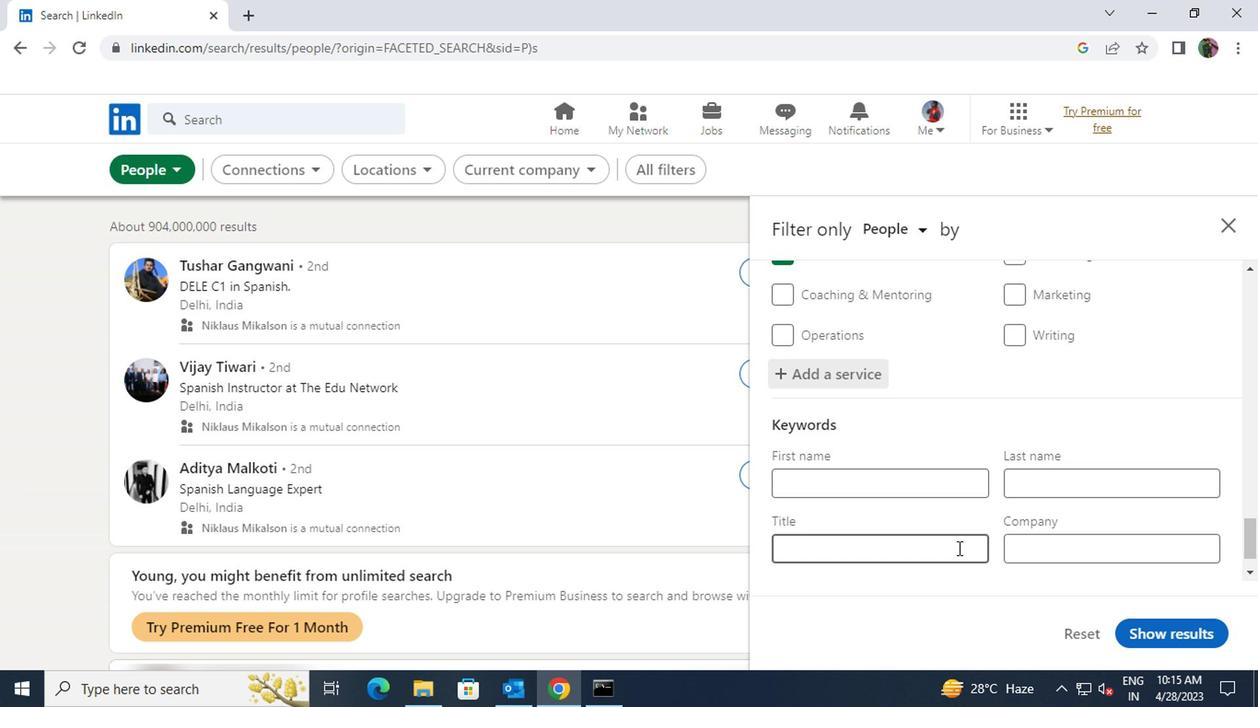 
Action: Key pressed <Key.shift>CHIEF<Key.space><Key.shift>ENGINEER
Screenshot: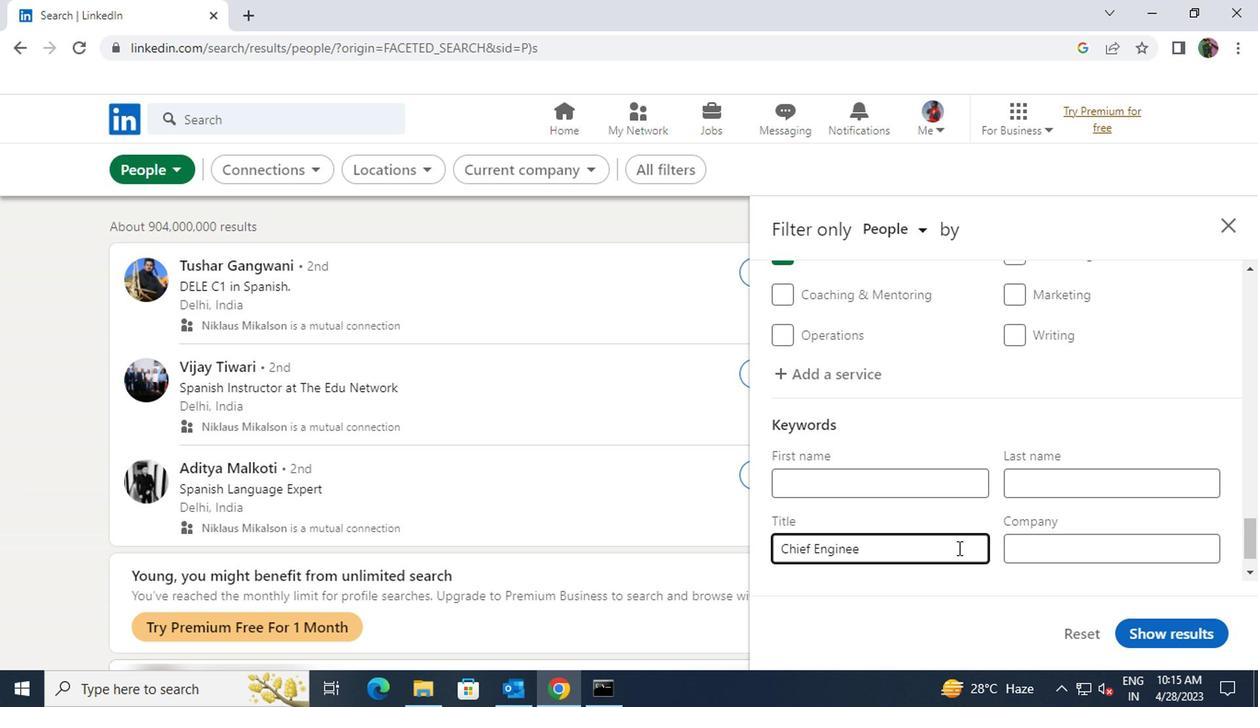 
Action: Mouse moved to (1133, 630)
Screenshot: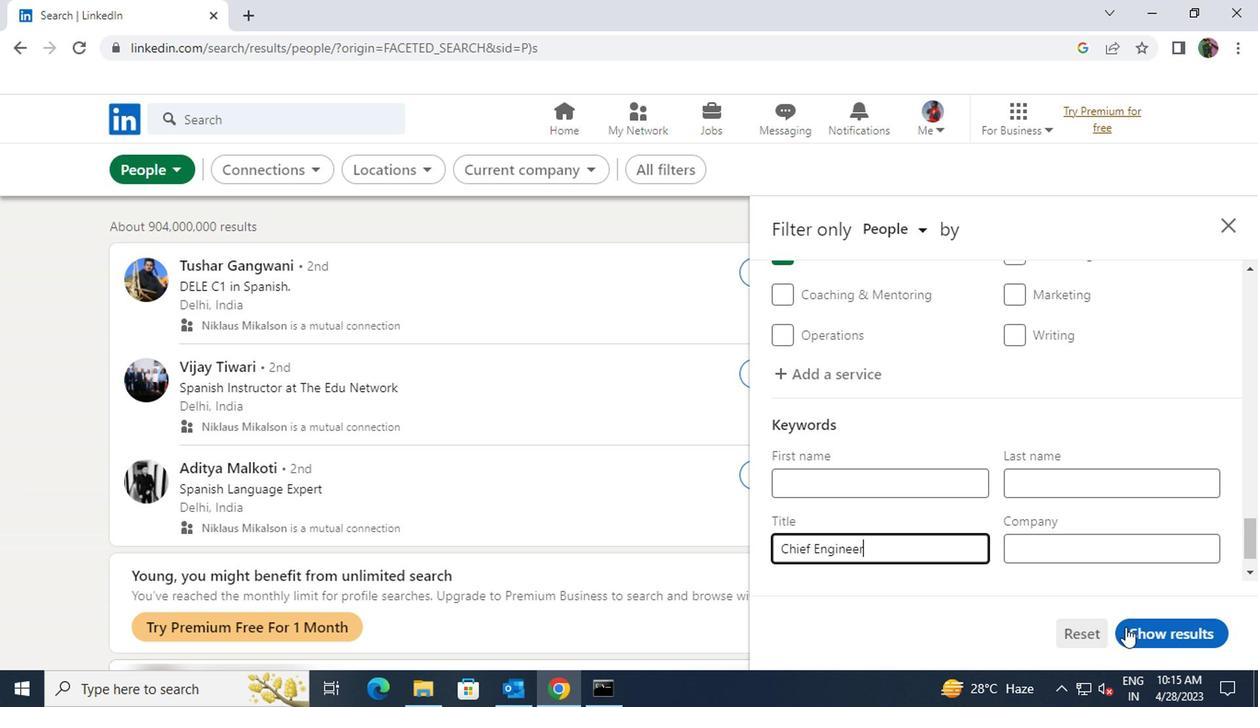 
Action: Mouse pressed left at (1133, 630)
Screenshot: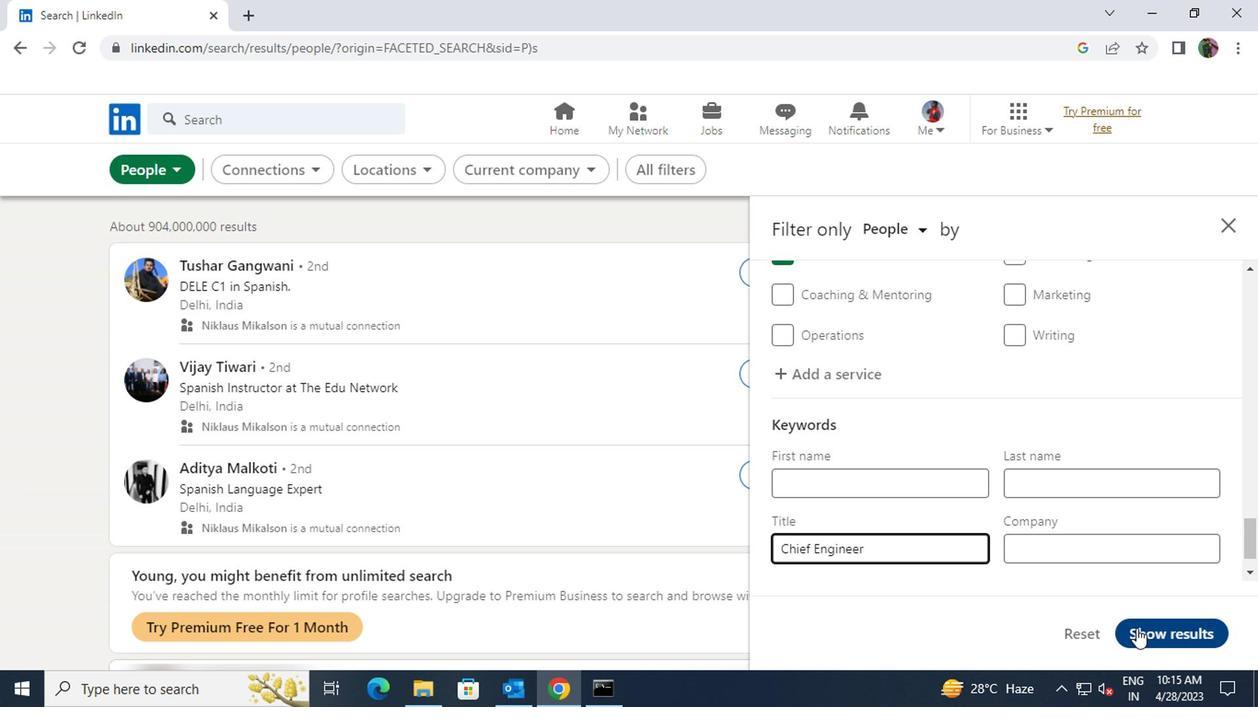 
